 Task: Search for an Airbnb in Pouso Alegre, Brazil, from 3rd to 17th August for 4 guests, with a price range of ₹3000 to ₹10000, 2 bathrooms, and a Spanish-speaking host.
Action: Mouse moved to (533, 174)
Screenshot: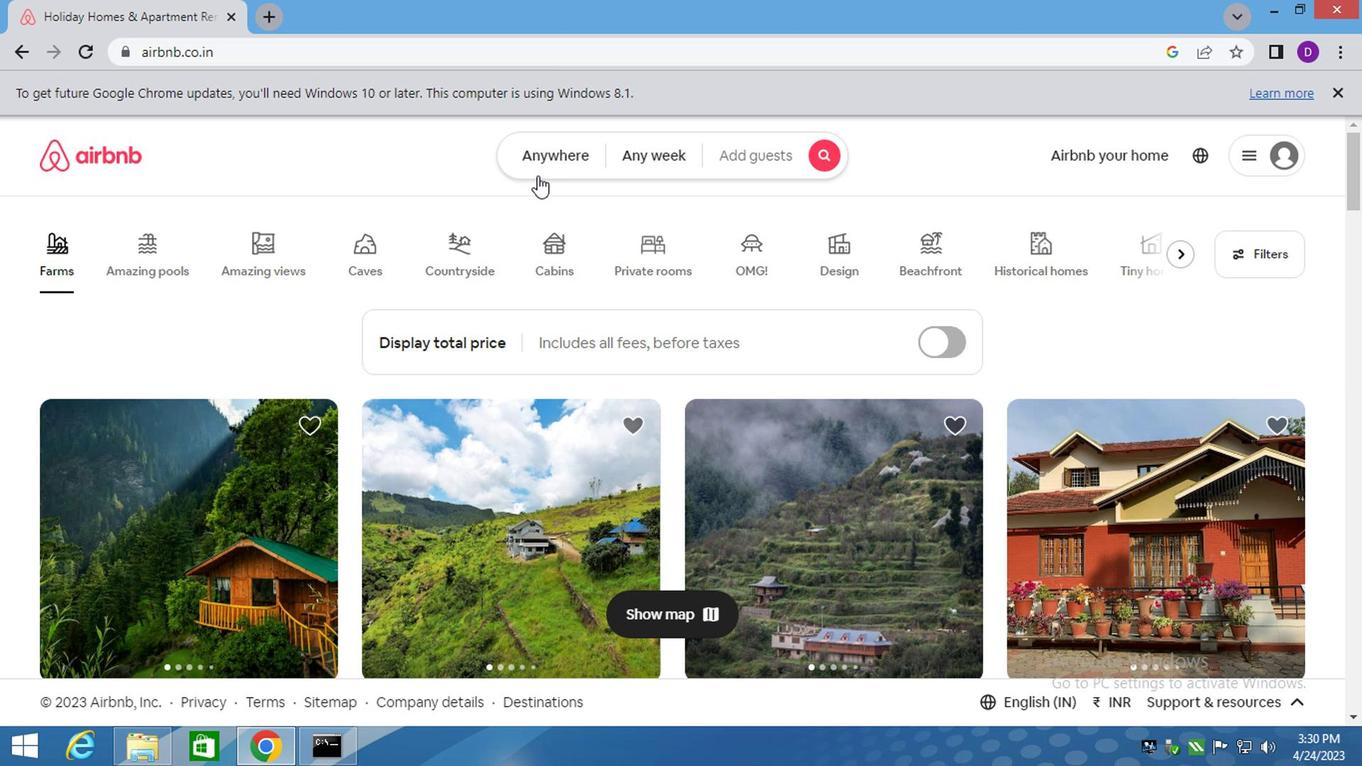 
Action: Mouse pressed left at (533, 174)
Screenshot: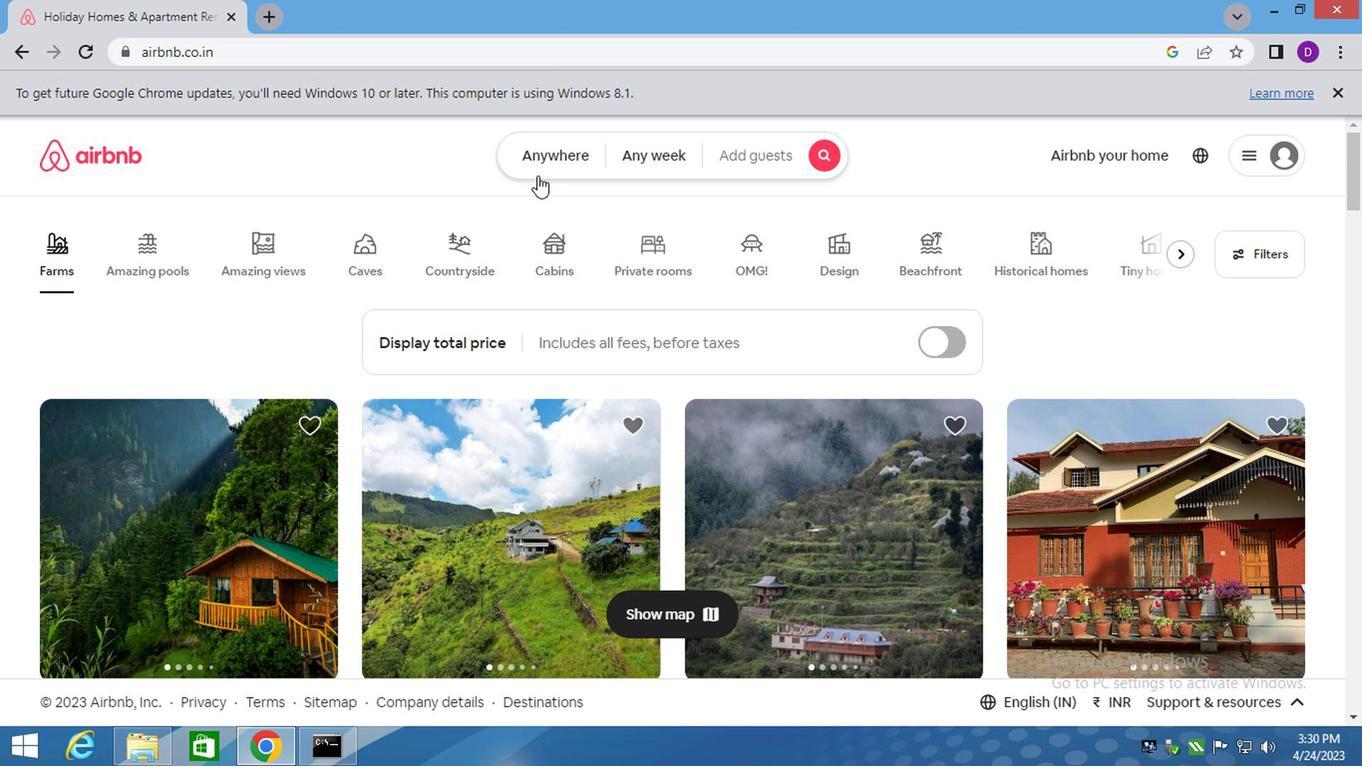 
Action: Mouse moved to (337, 233)
Screenshot: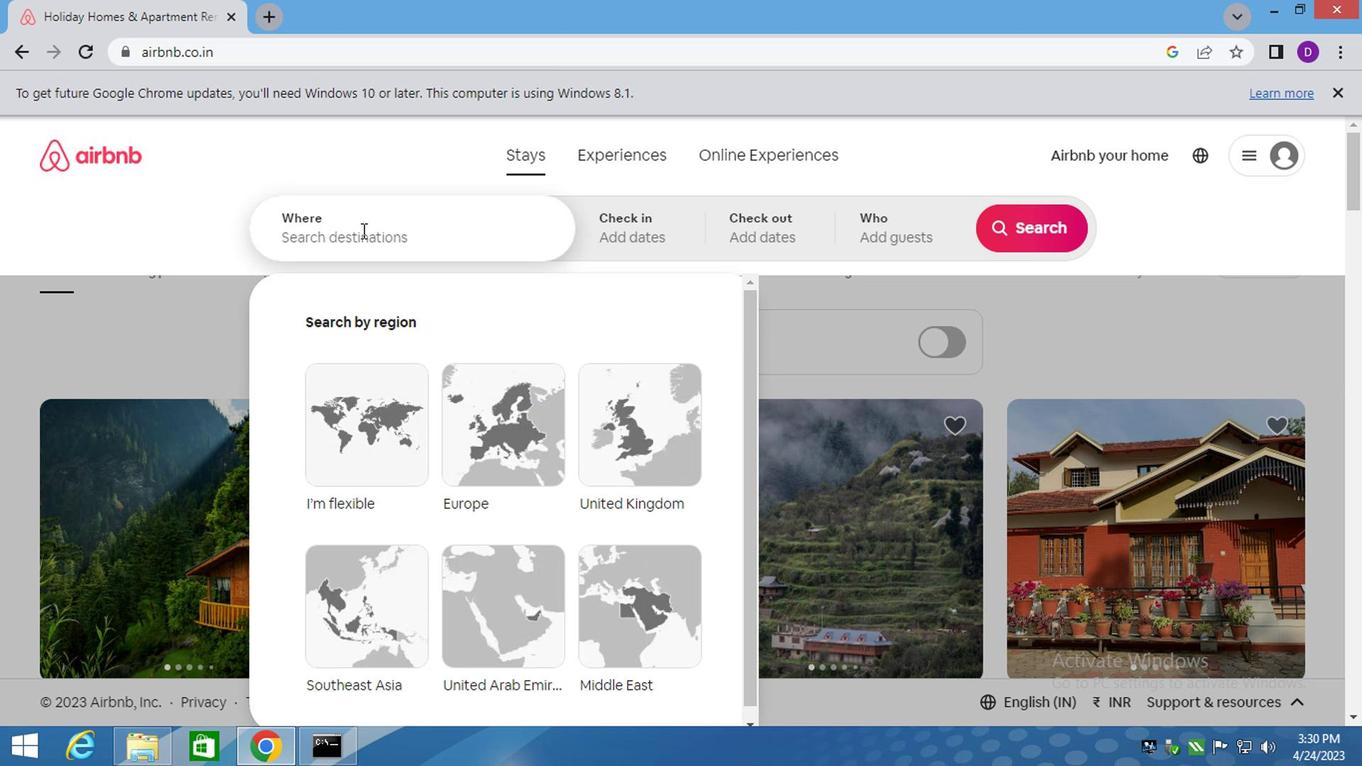 
Action: Mouse pressed left at (337, 233)
Screenshot: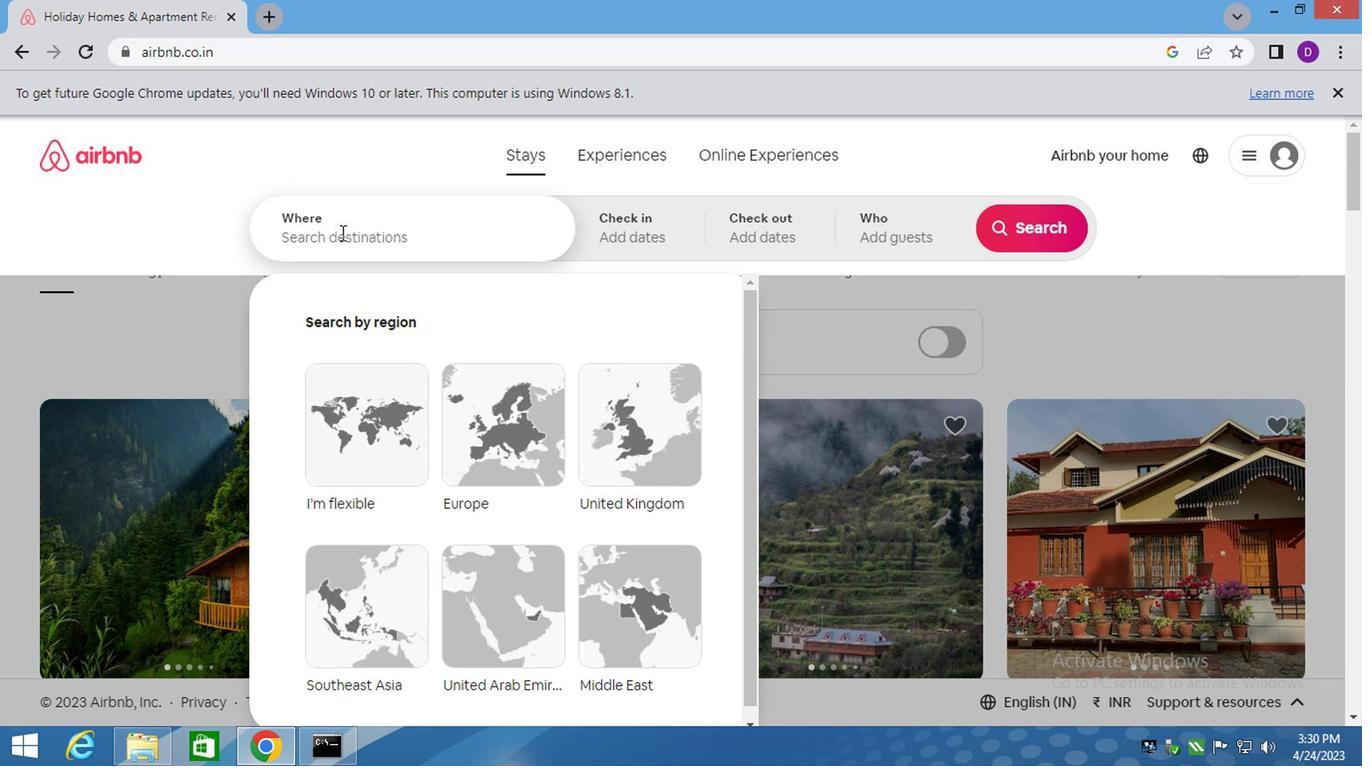 
Action: Key pressed <Key.shift>POUSO<Key.space><Key.shift>ALEGRE,<Key.space><Key.shift>BRAZIL<Key.enter>
Screenshot: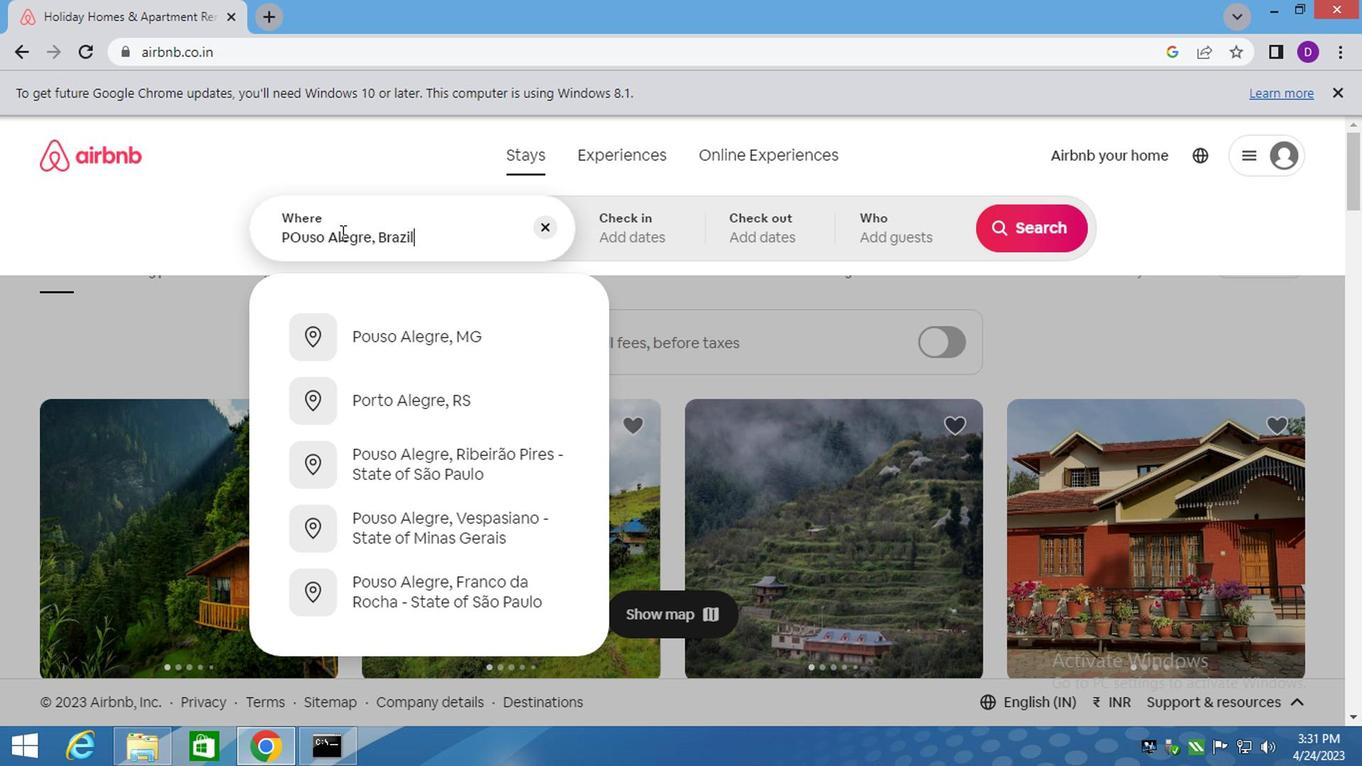
Action: Mouse moved to (1023, 390)
Screenshot: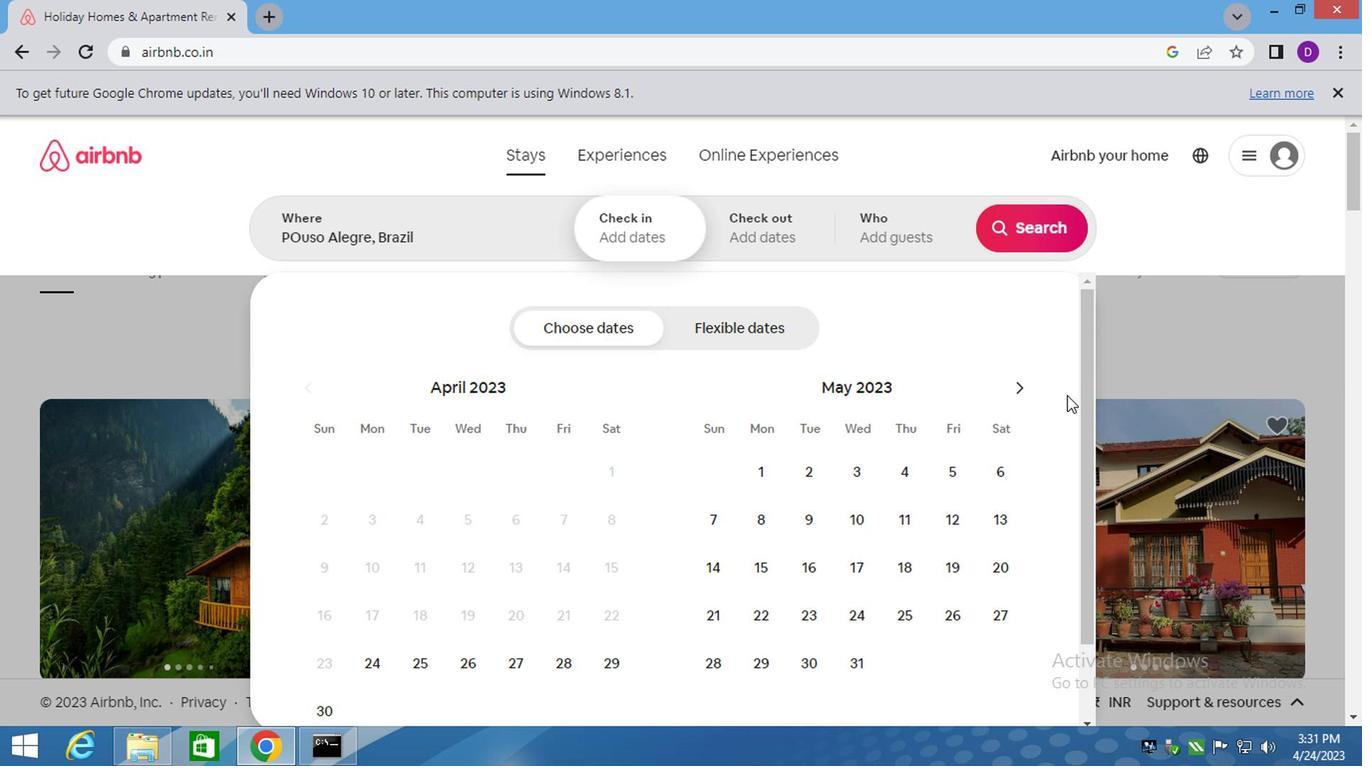 
Action: Mouse pressed left at (1023, 390)
Screenshot: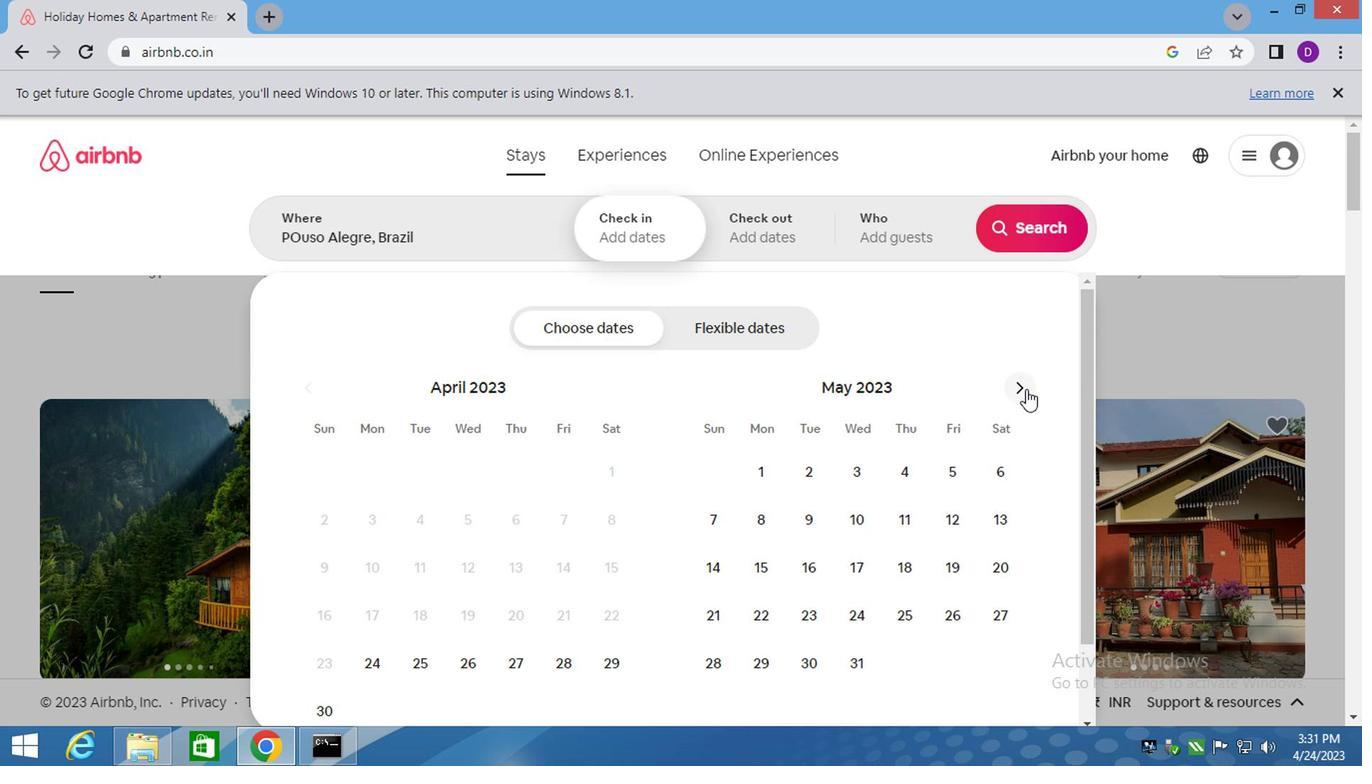 
Action: Mouse moved to (1021, 390)
Screenshot: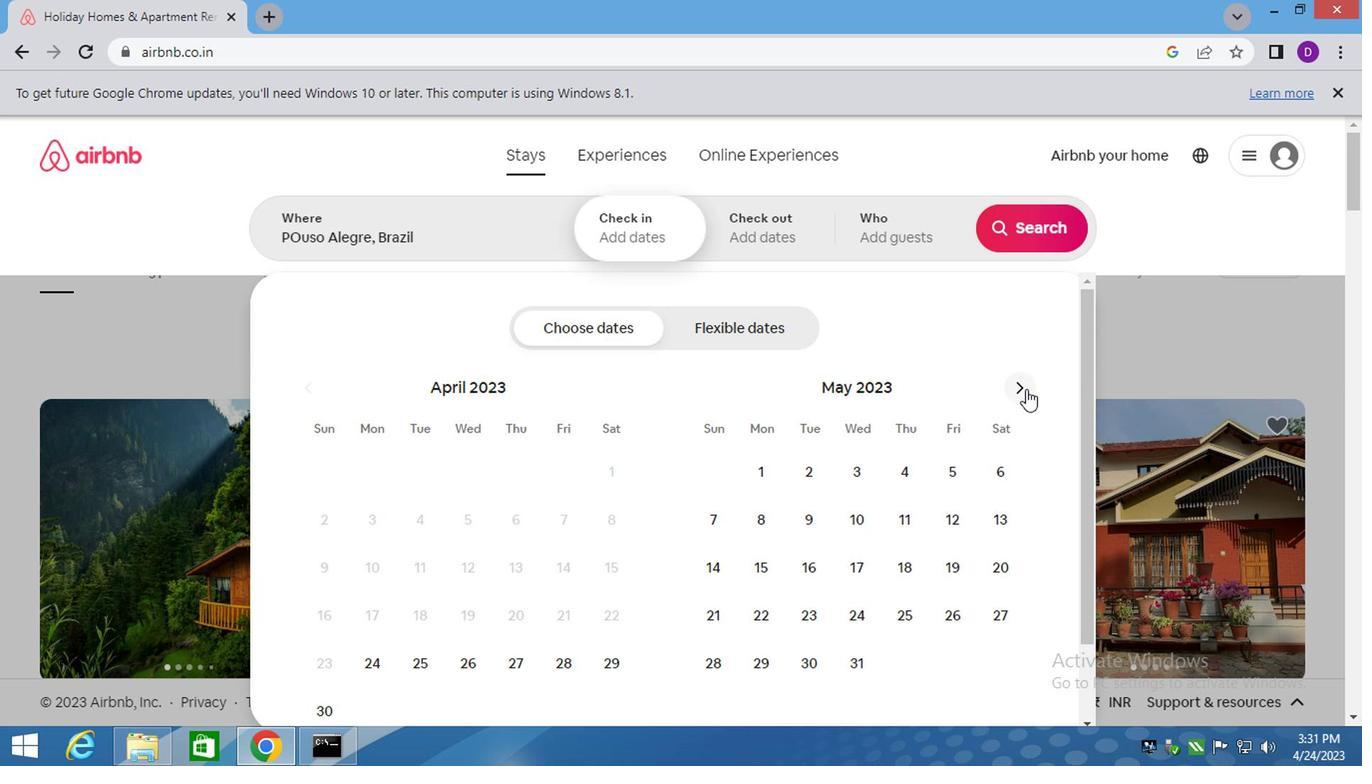 
Action: Mouse pressed left at (1021, 390)
Screenshot: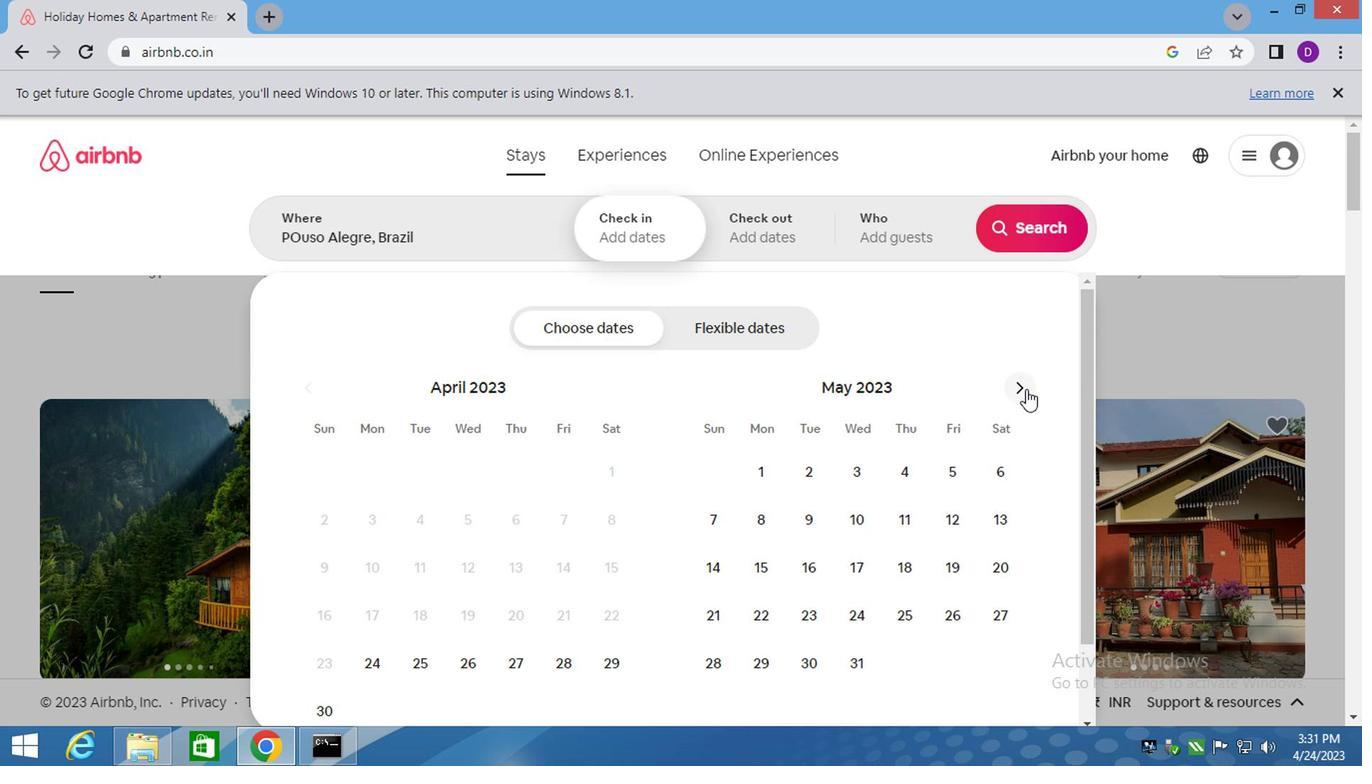 
Action: Mouse pressed left at (1021, 390)
Screenshot: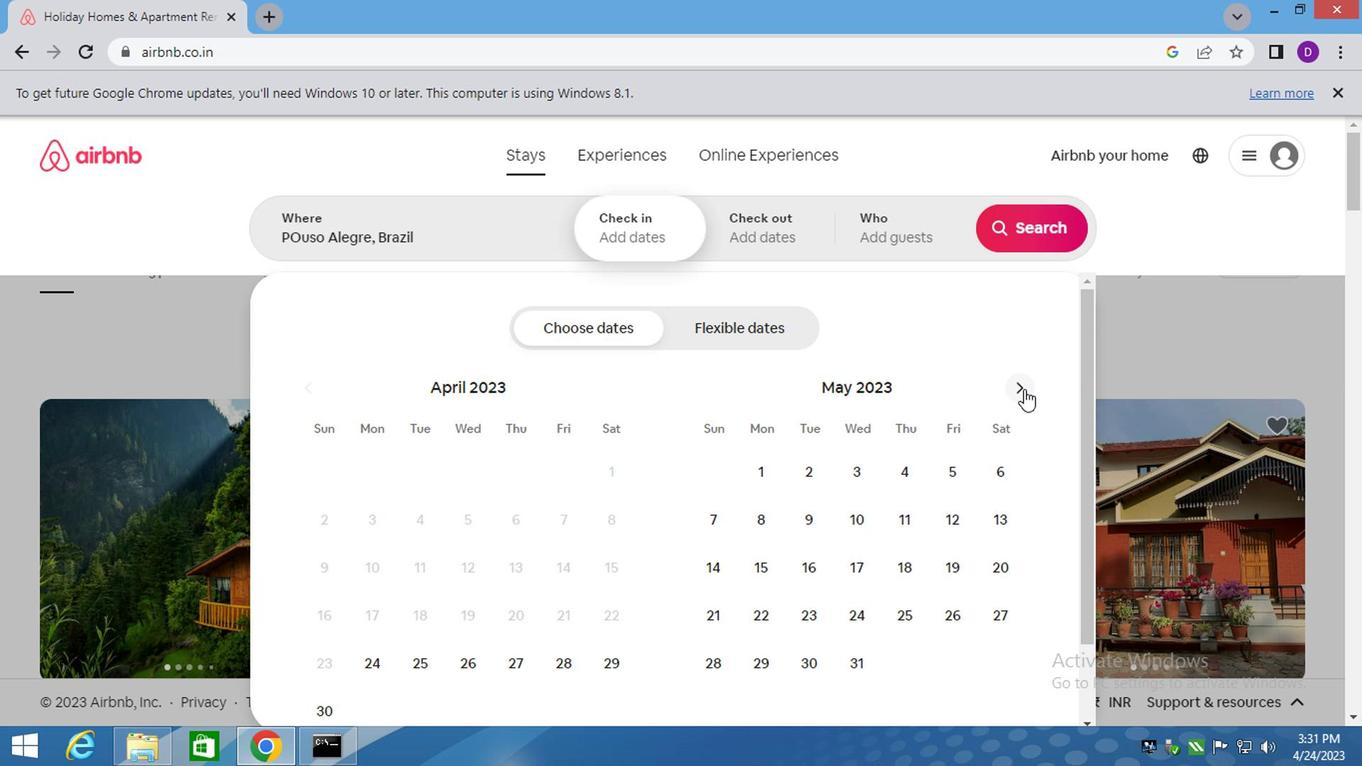 
Action: Mouse pressed left at (1021, 390)
Screenshot: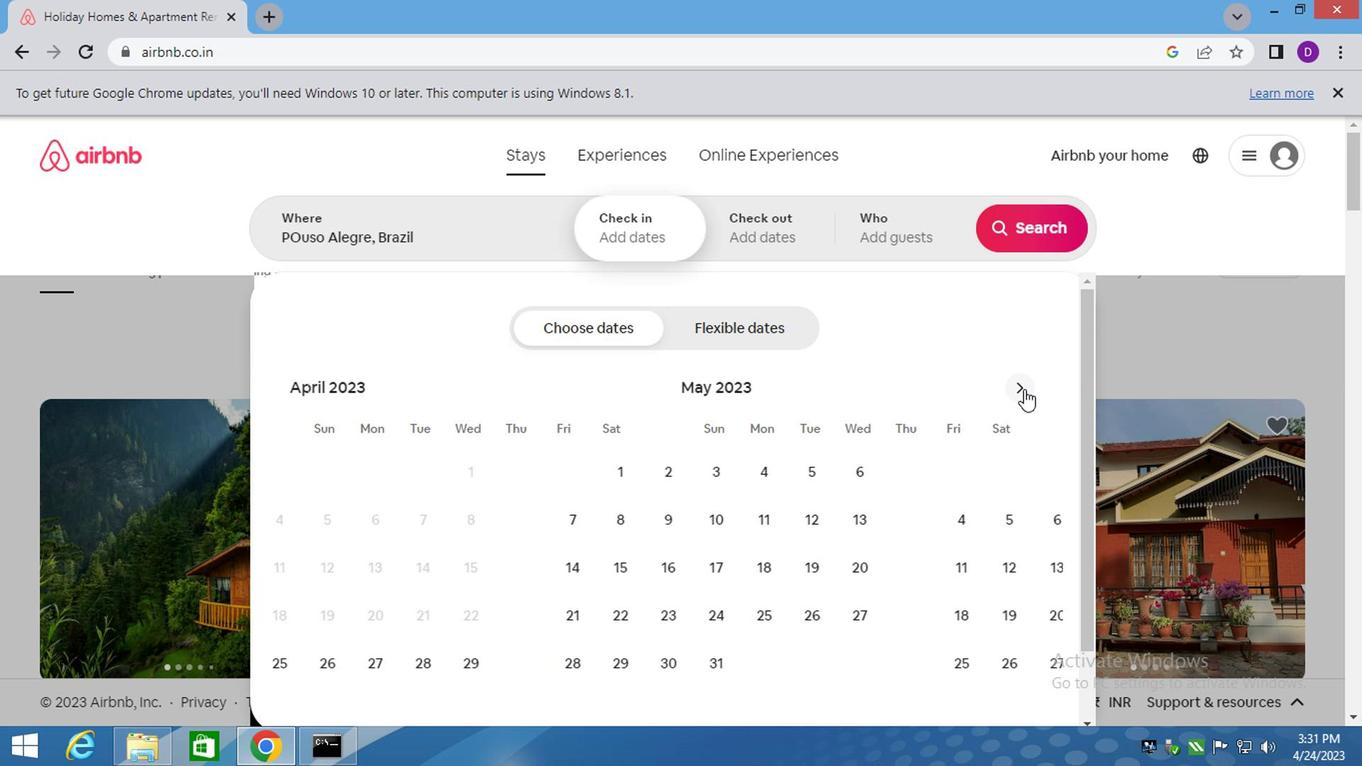 
Action: Mouse pressed left at (1021, 390)
Screenshot: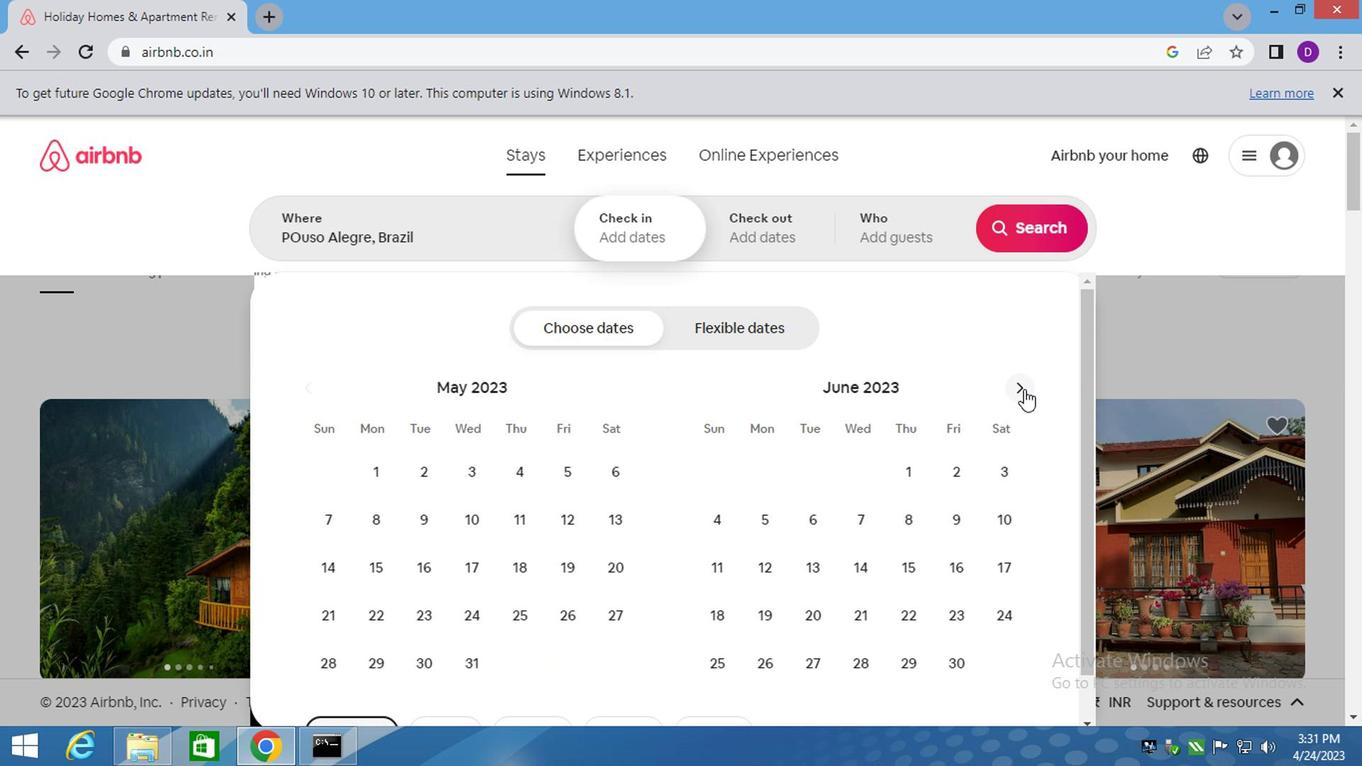 
Action: Mouse pressed left at (1021, 390)
Screenshot: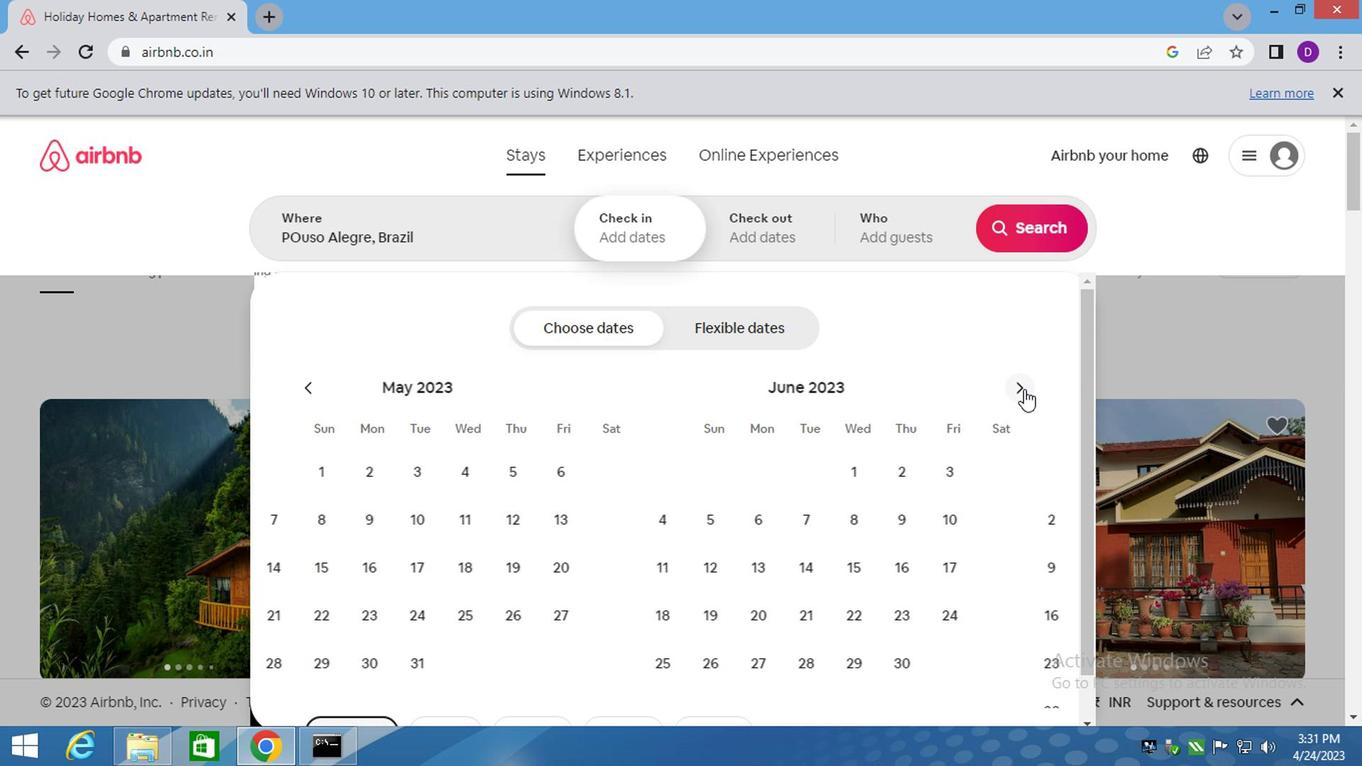 
Action: Mouse moved to (904, 474)
Screenshot: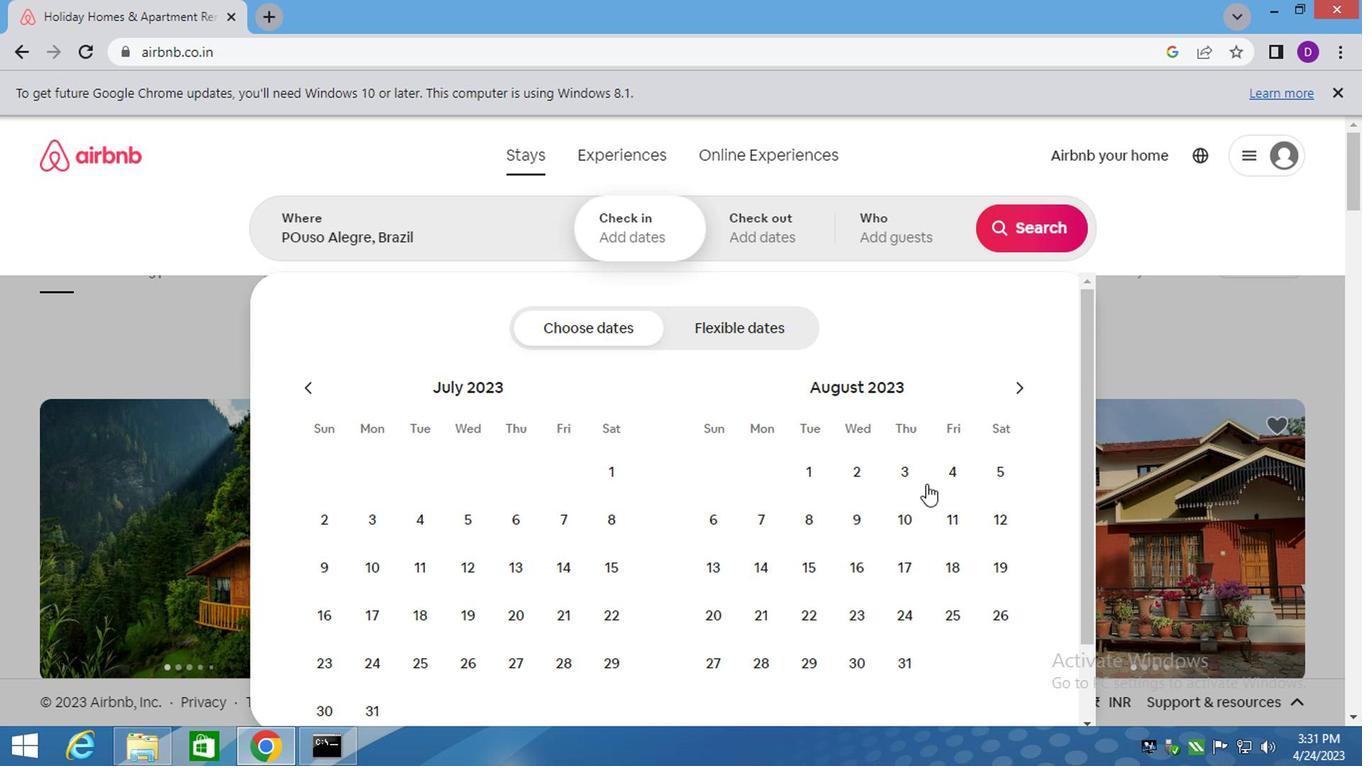 
Action: Mouse pressed left at (904, 474)
Screenshot: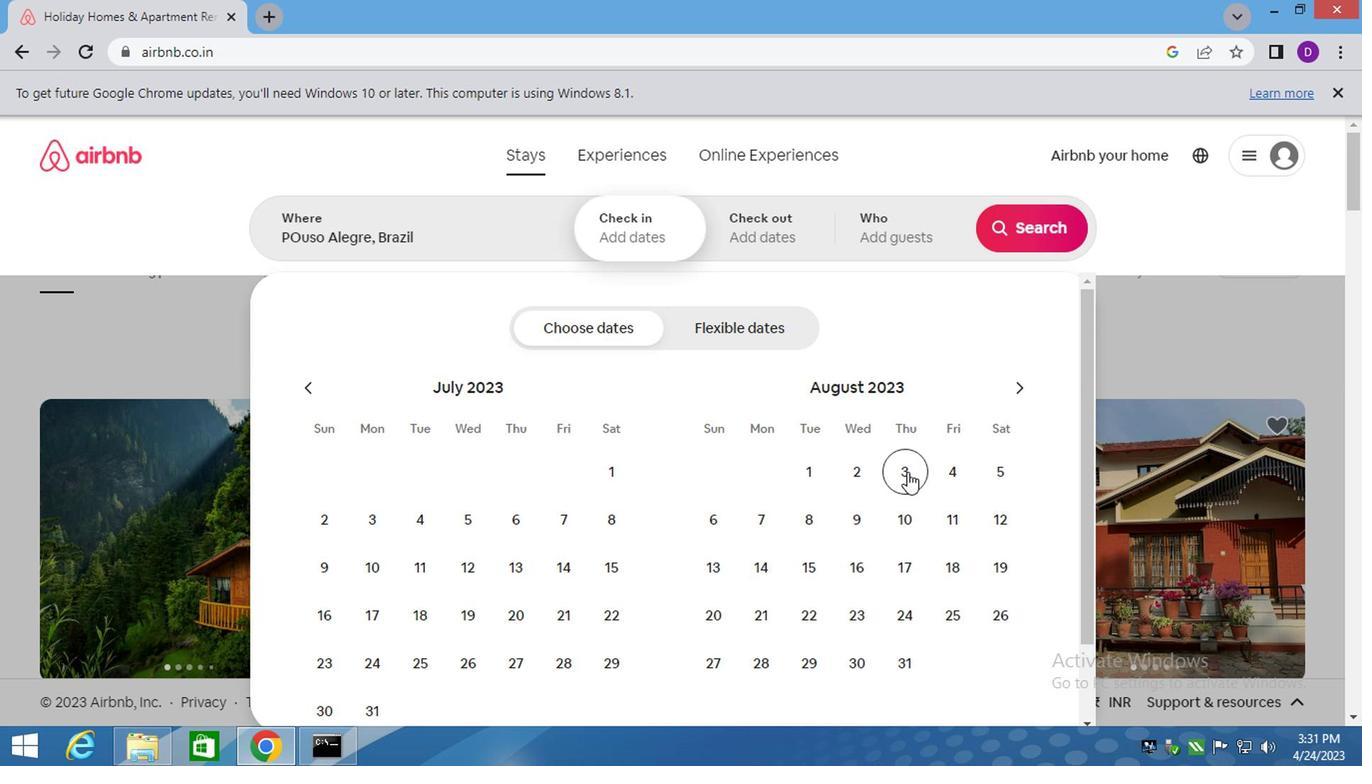 
Action: Mouse moved to (889, 567)
Screenshot: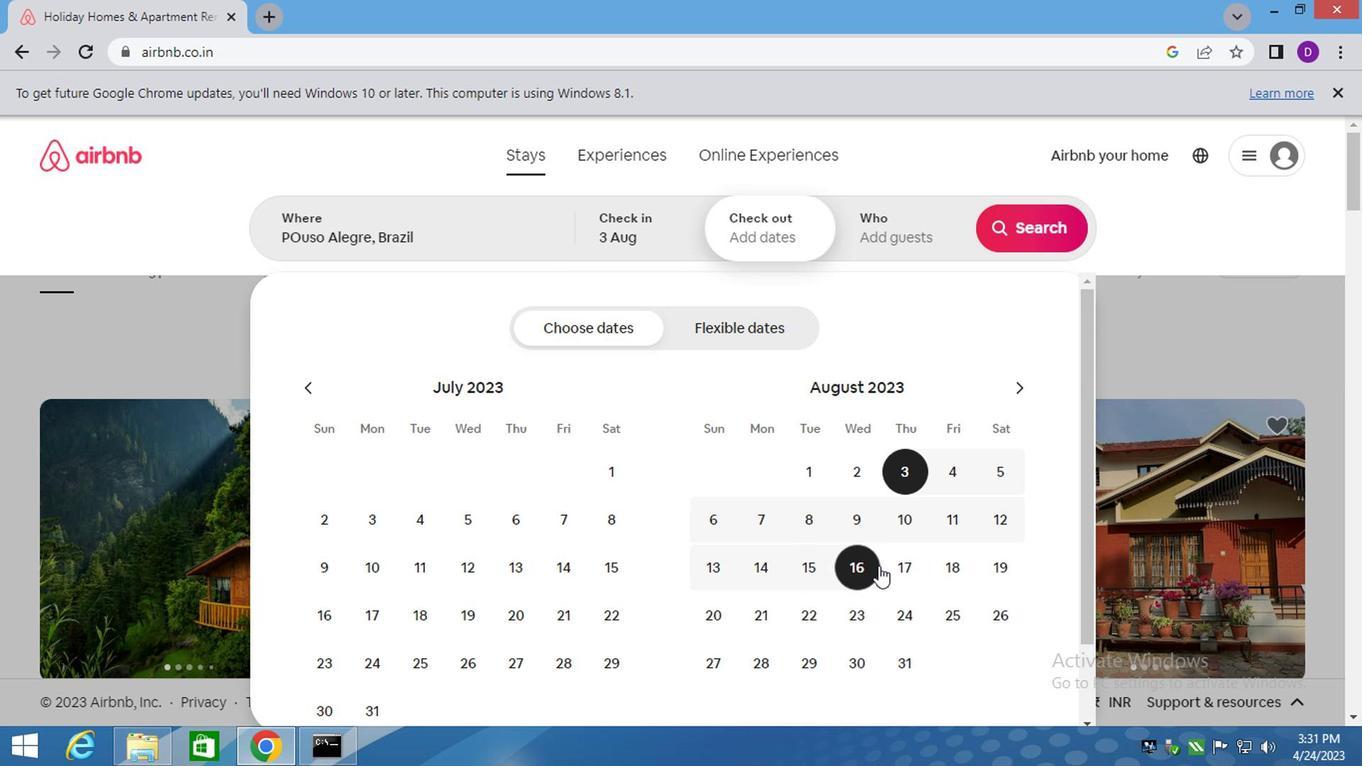 
Action: Mouse pressed left at (889, 567)
Screenshot: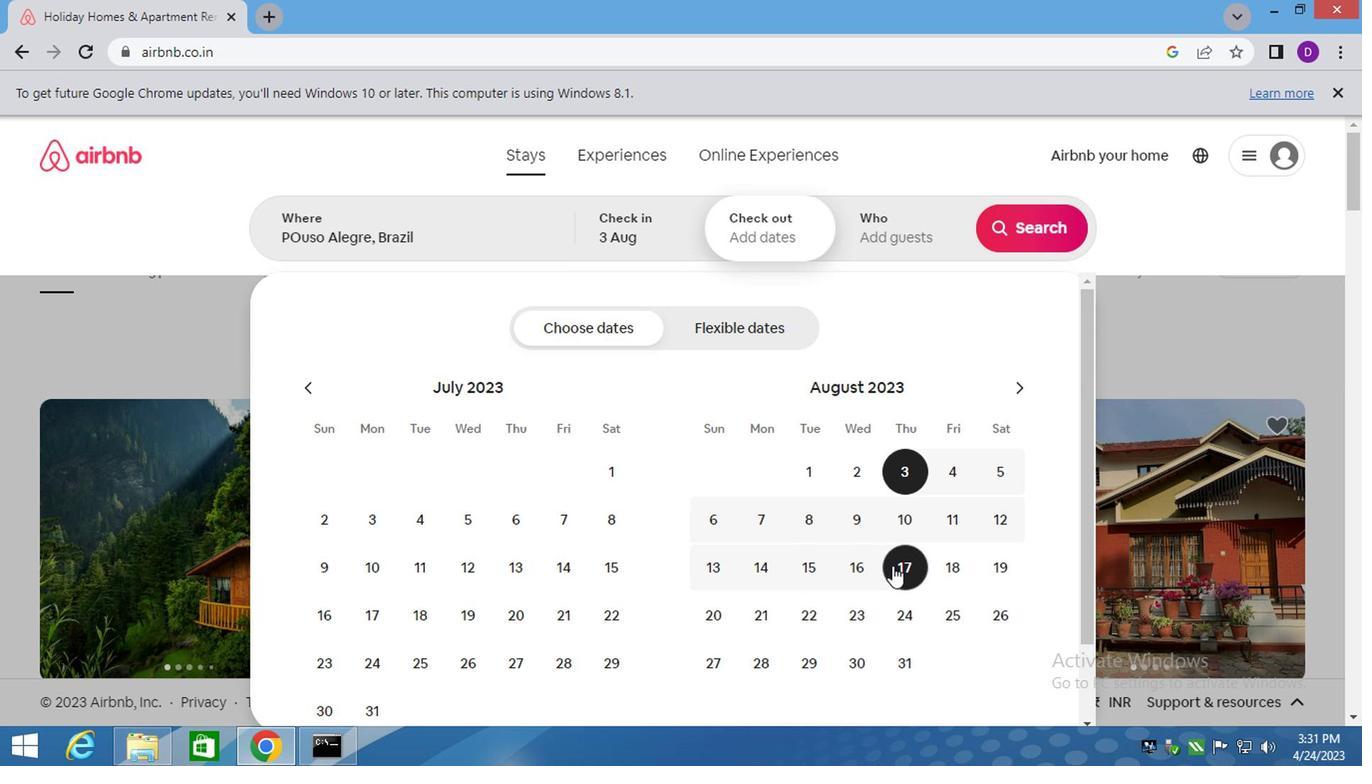 
Action: Mouse moved to (897, 239)
Screenshot: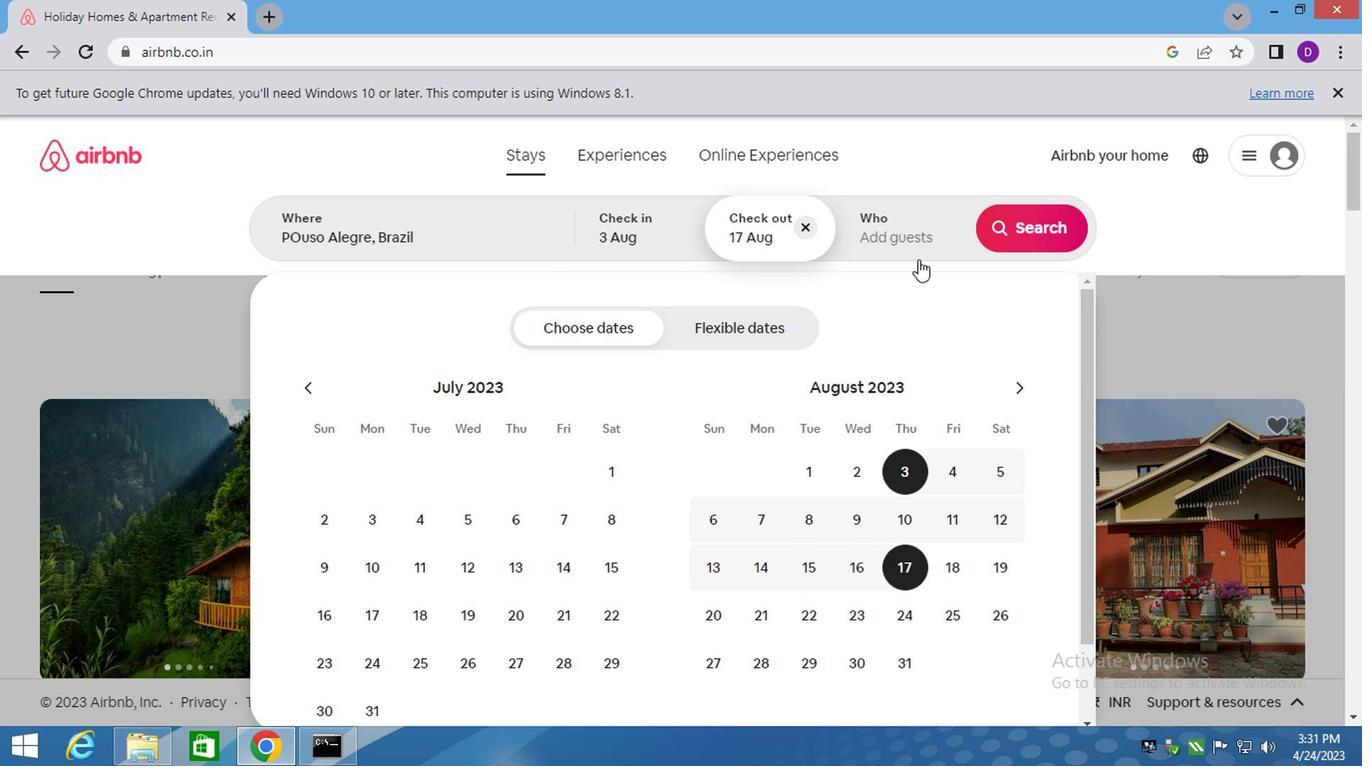 
Action: Mouse pressed left at (897, 239)
Screenshot: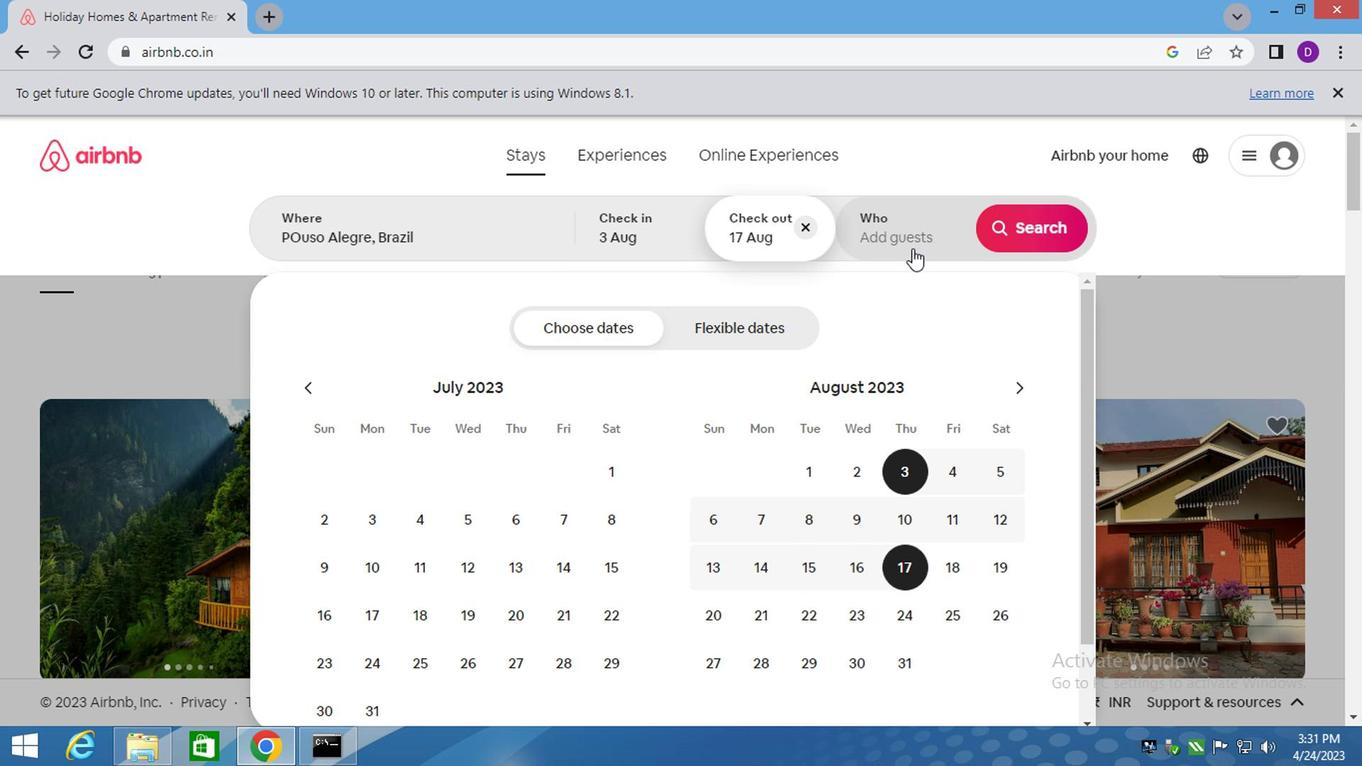 
Action: Mouse moved to (1038, 344)
Screenshot: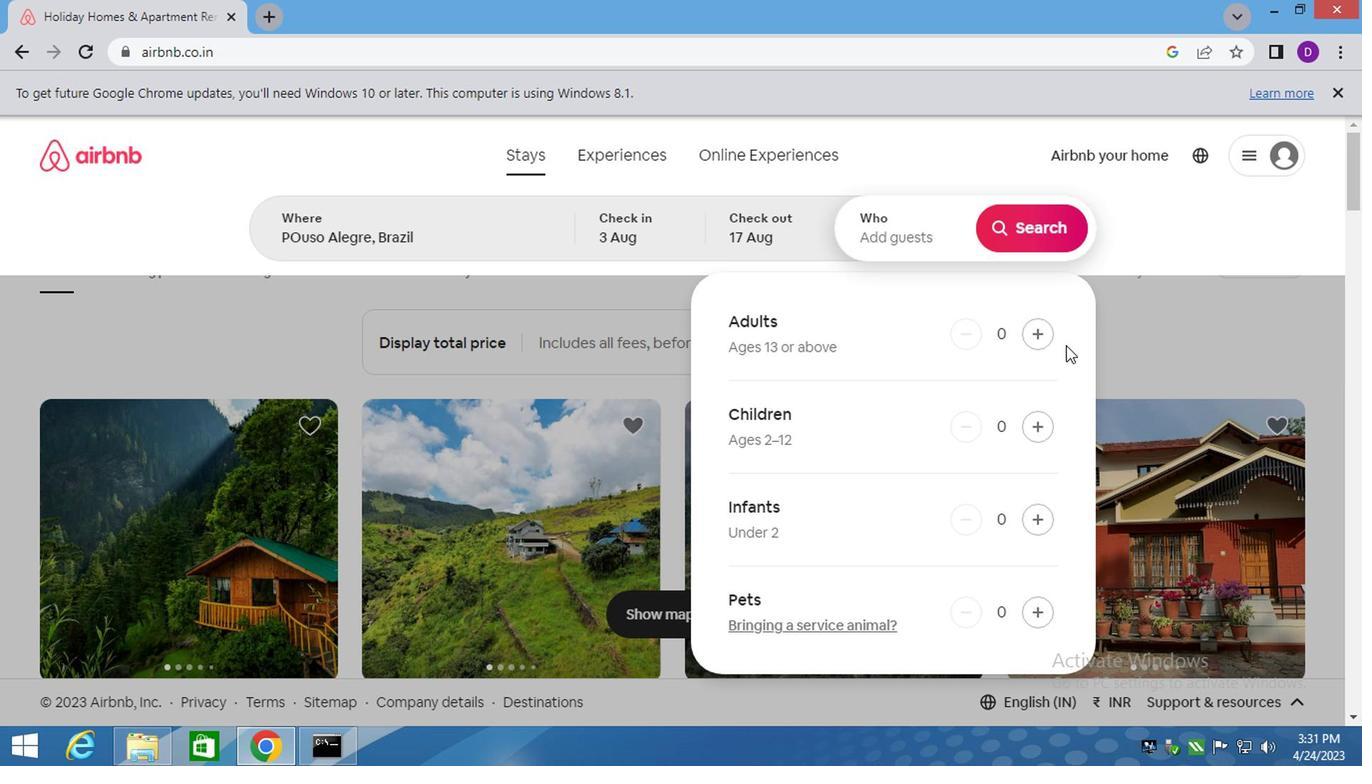 
Action: Mouse pressed left at (1038, 344)
Screenshot: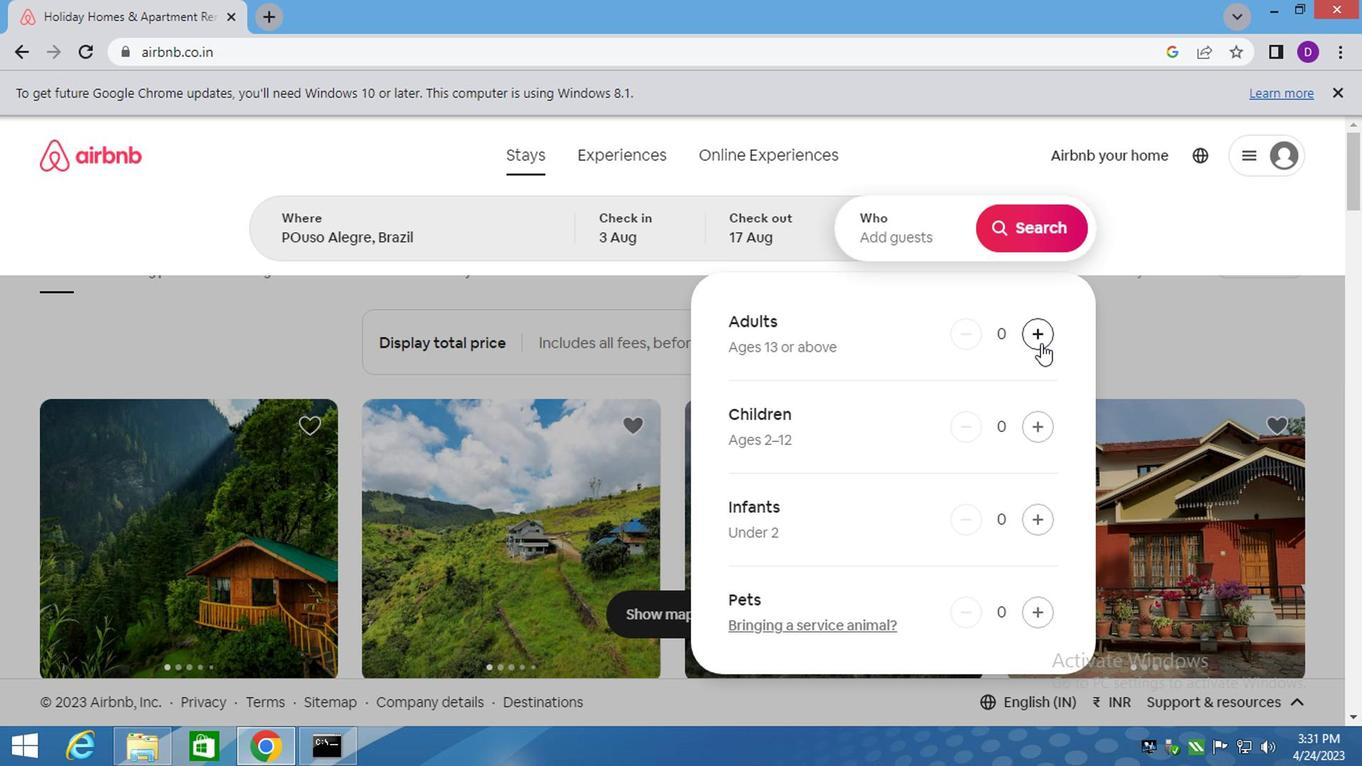 
Action: Mouse pressed left at (1038, 344)
Screenshot: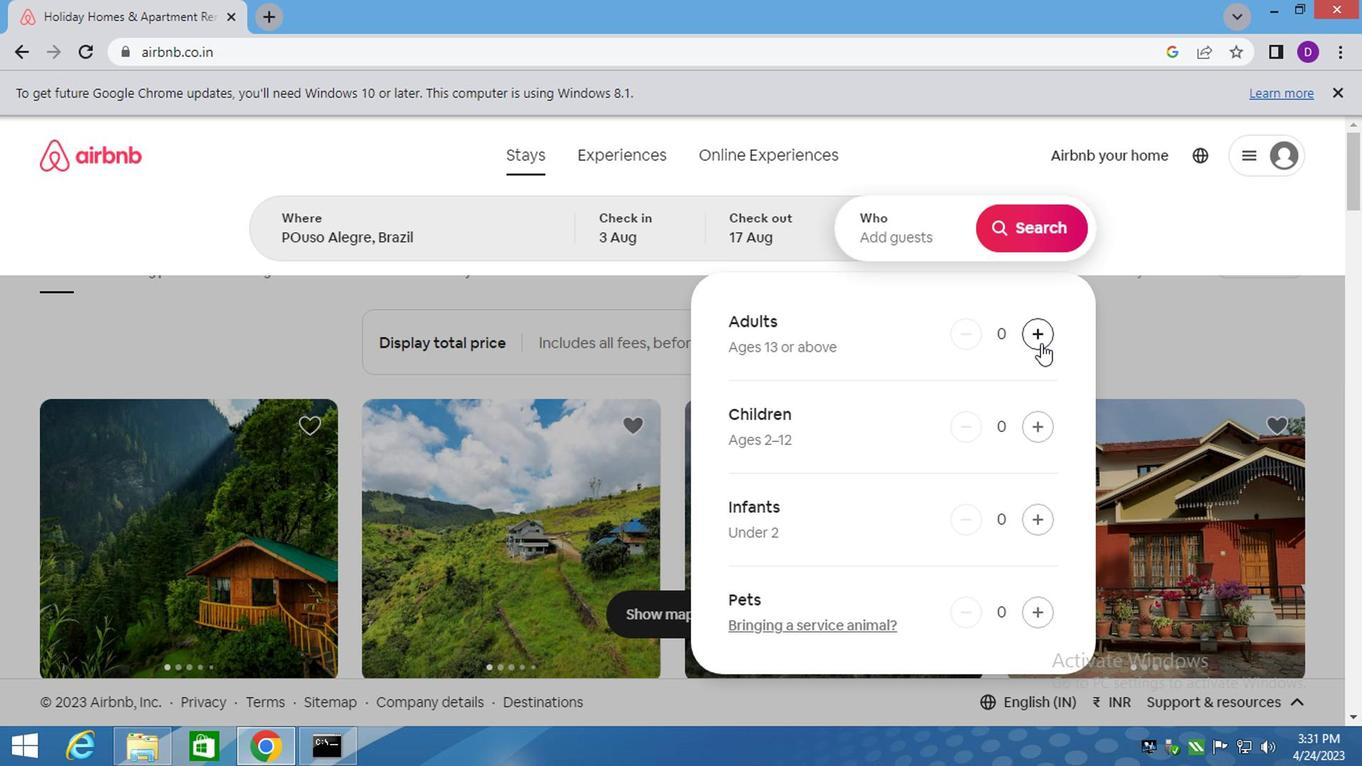 
Action: Mouse pressed left at (1038, 344)
Screenshot: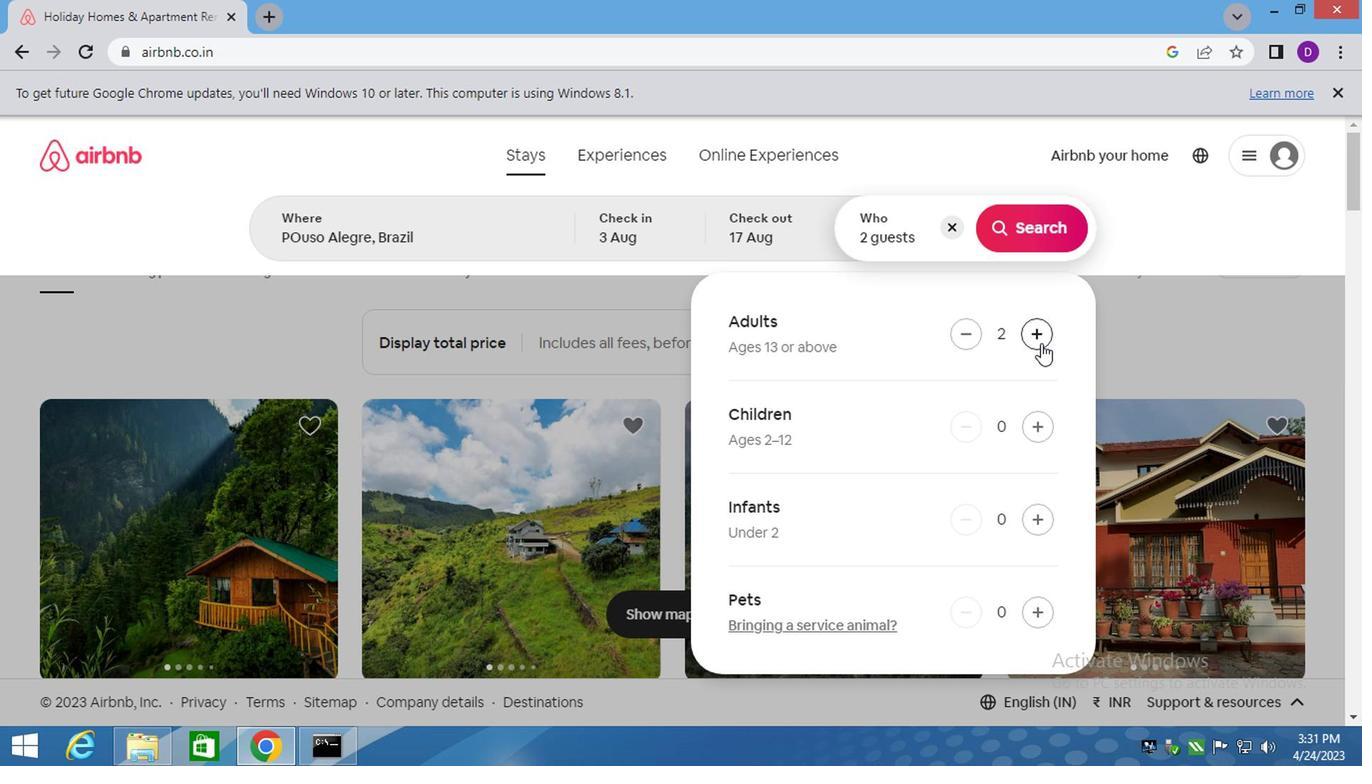 
Action: Mouse moved to (1033, 433)
Screenshot: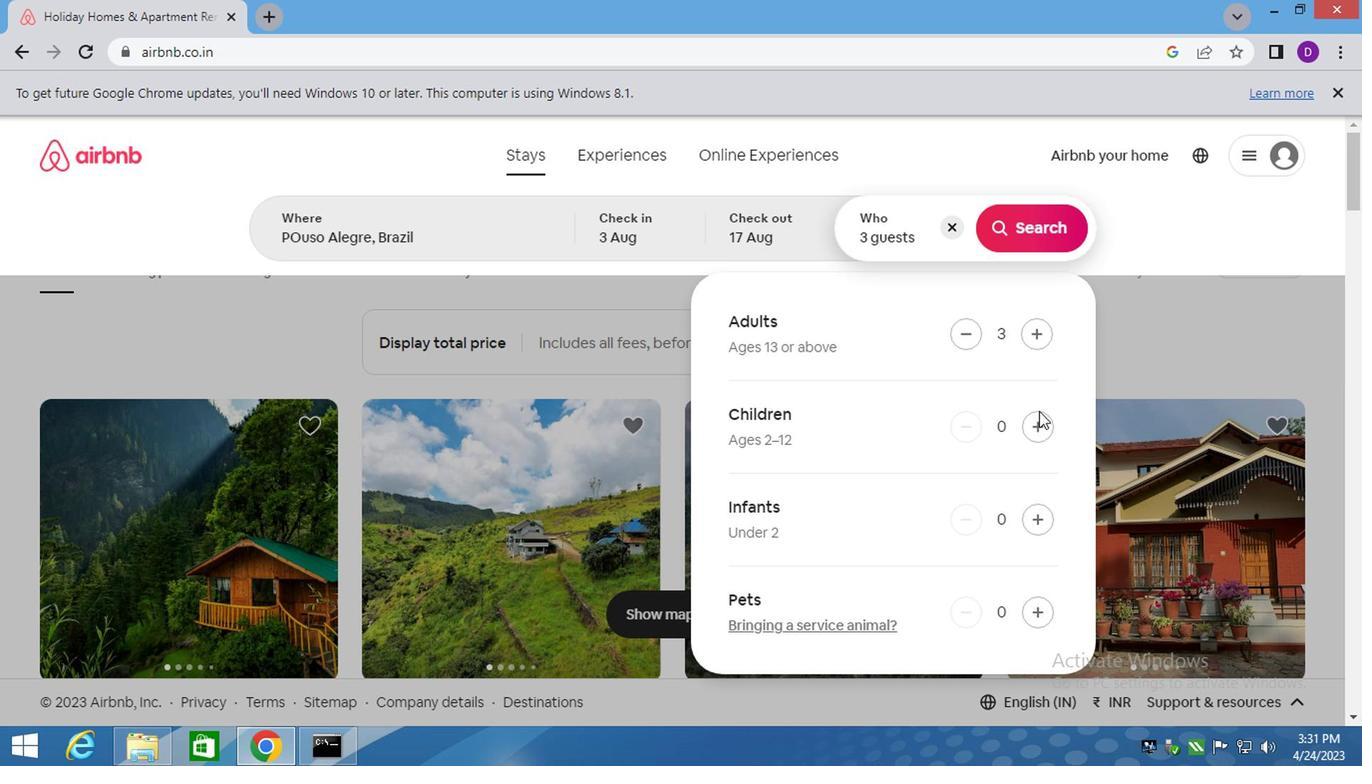 
Action: Mouse pressed left at (1033, 433)
Screenshot: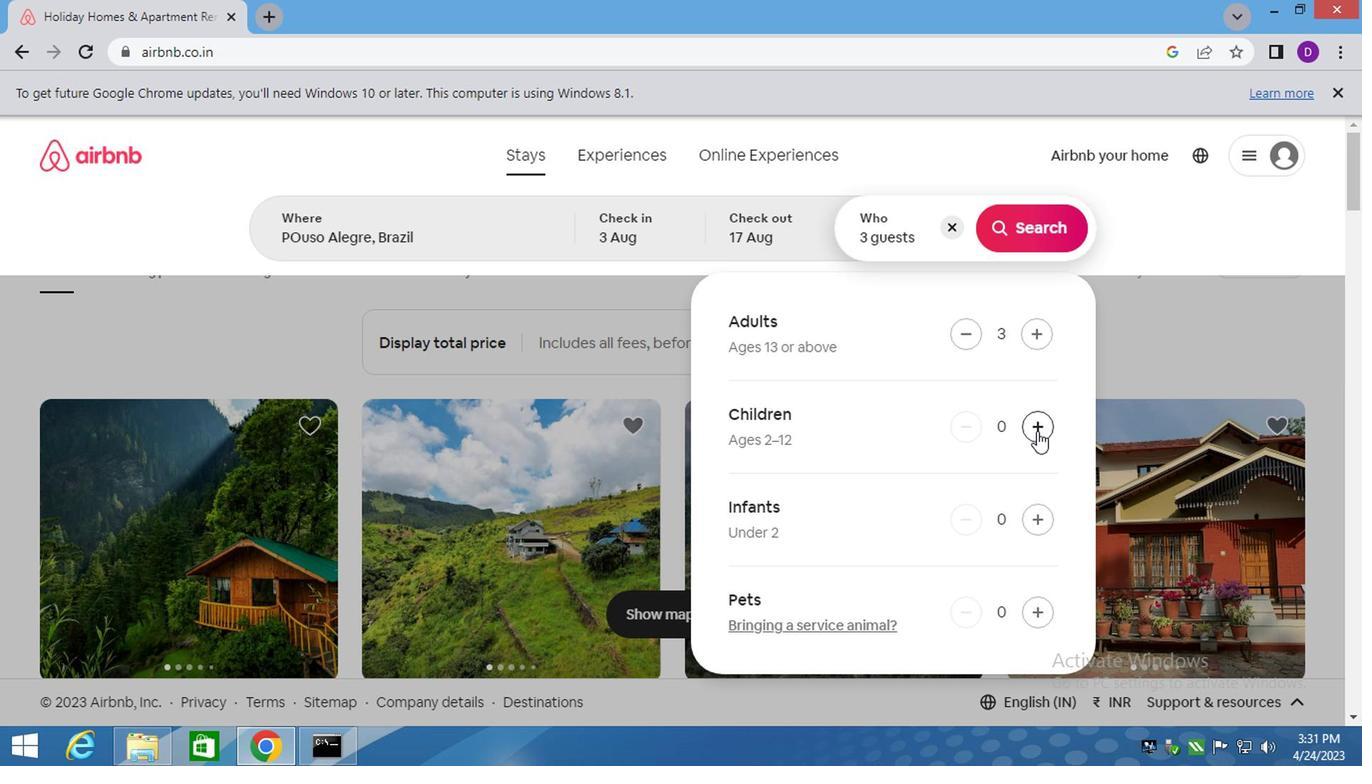 
Action: Mouse moved to (1011, 231)
Screenshot: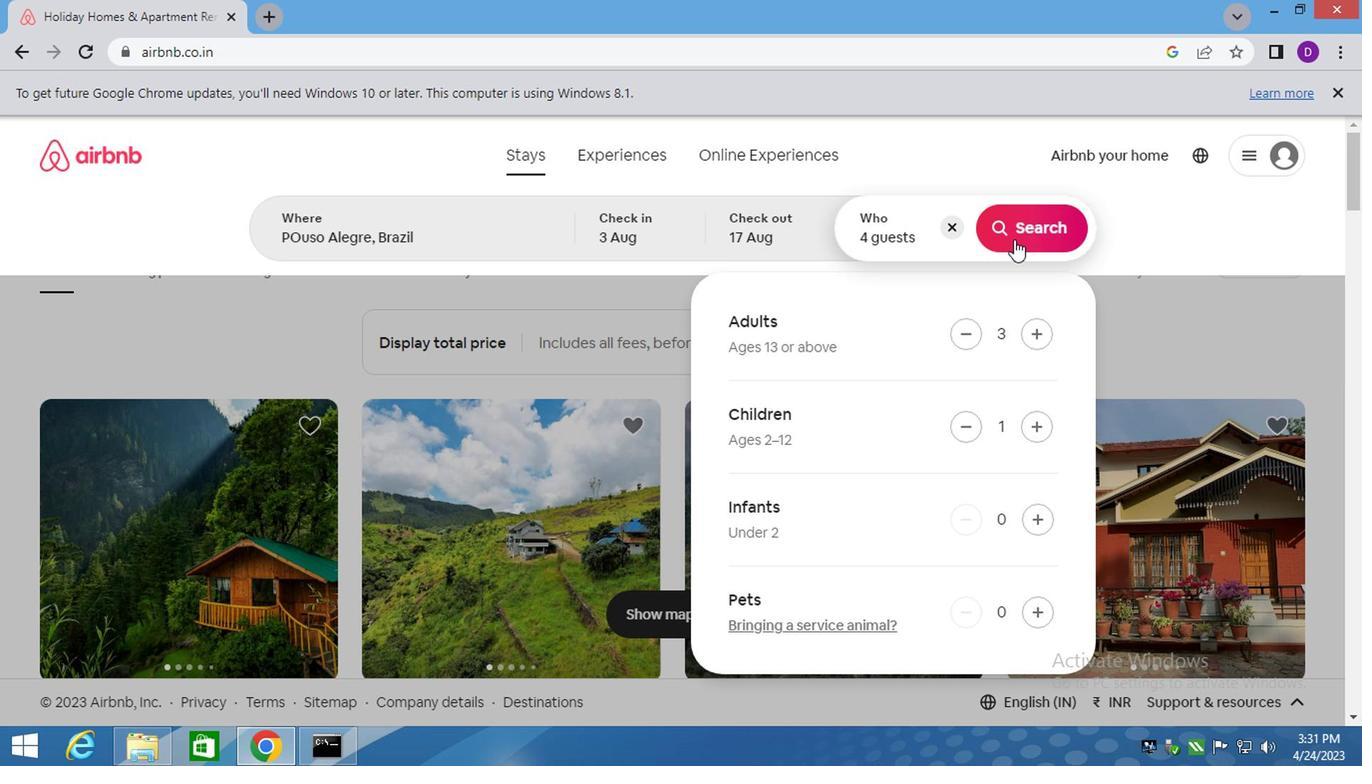 
Action: Mouse pressed left at (1011, 231)
Screenshot: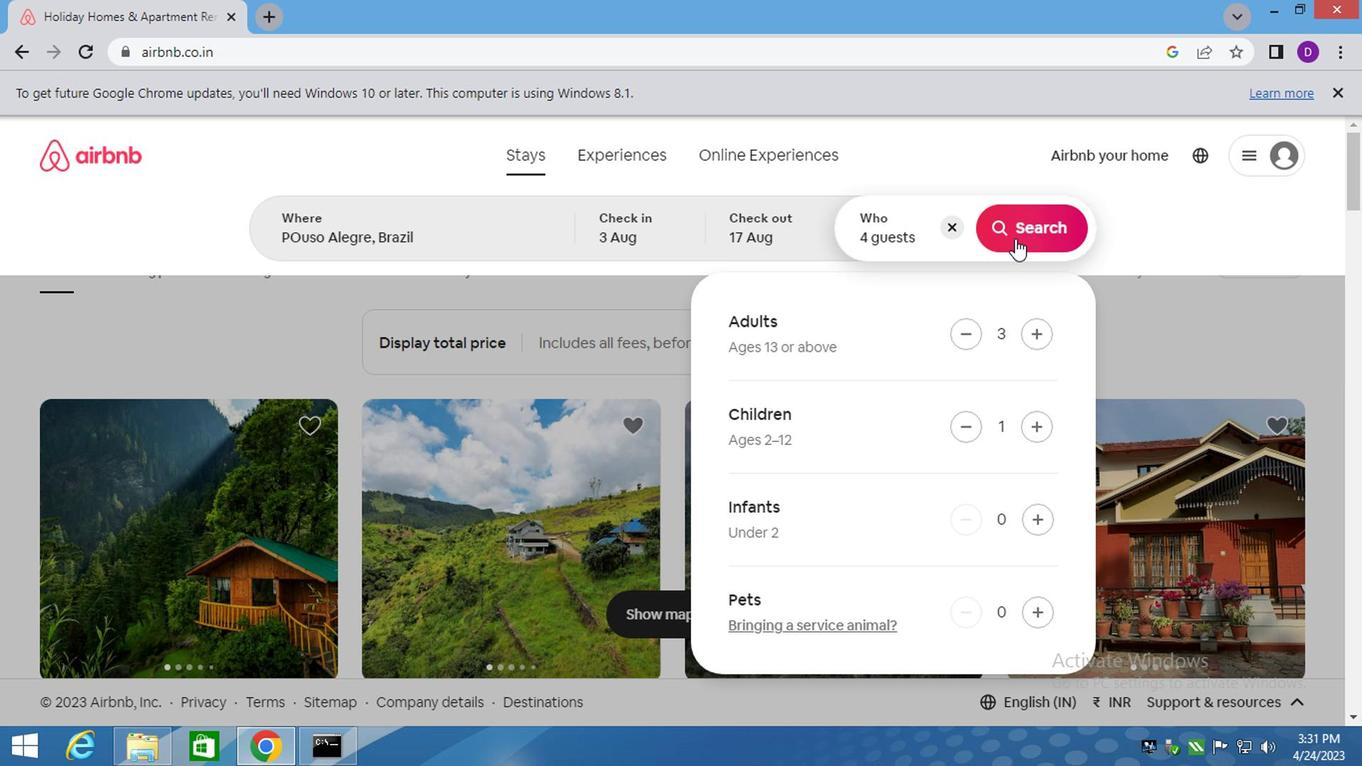 
Action: Mouse moved to (1261, 239)
Screenshot: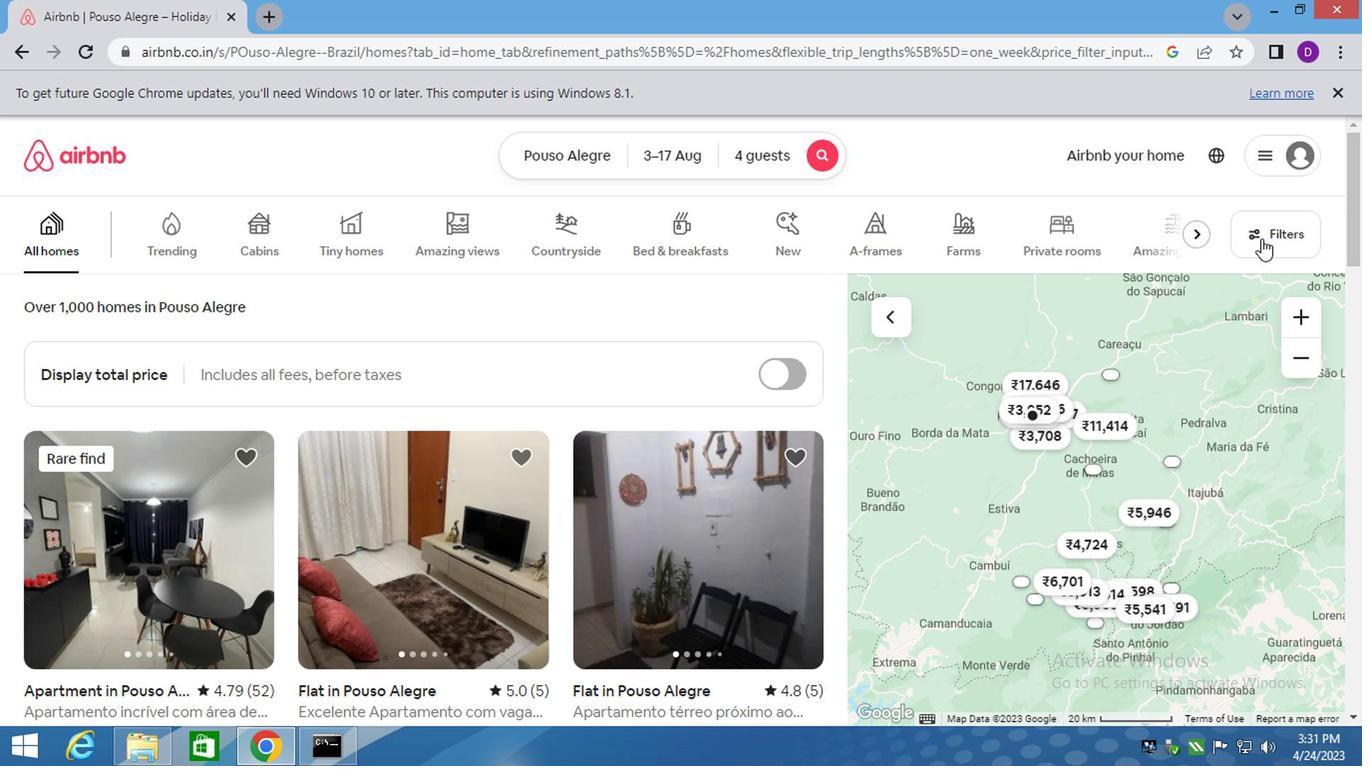 
Action: Mouse pressed left at (1261, 239)
Screenshot: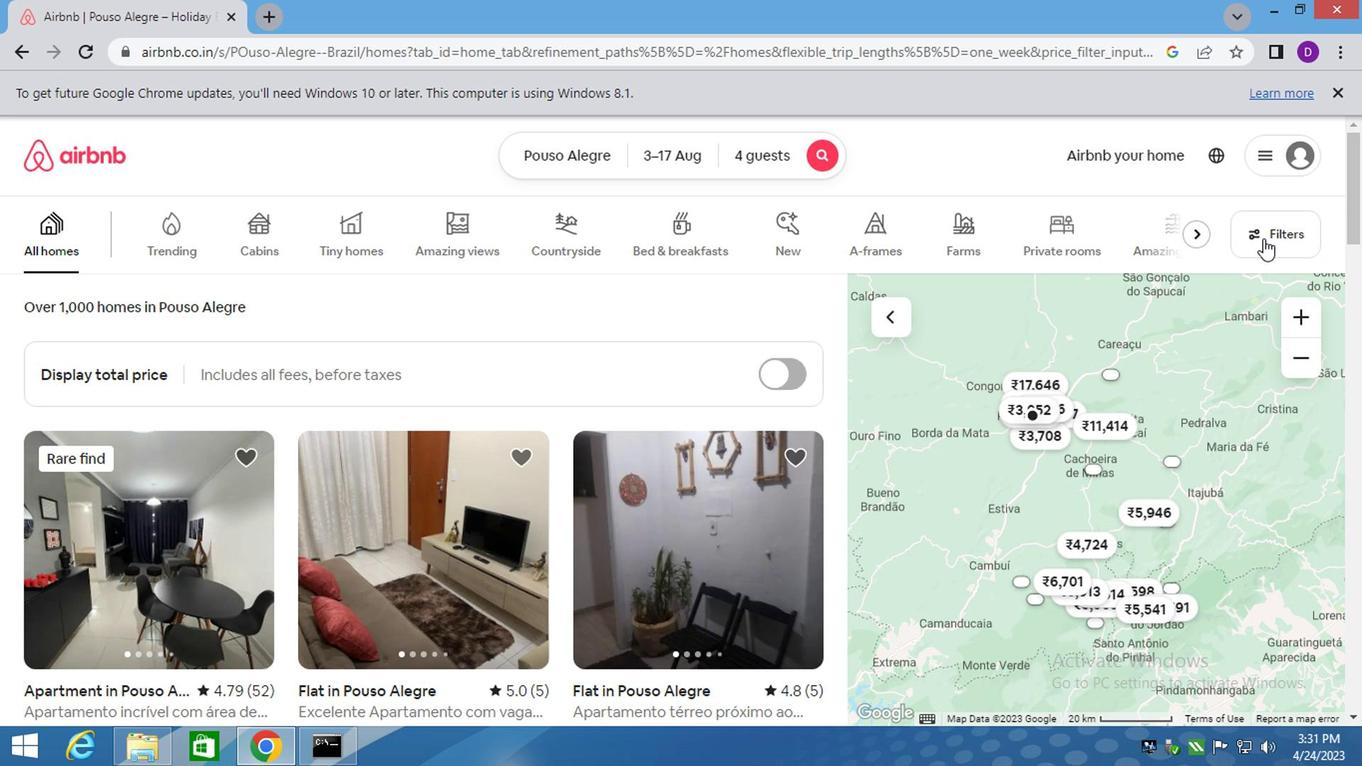 
Action: Mouse moved to (476, 487)
Screenshot: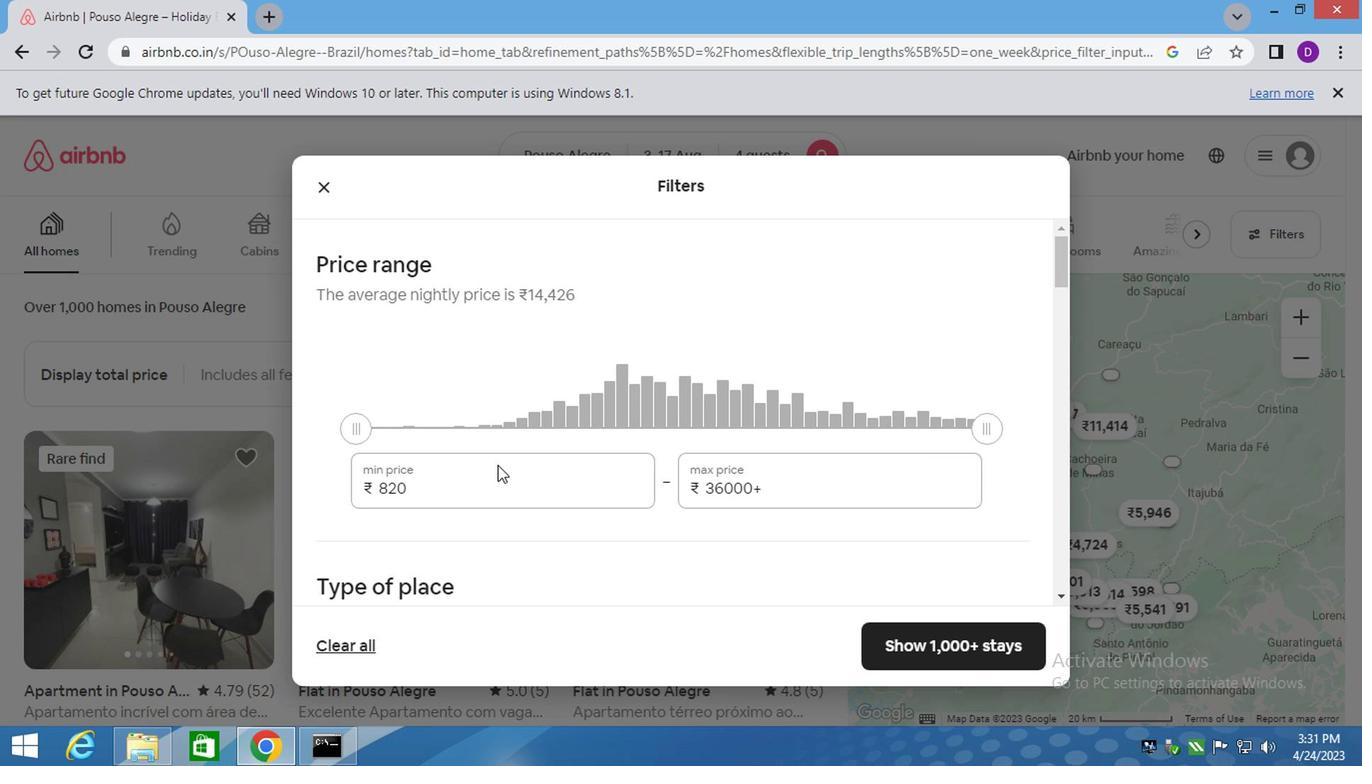 
Action: Mouse pressed left at (476, 487)
Screenshot: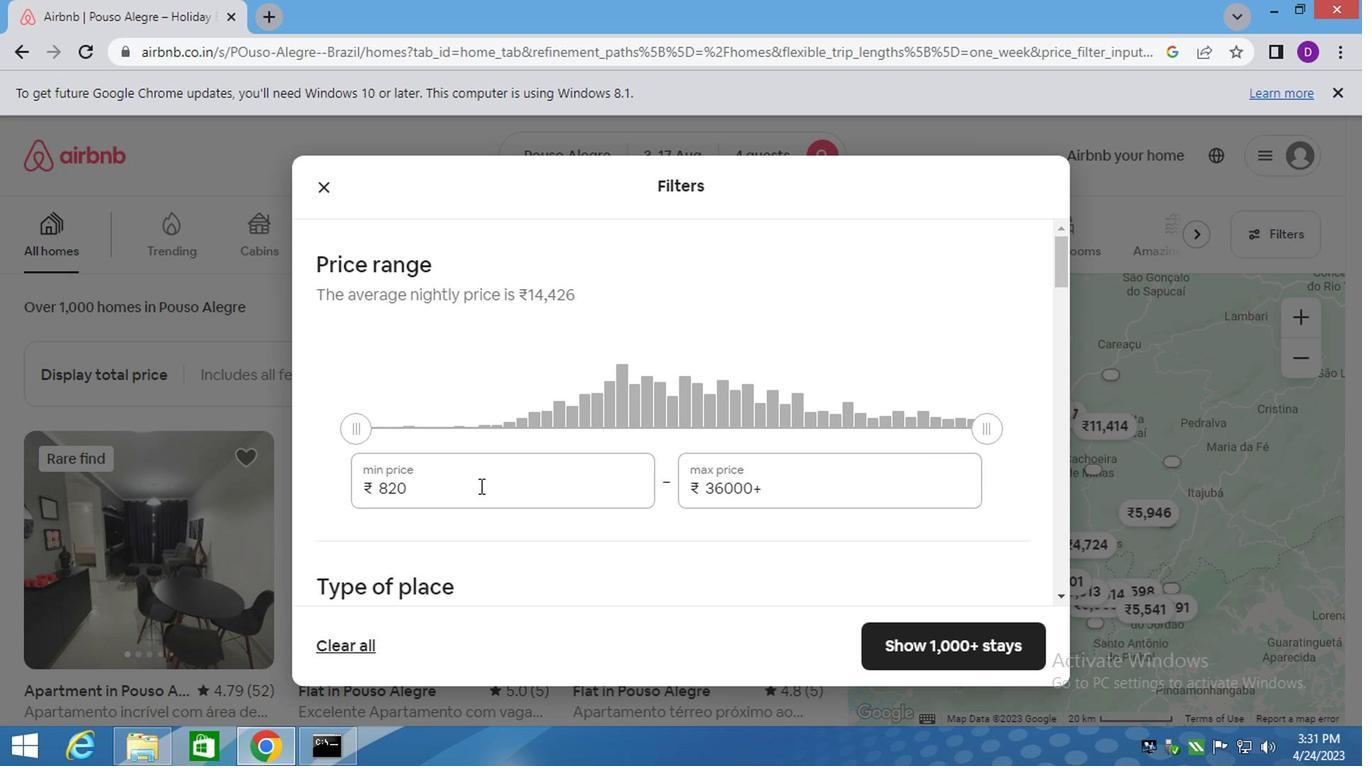 
Action: Mouse pressed left at (476, 487)
Screenshot: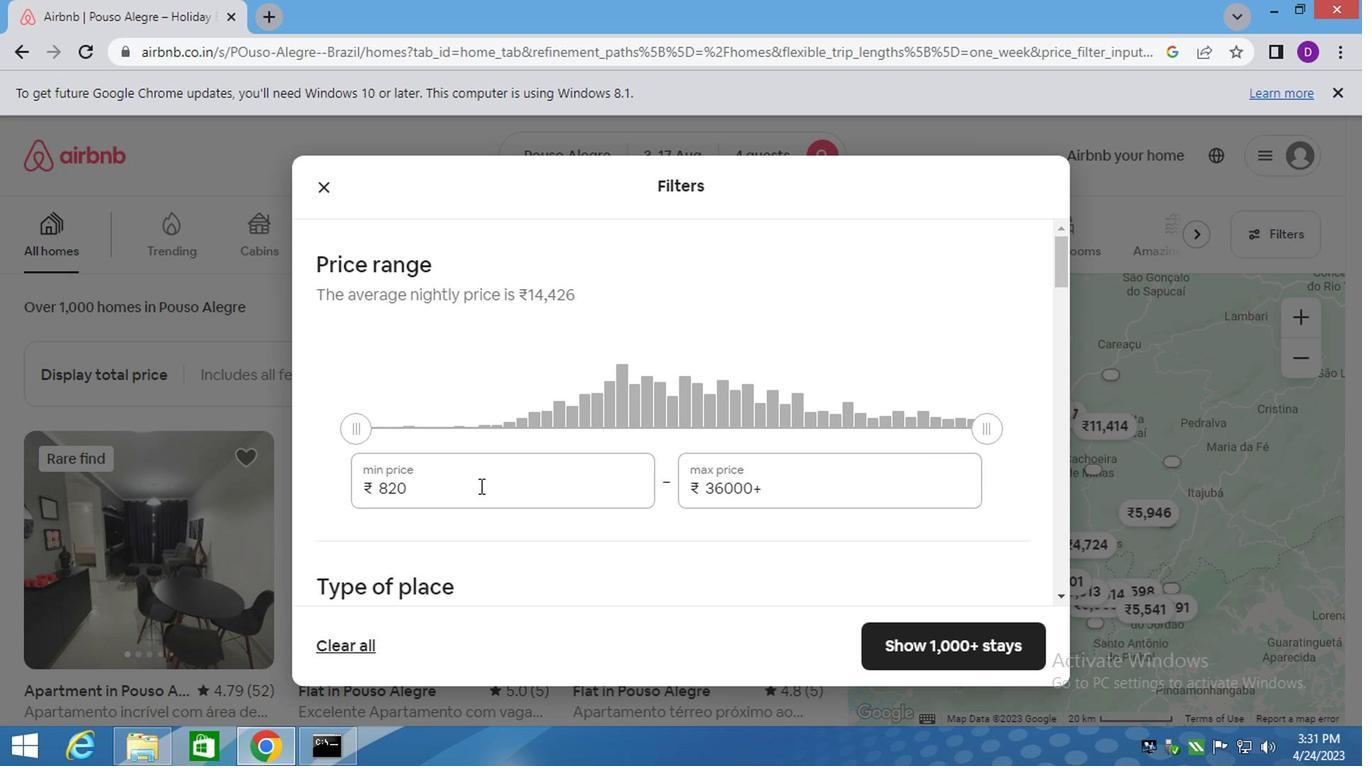 
Action: Mouse pressed left at (476, 487)
Screenshot: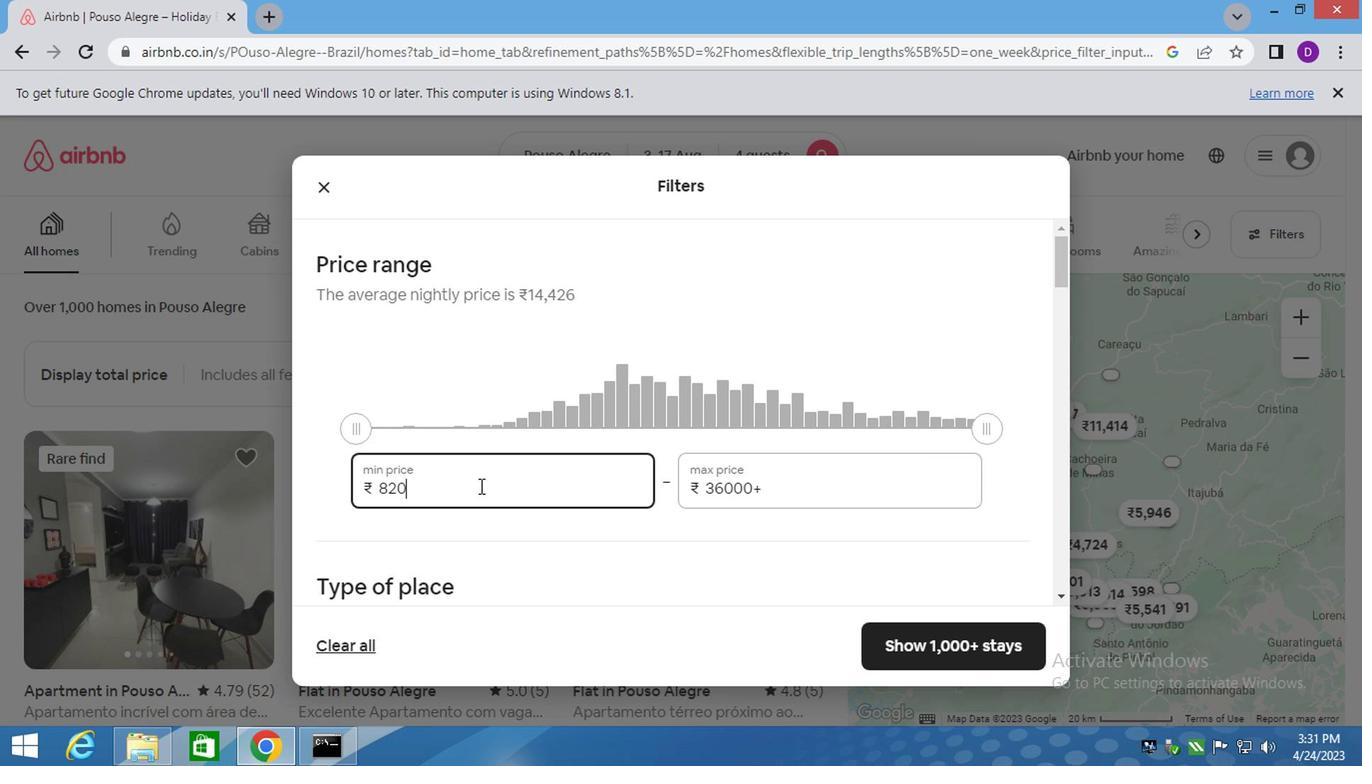 
Action: Key pressed 30
Screenshot: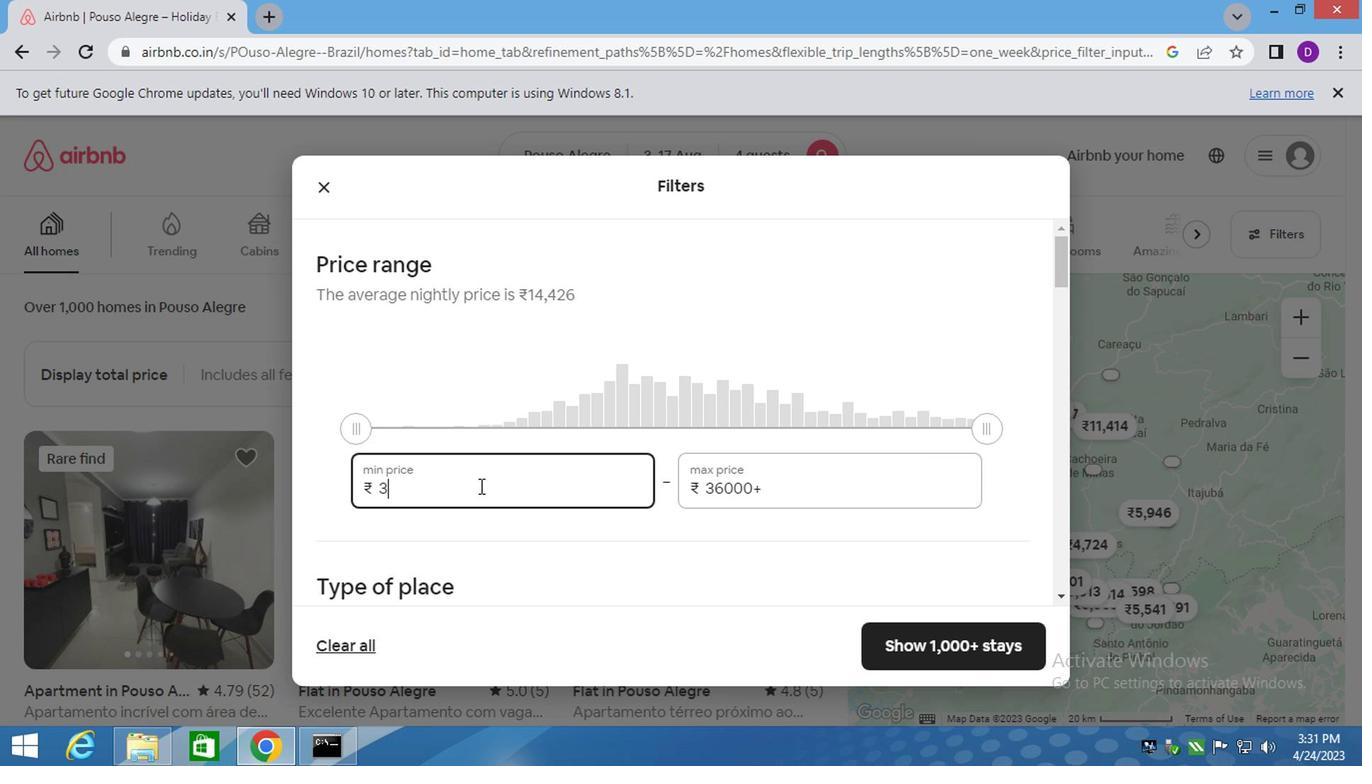 
Action: Mouse moved to (523, 484)
Screenshot: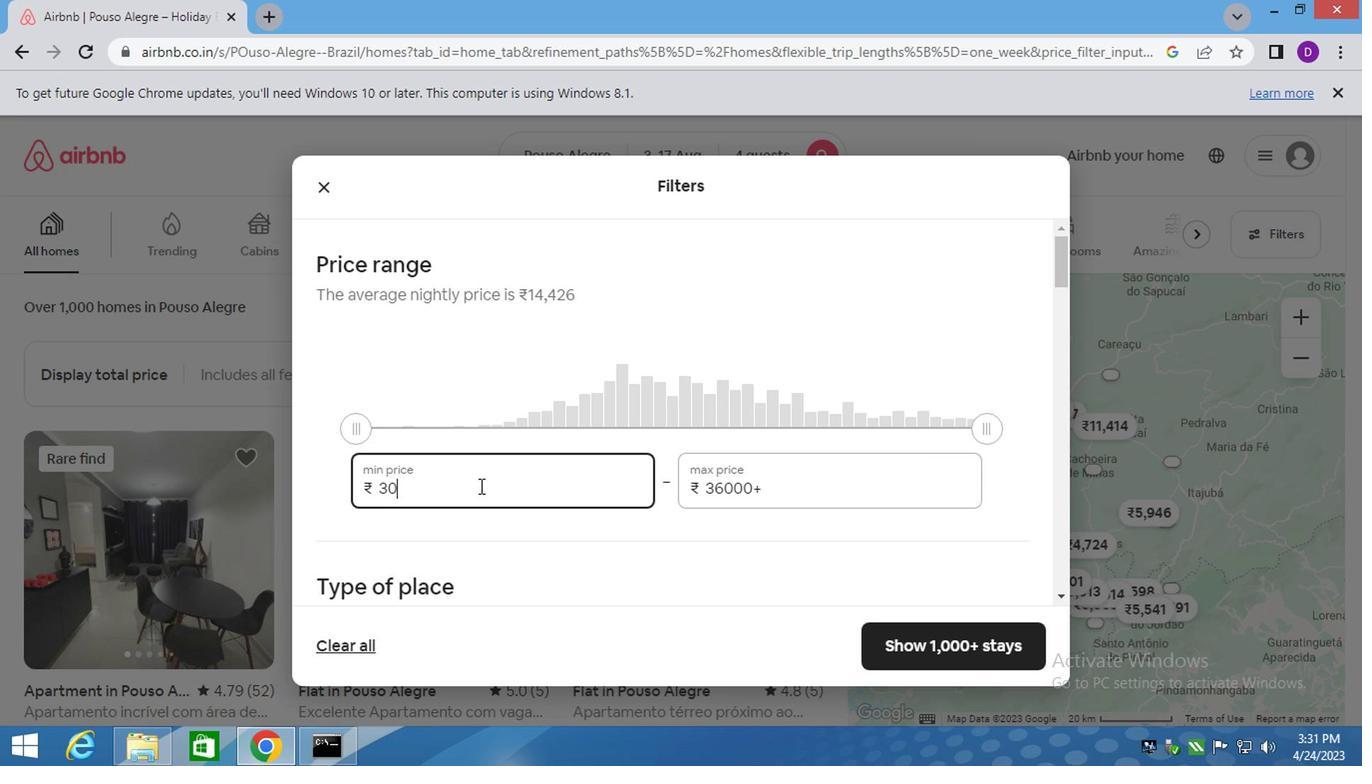 
Action: Key pressed 0
Screenshot: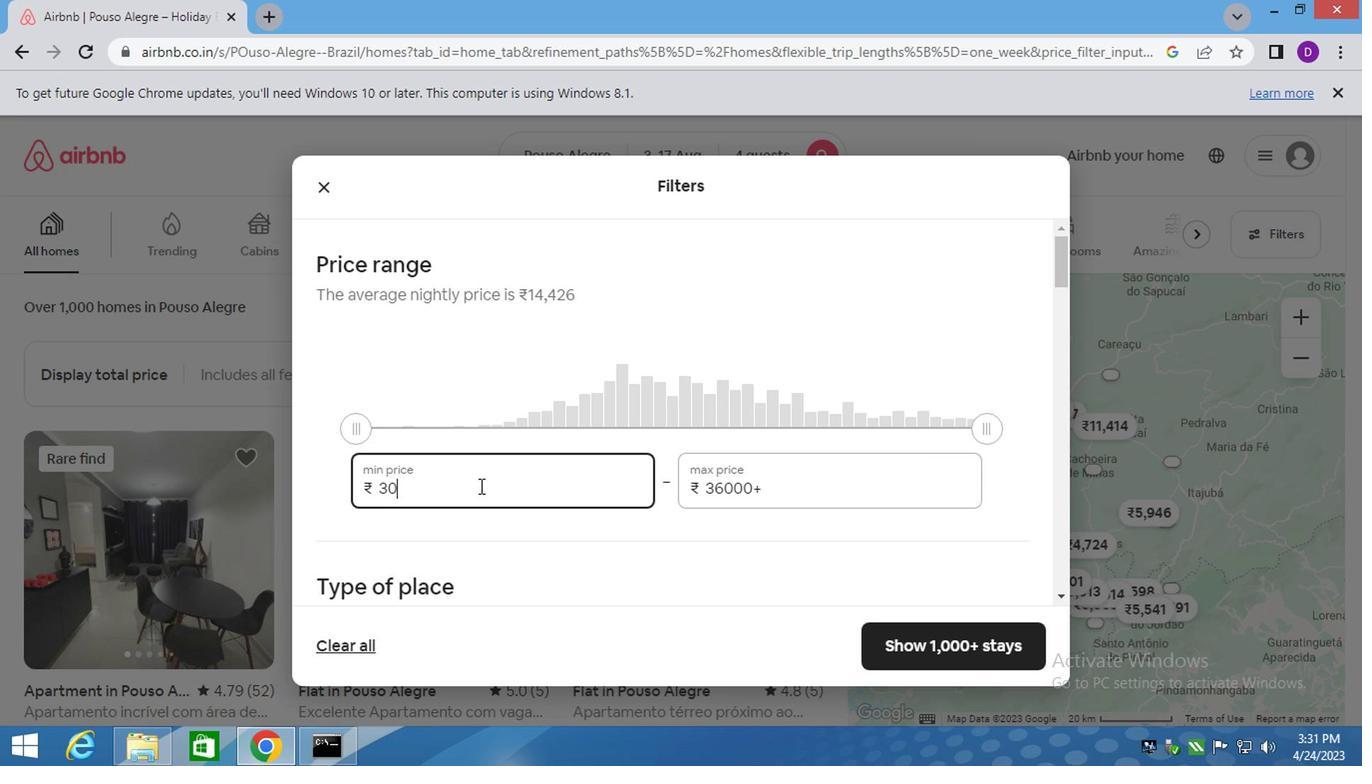 
Action: Mouse moved to (635, 504)
Screenshot: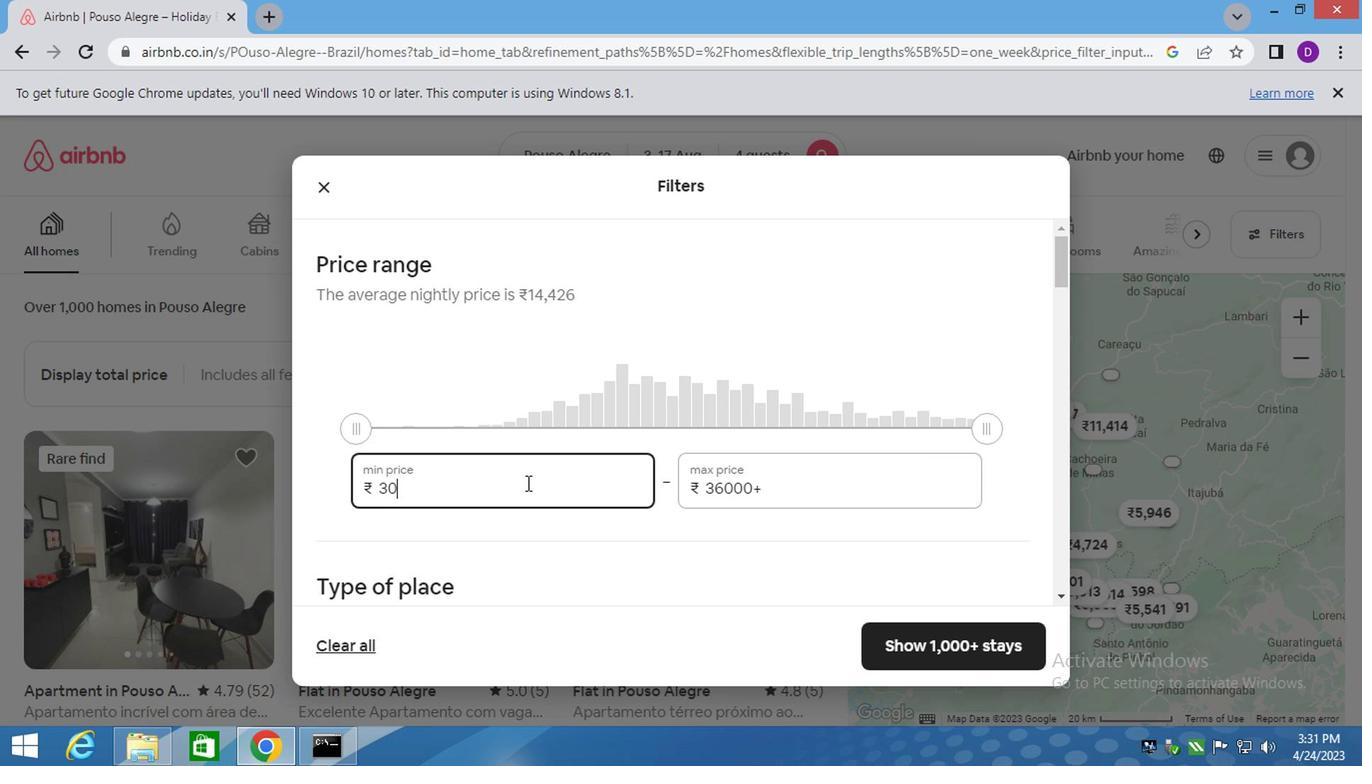 
Action: Key pressed 0
Screenshot: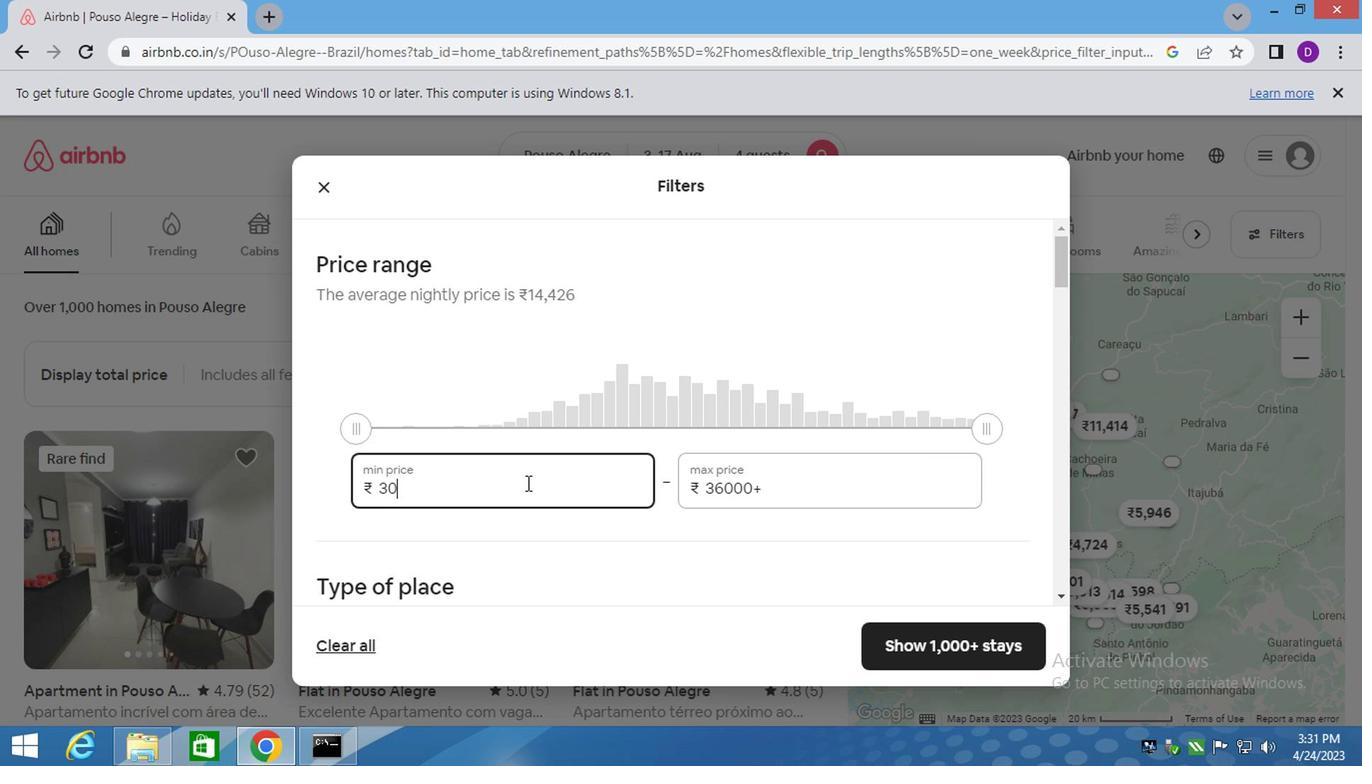 
Action: Mouse moved to (744, 493)
Screenshot: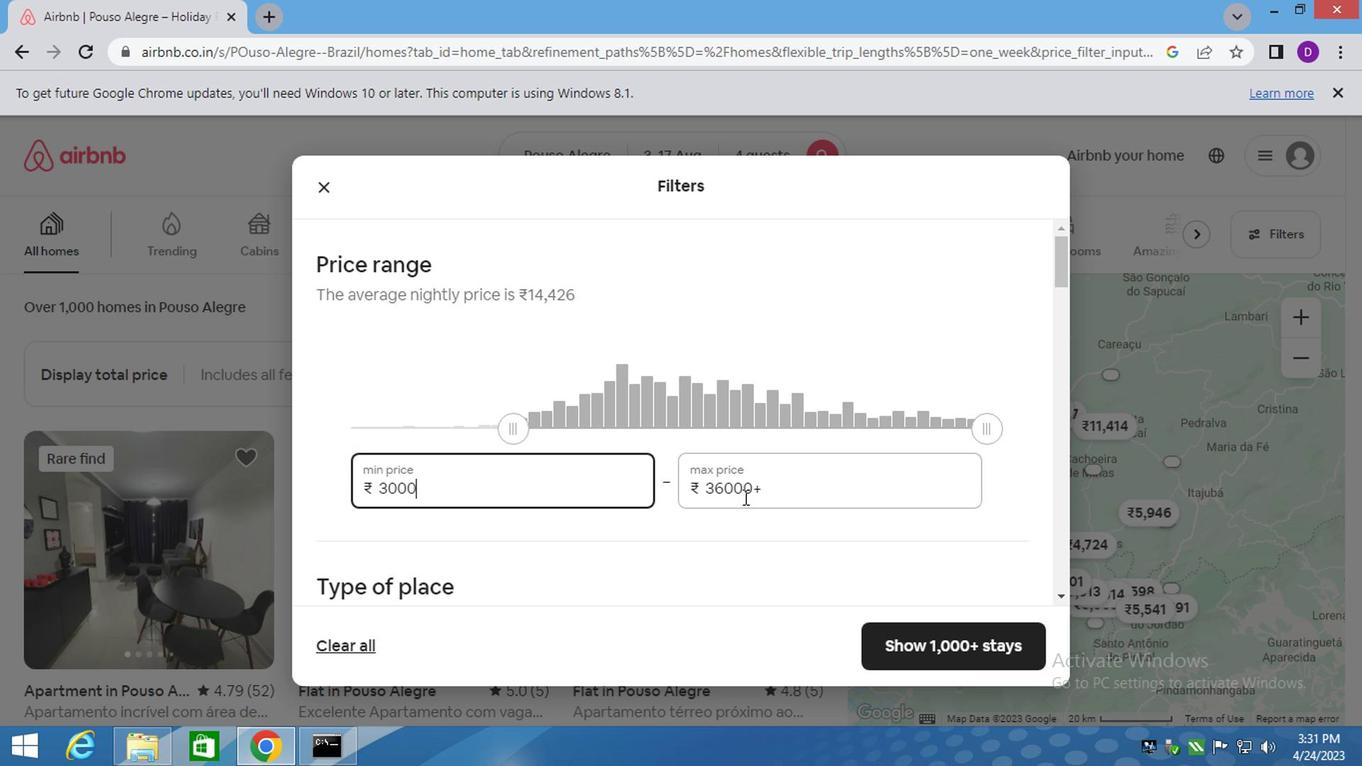 
Action: Mouse pressed left at (744, 493)
Screenshot: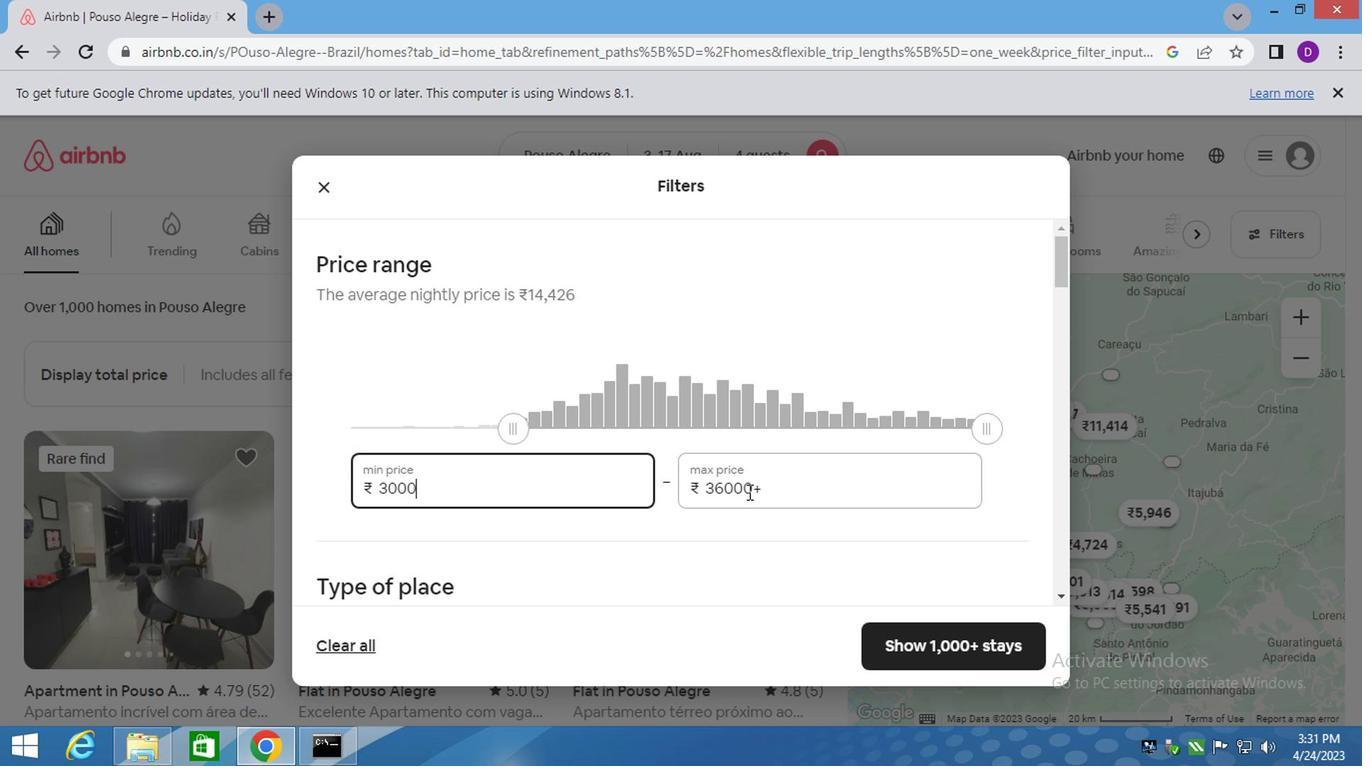 
Action: Mouse pressed left at (744, 493)
Screenshot: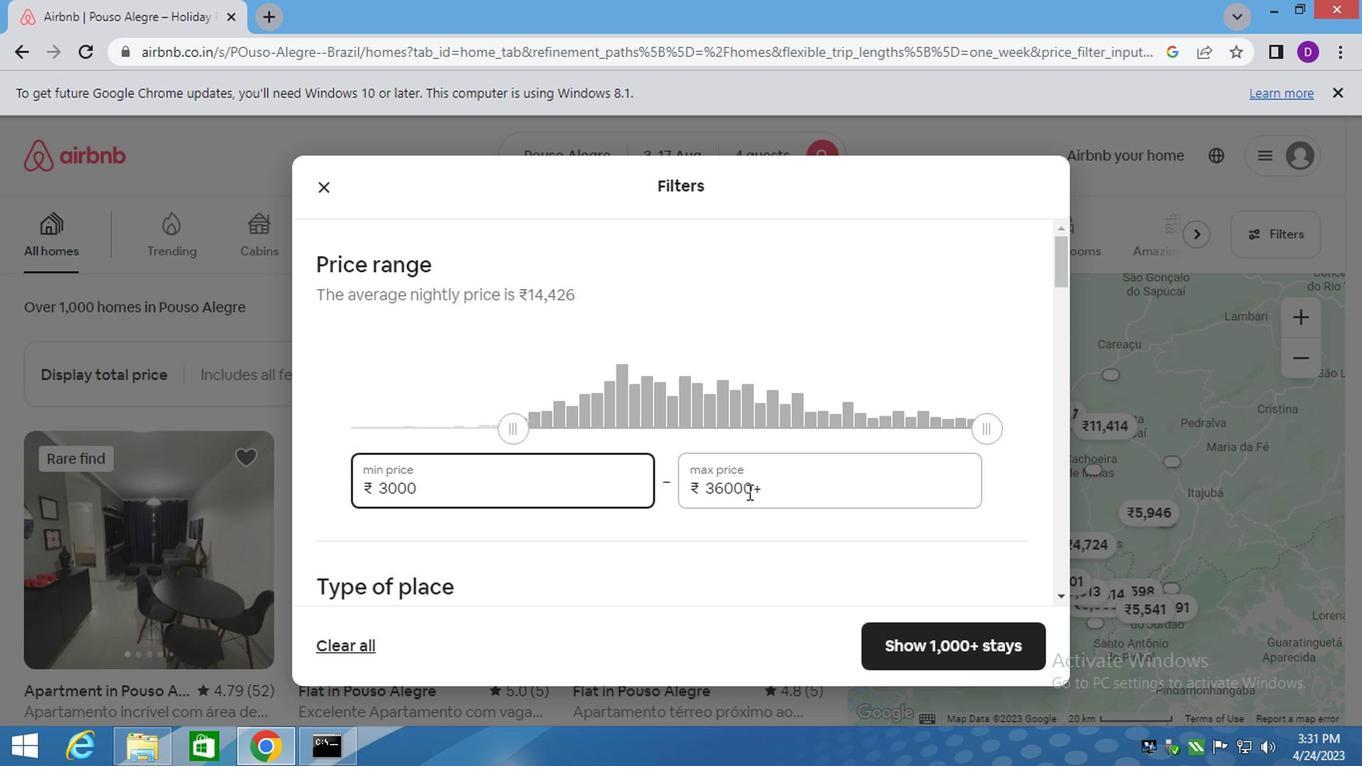 
Action: Mouse pressed left at (744, 493)
Screenshot: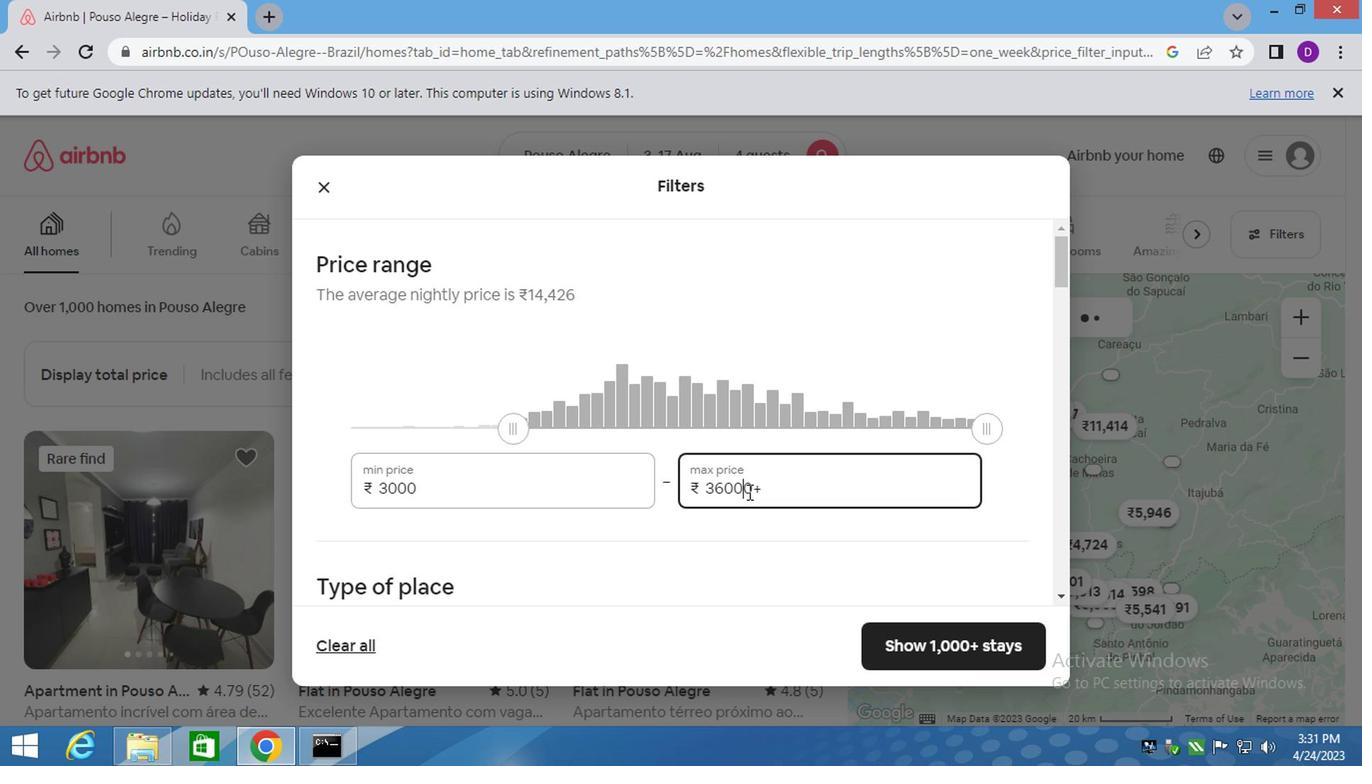 
Action: Key pressed 15000
Screenshot: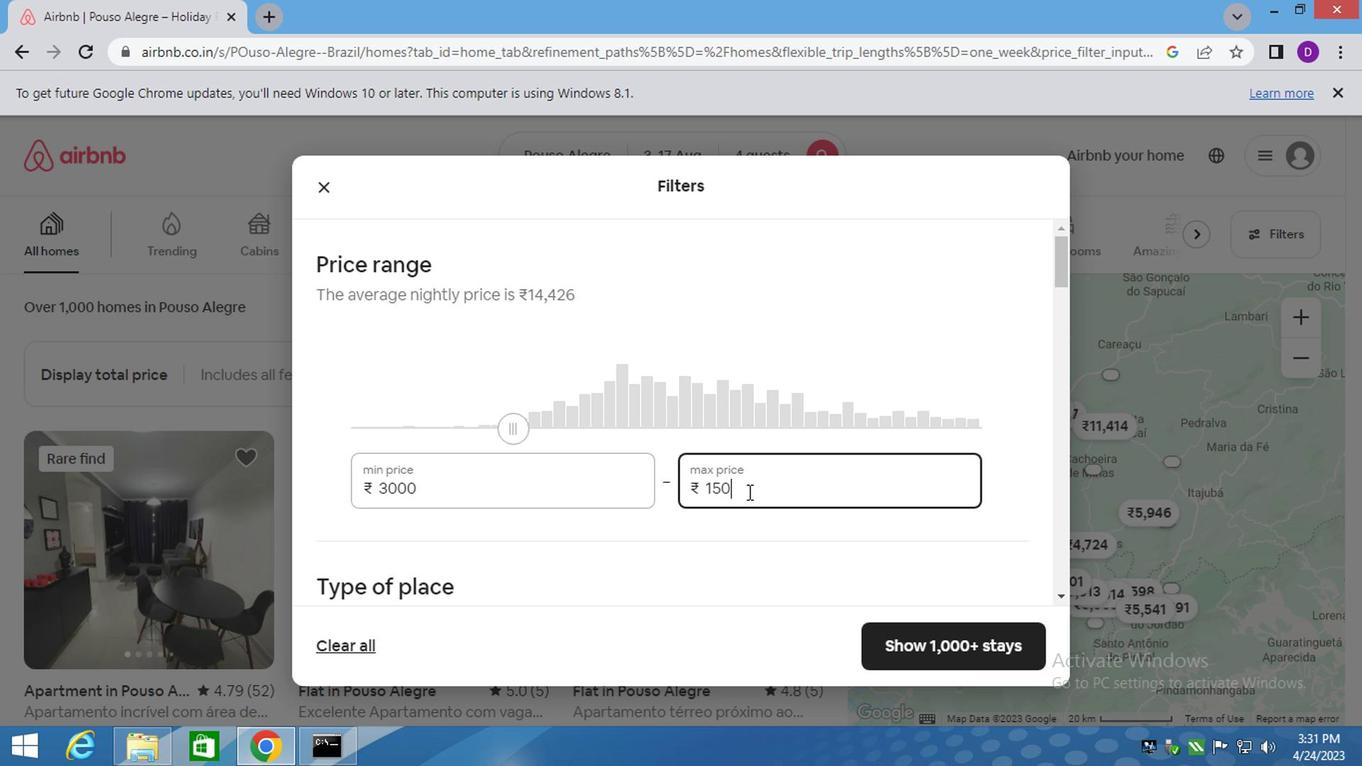 
Action: Mouse moved to (744, 491)
Screenshot: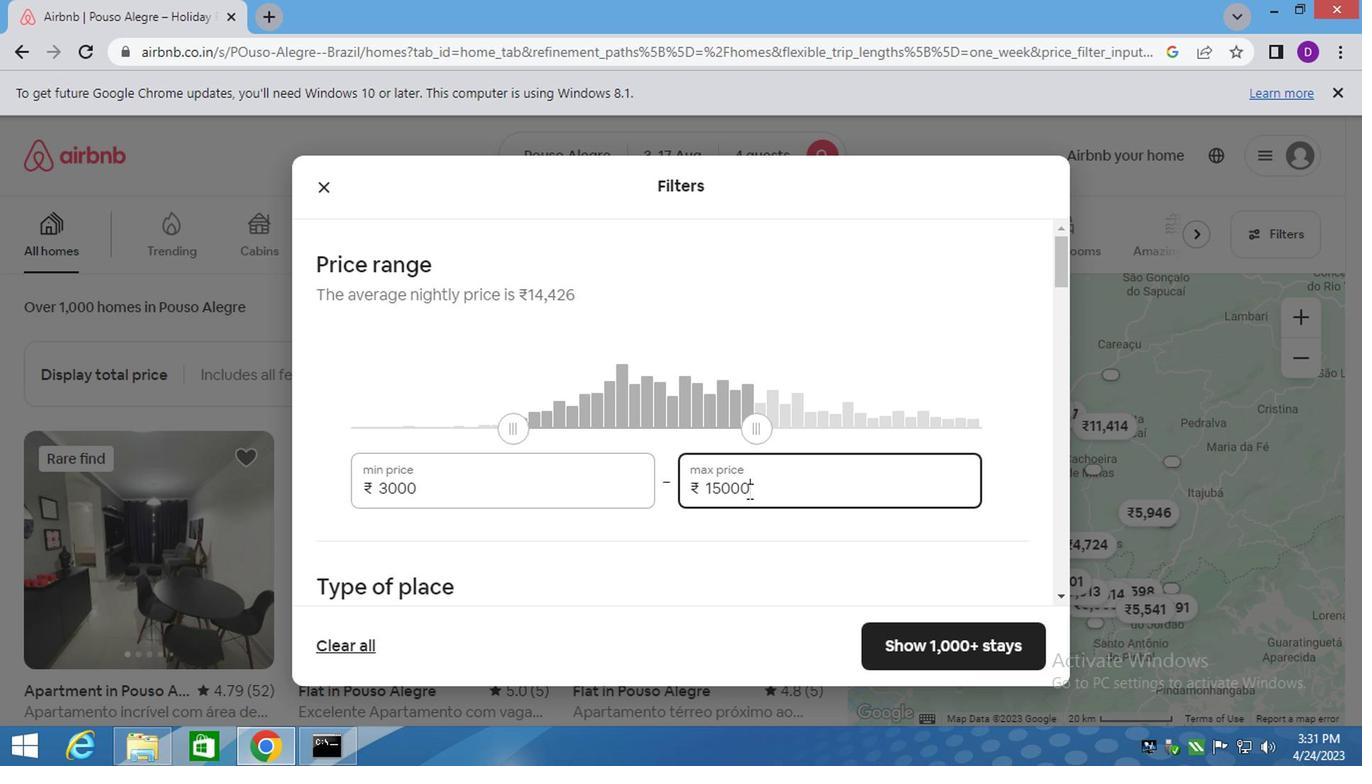
Action: Mouse scrolled (744, 489) with delta (0, -1)
Screenshot: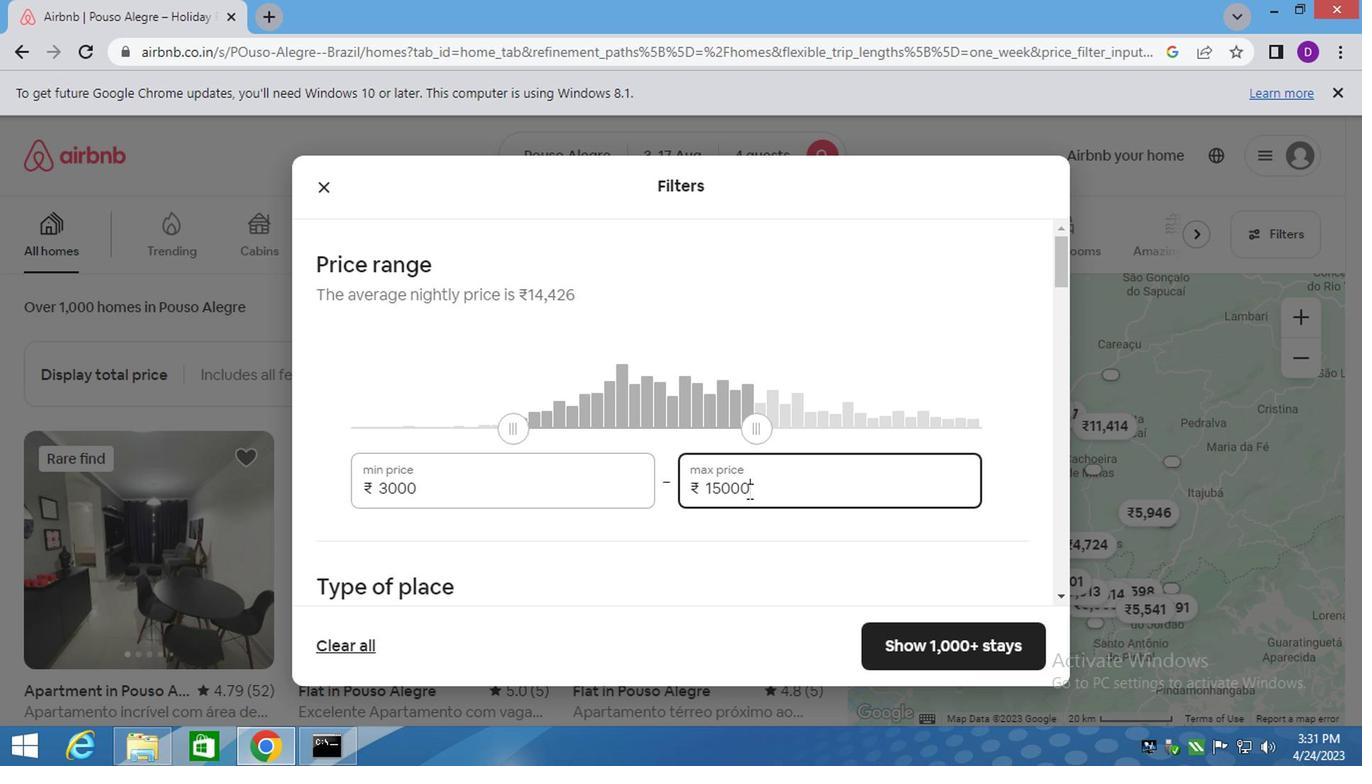 
Action: Mouse moved to (734, 491)
Screenshot: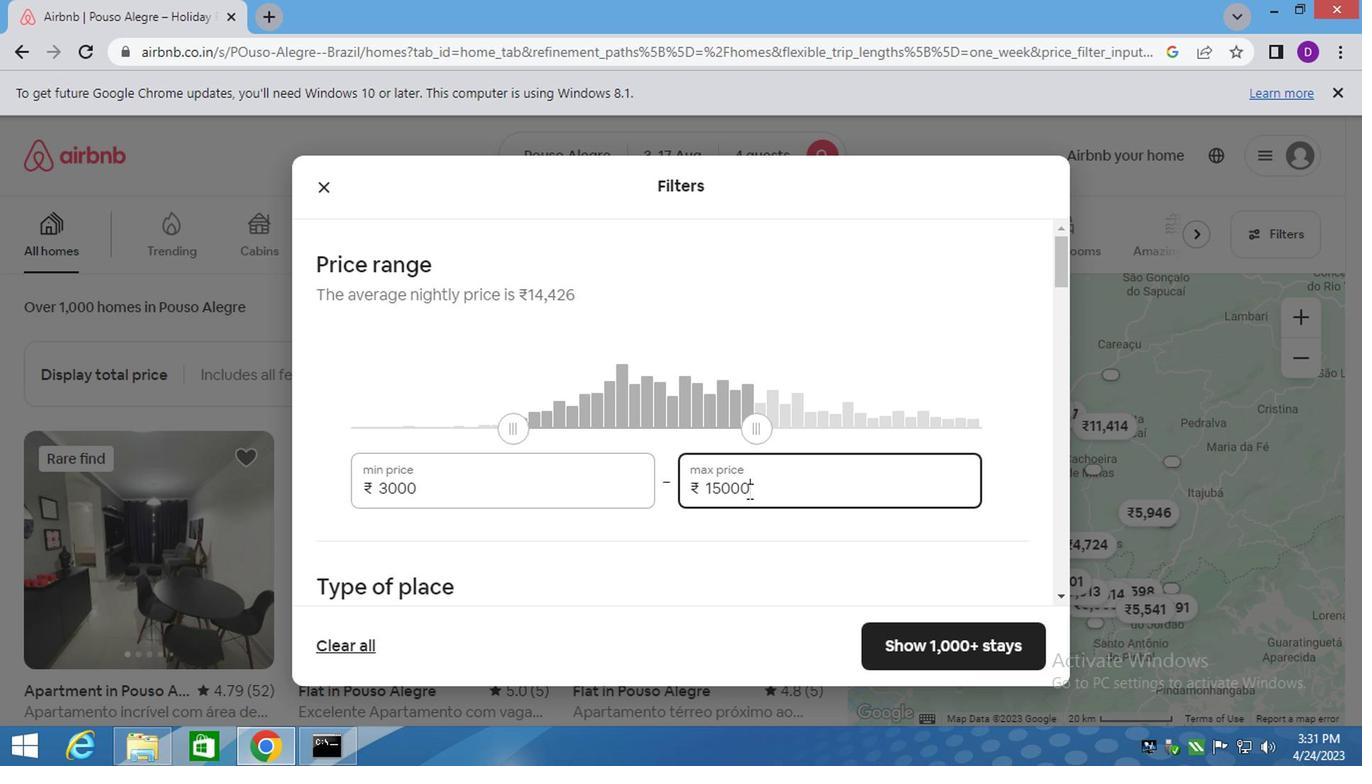 
Action: Mouse scrolled (734, 489) with delta (0, -1)
Screenshot: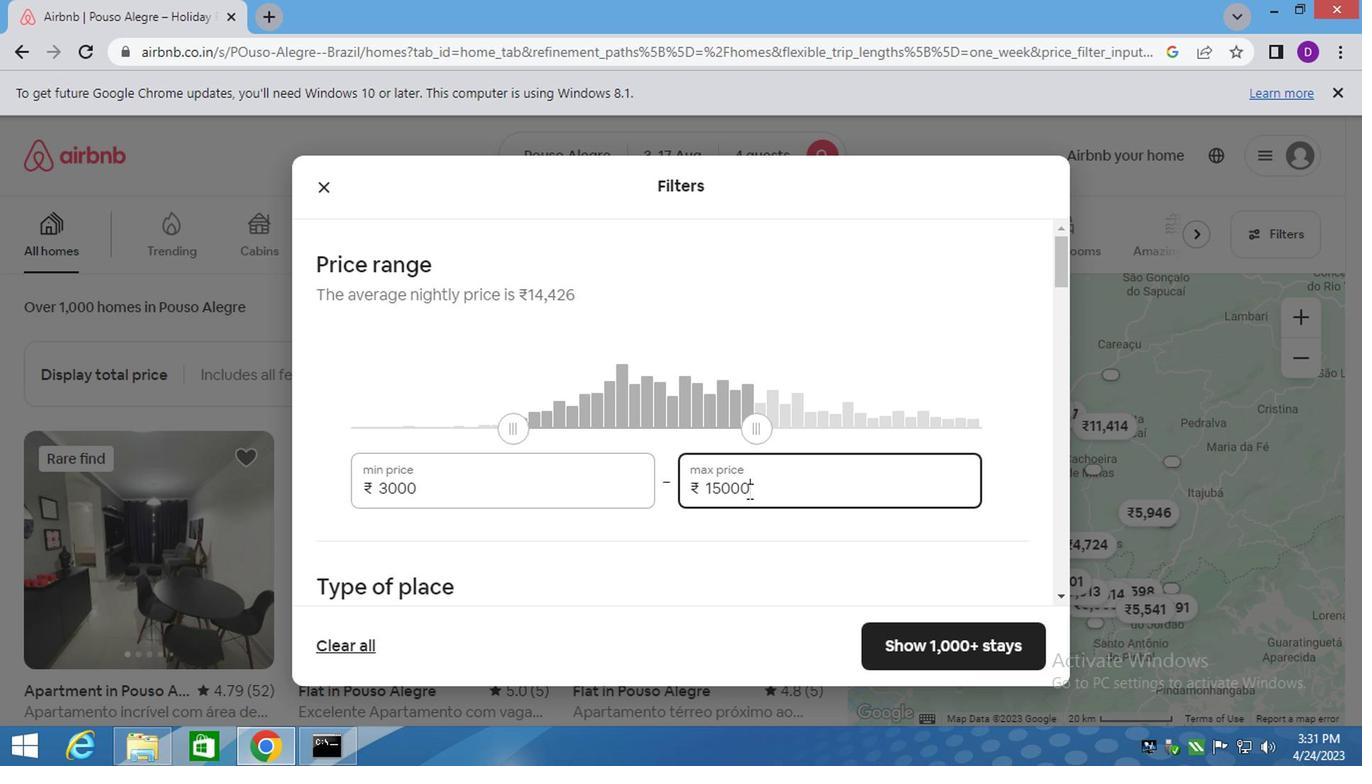 
Action: Mouse moved to (725, 491)
Screenshot: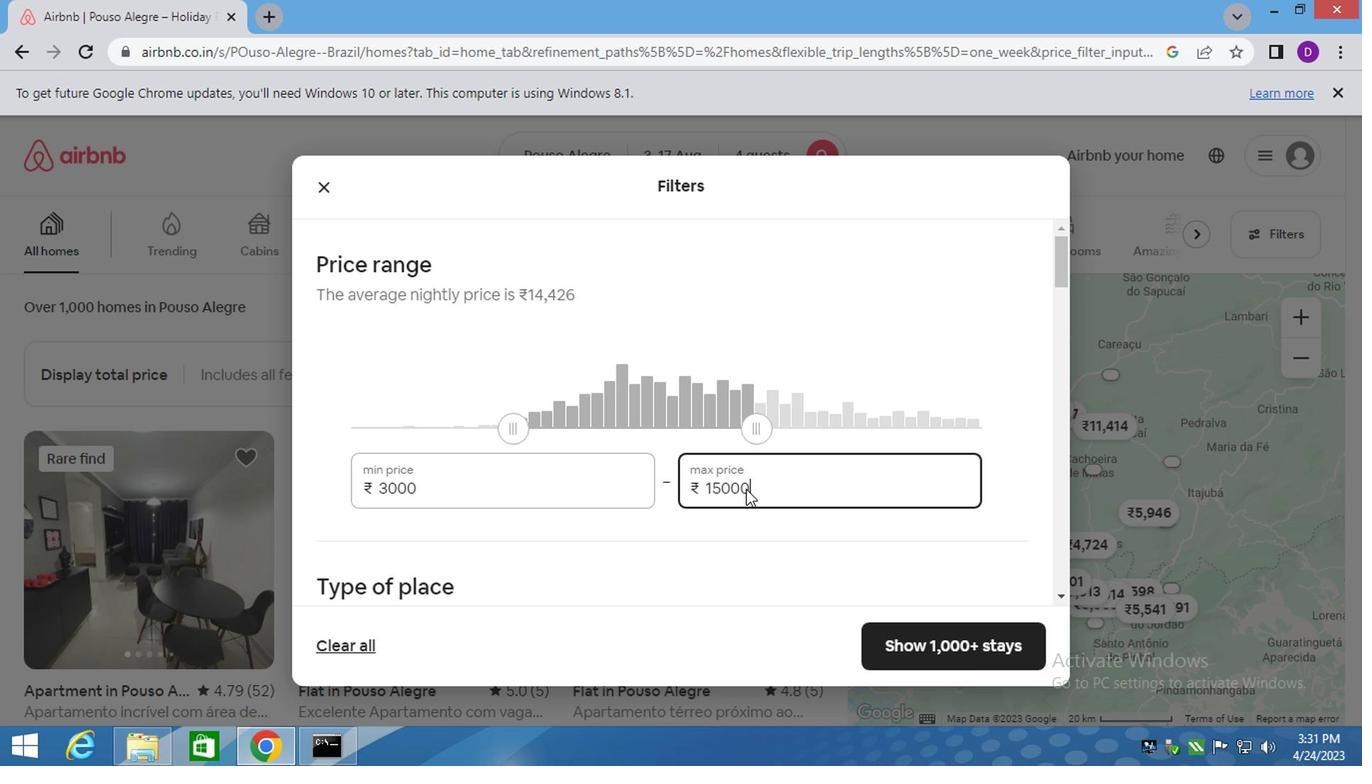 
Action: Mouse scrolled (728, 489) with delta (0, -1)
Screenshot: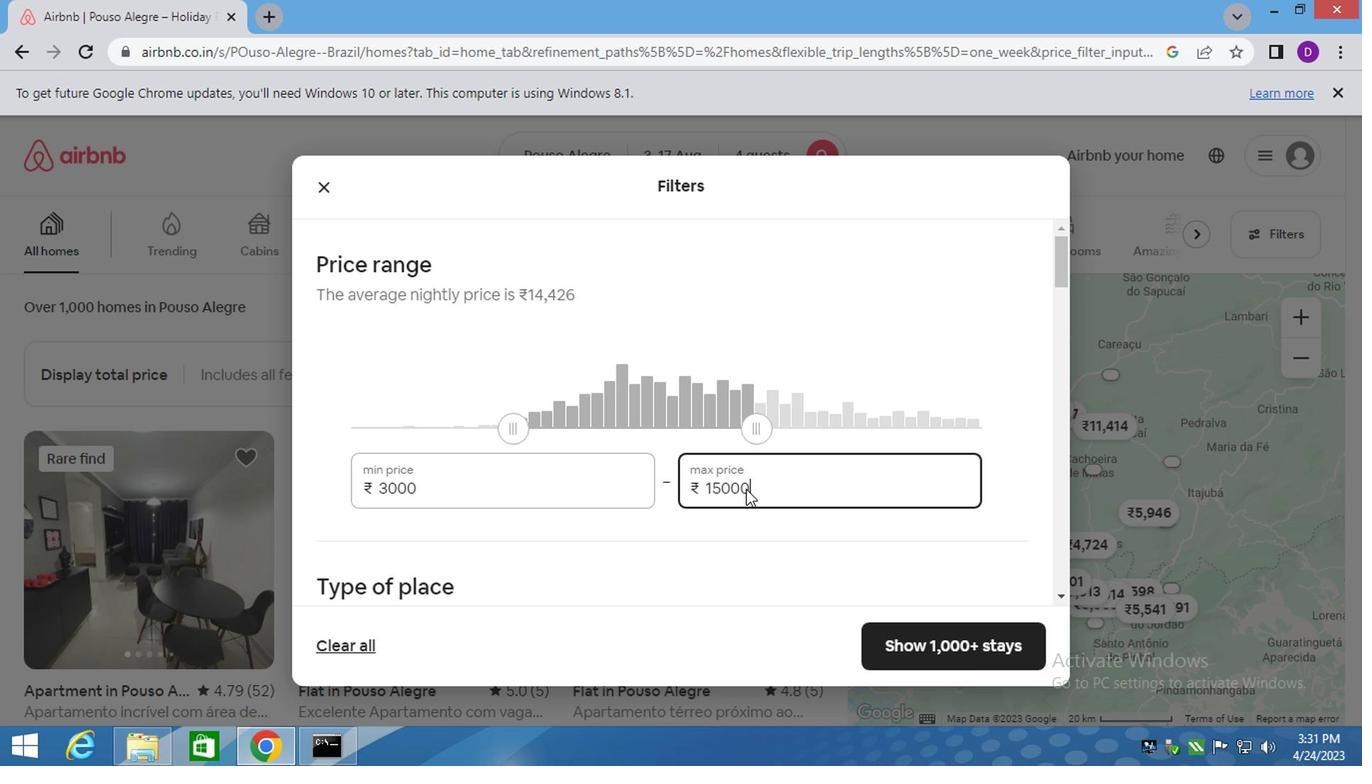 
Action: Mouse moved to (400, 362)
Screenshot: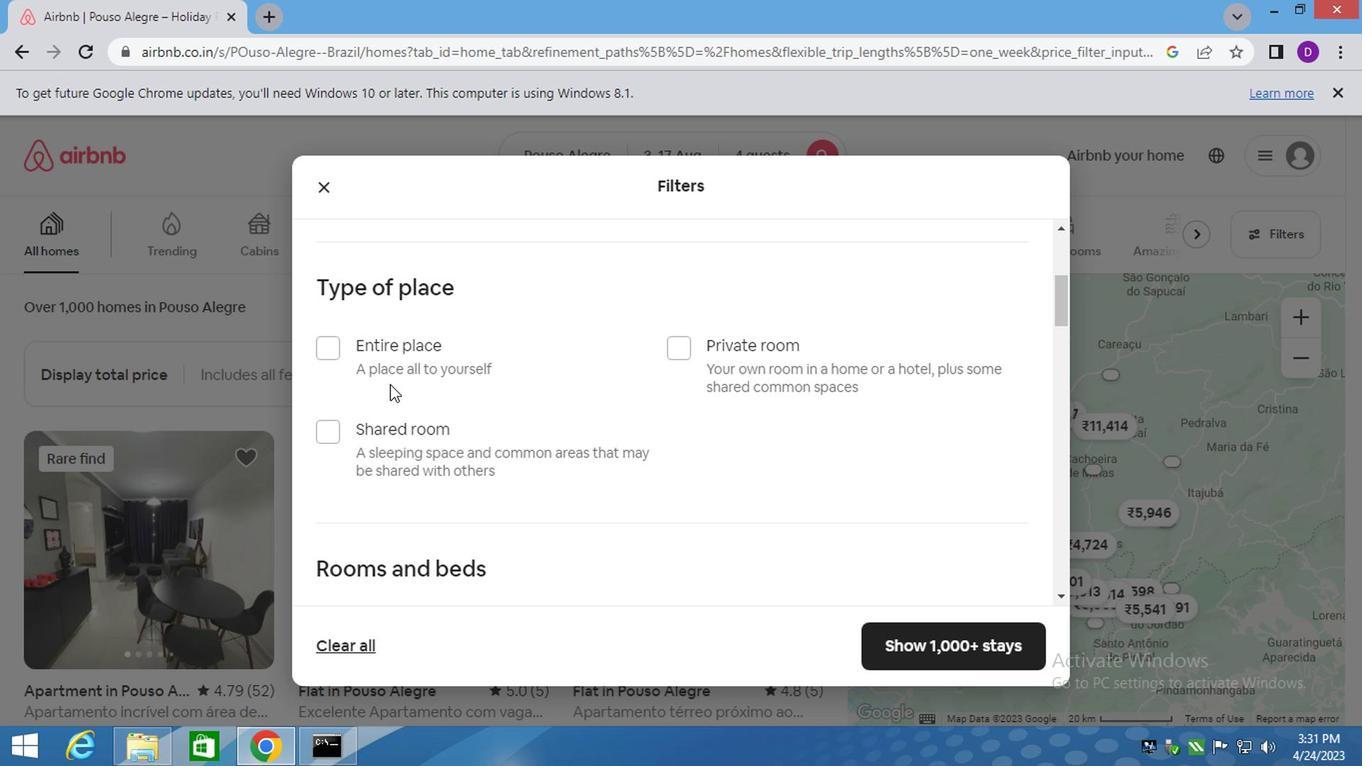 
Action: Mouse pressed left at (400, 362)
Screenshot: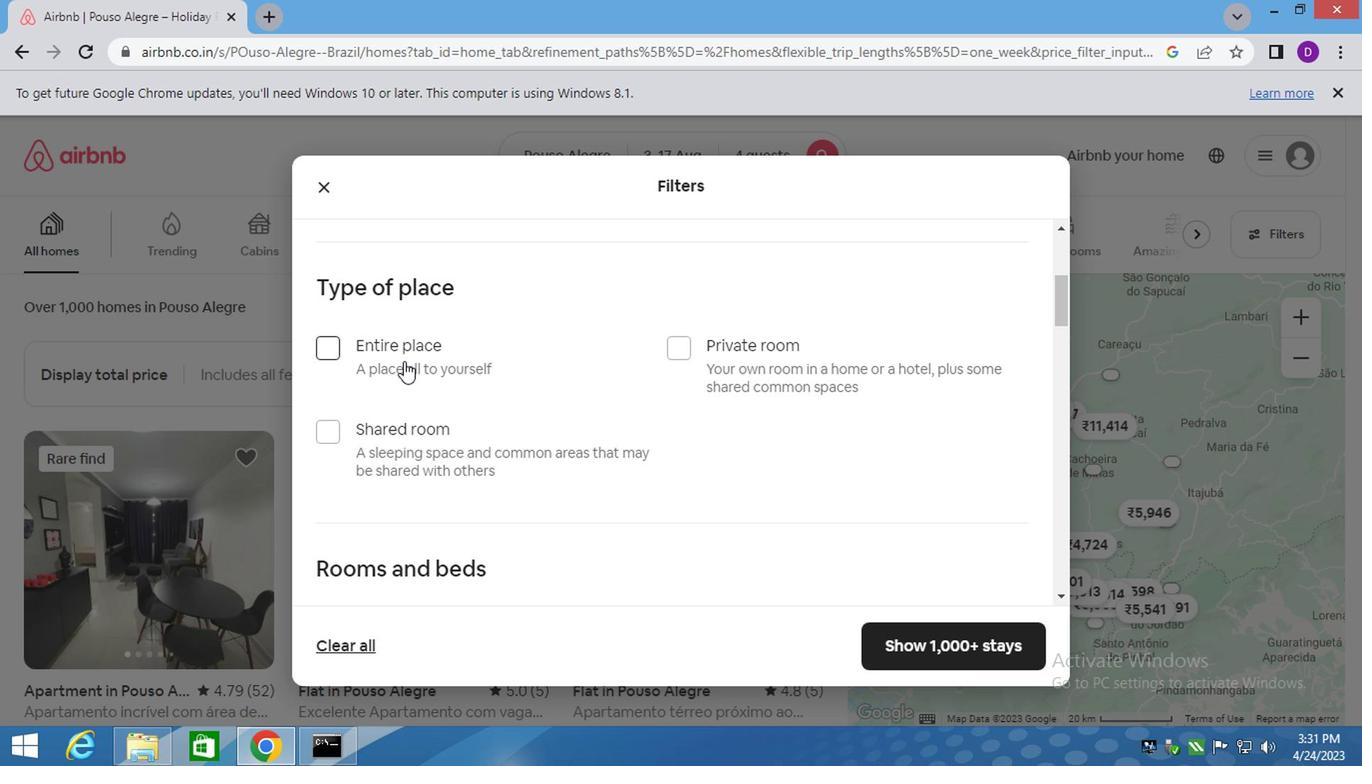 
Action: Mouse moved to (452, 432)
Screenshot: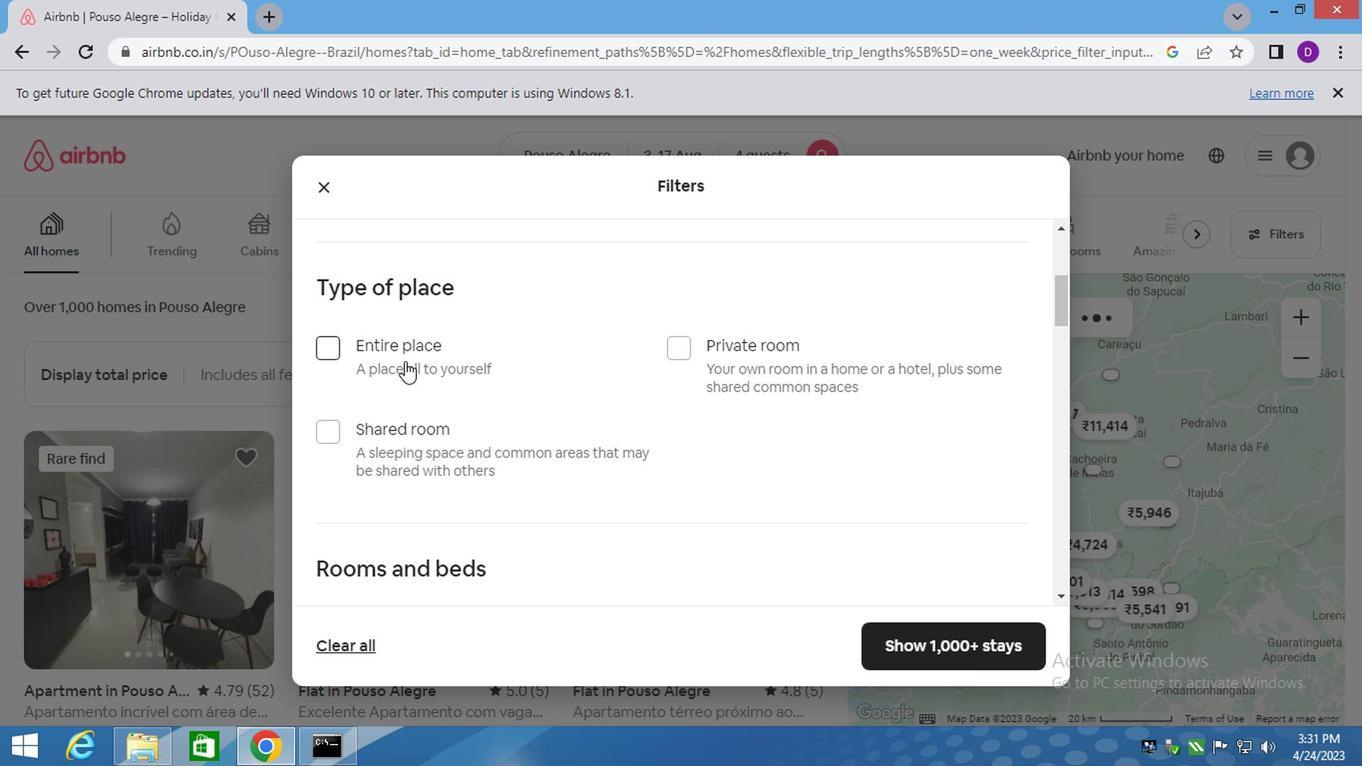 
Action: Mouse scrolled (452, 431) with delta (0, -1)
Screenshot: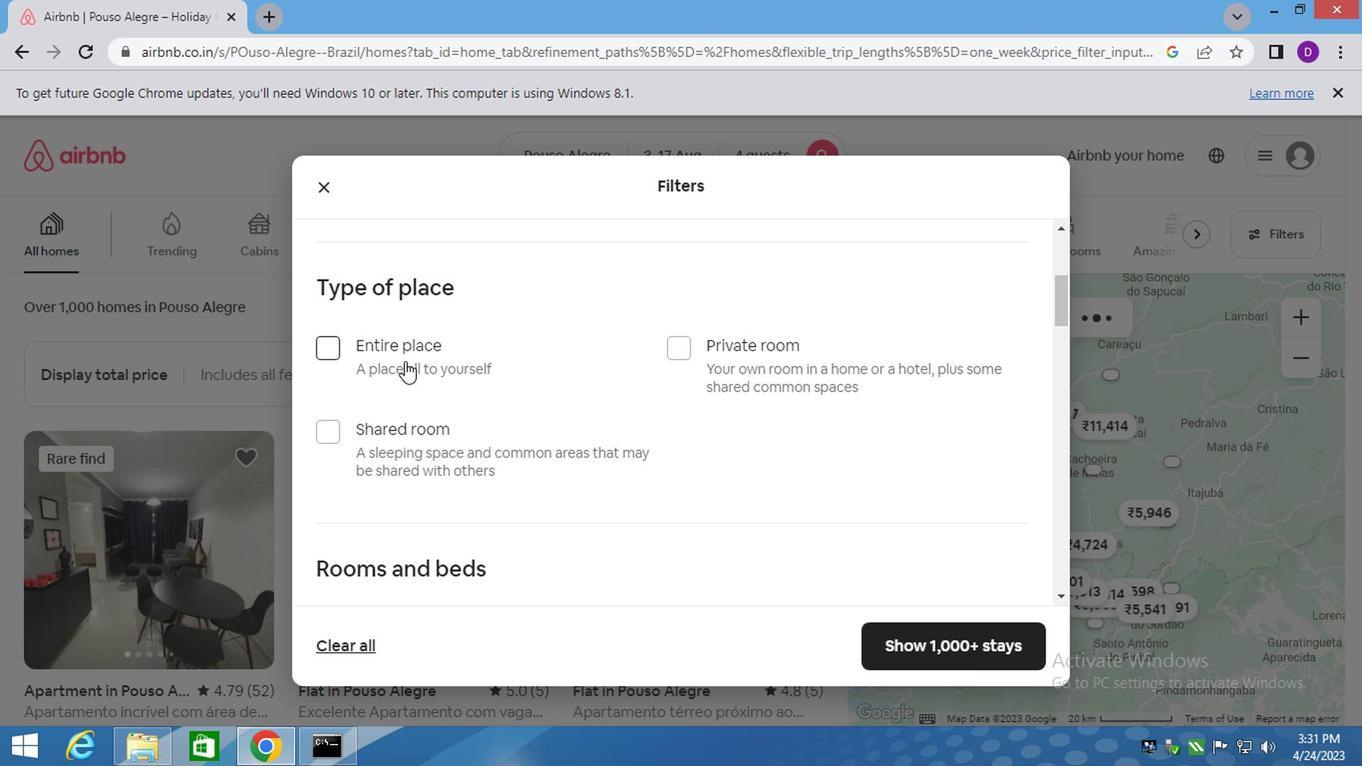 
Action: Mouse moved to (457, 442)
Screenshot: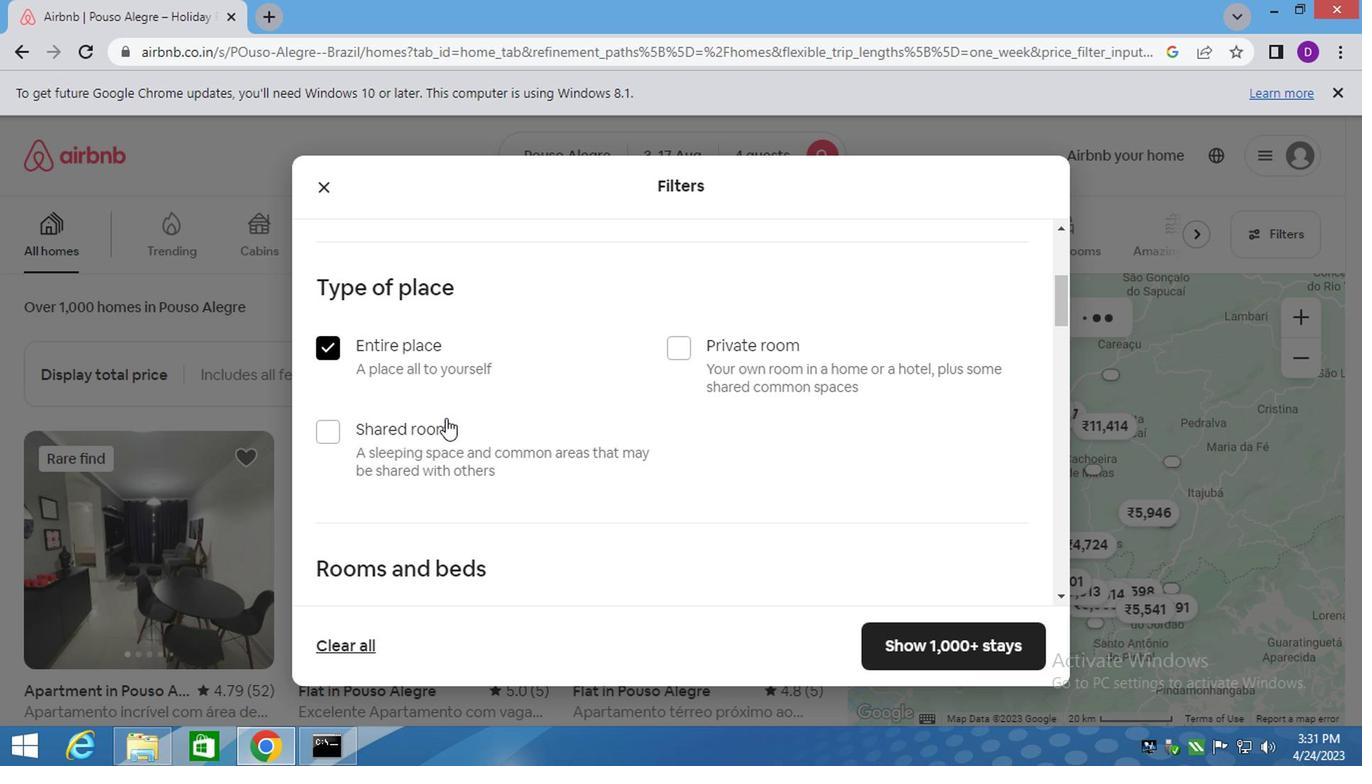 
Action: Mouse scrolled (457, 441) with delta (0, -1)
Screenshot: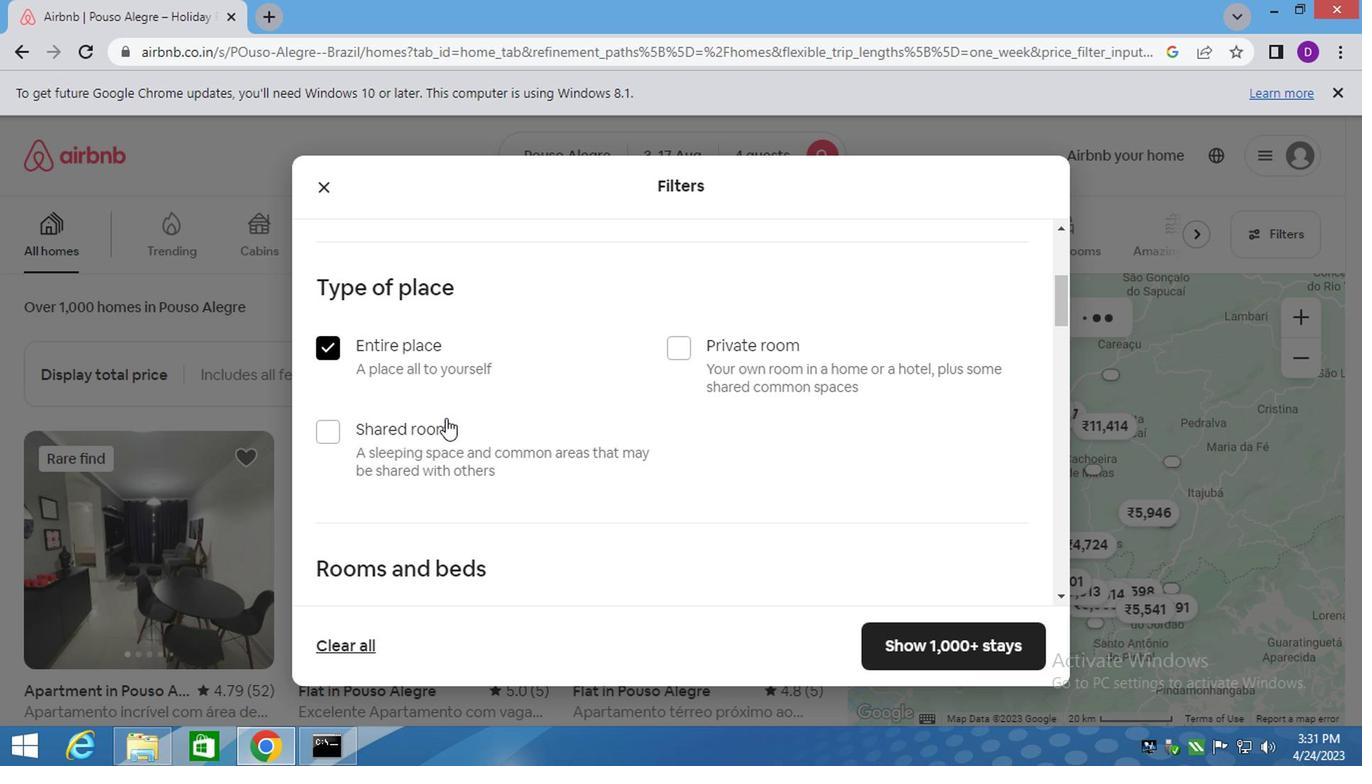 
Action: Mouse moved to (457, 444)
Screenshot: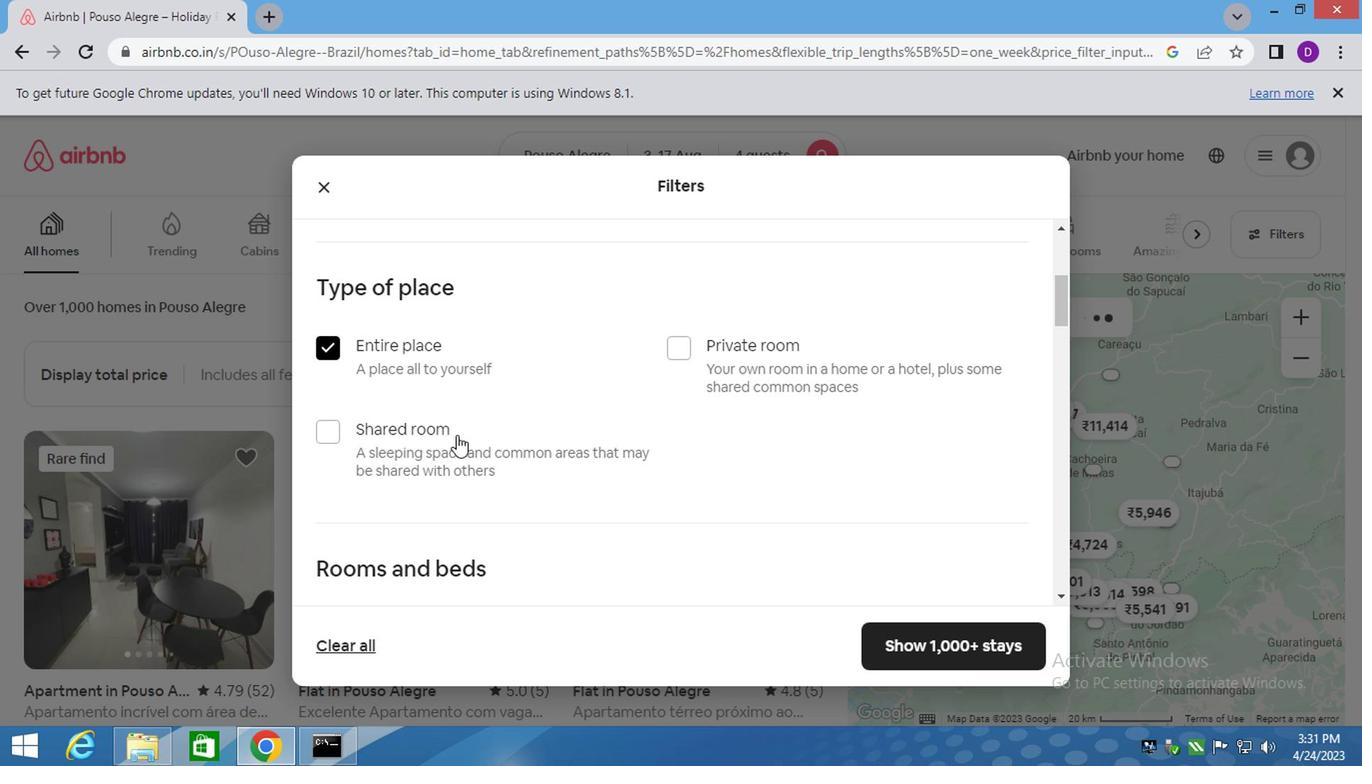 
Action: Mouse scrolled (457, 443) with delta (0, -1)
Screenshot: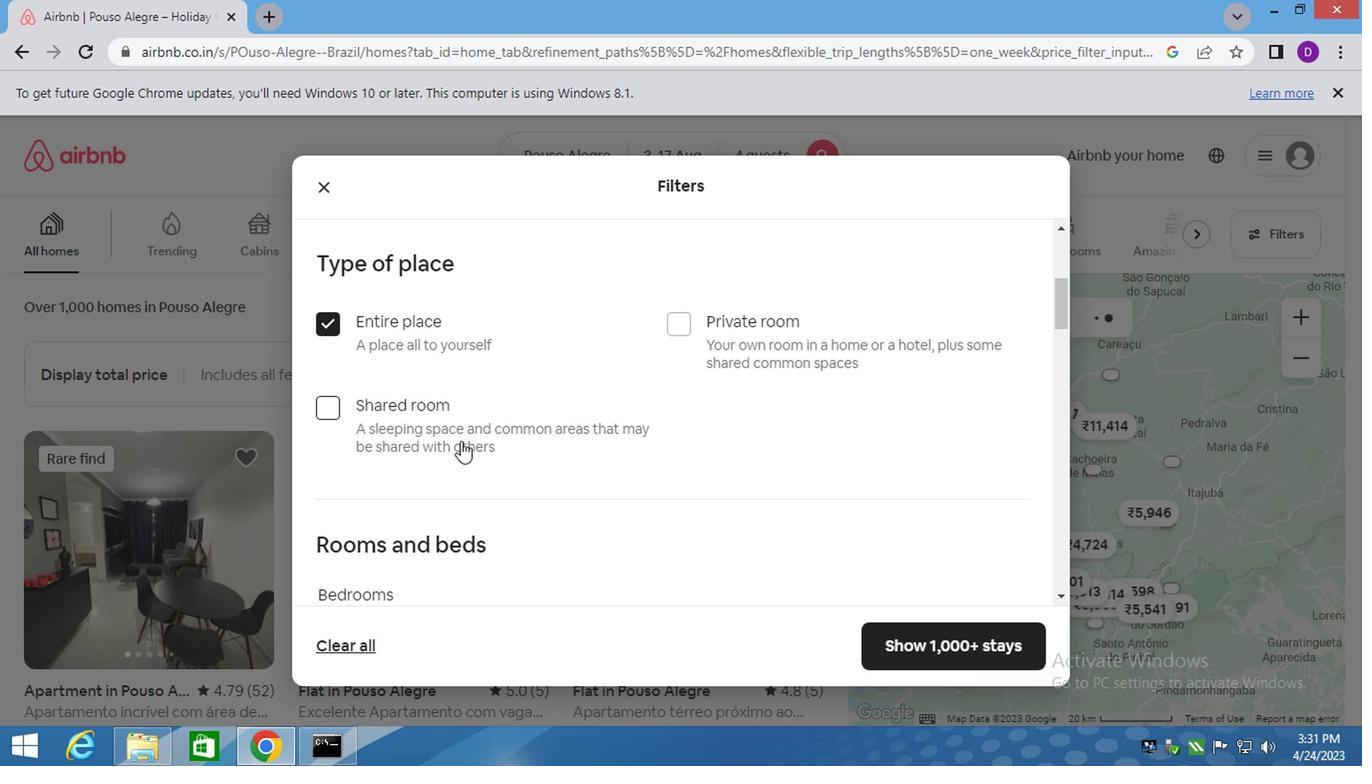 
Action: Mouse moved to (564, 378)
Screenshot: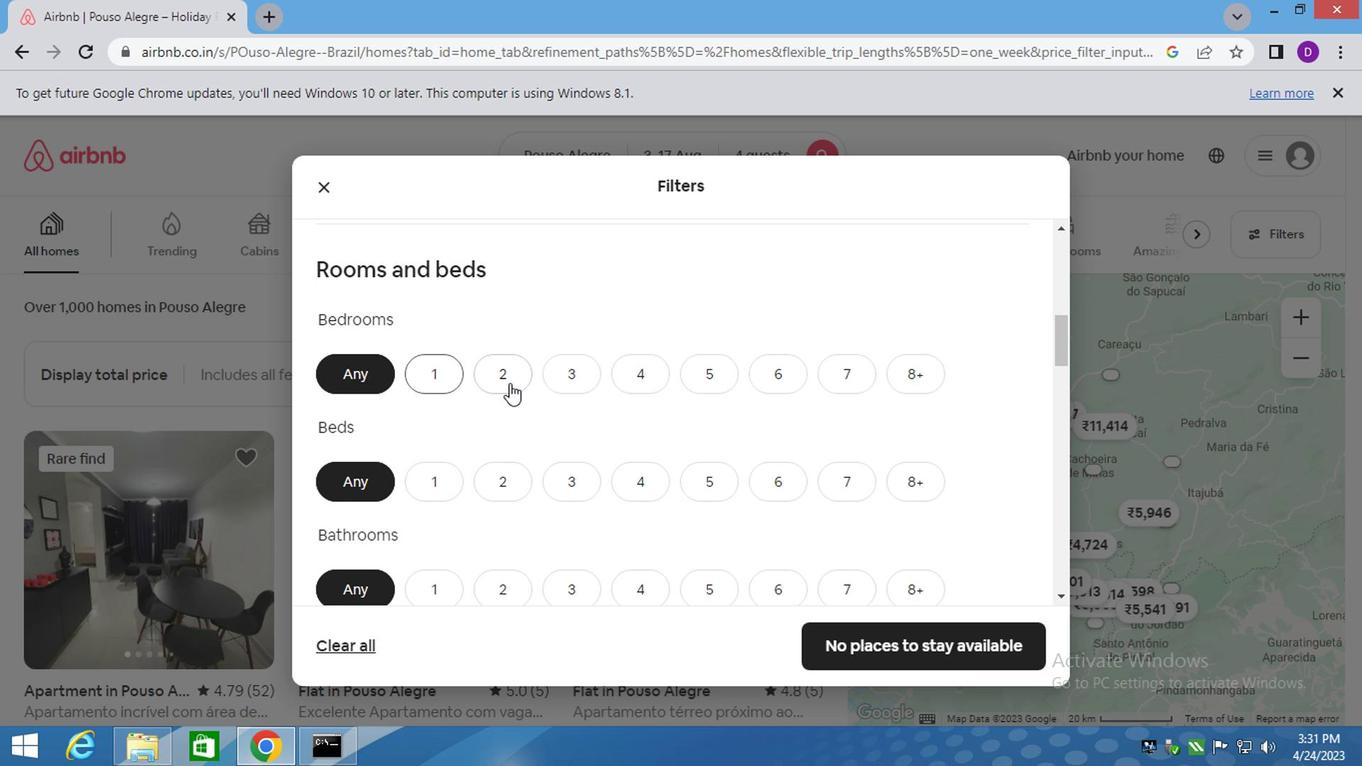 
Action: Mouse pressed left at (564, 378)
Screenshot: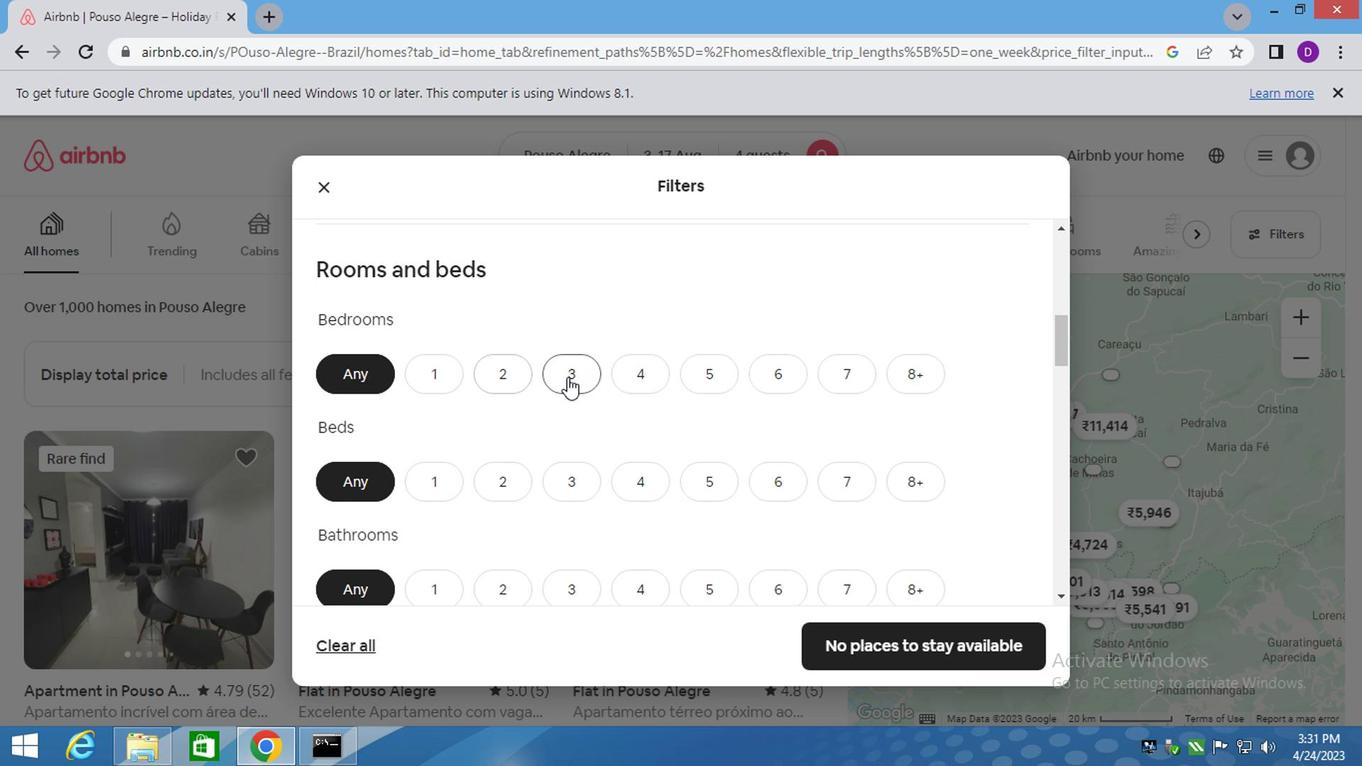 
Action: Mouse moved to (621, 480)
Screenshot: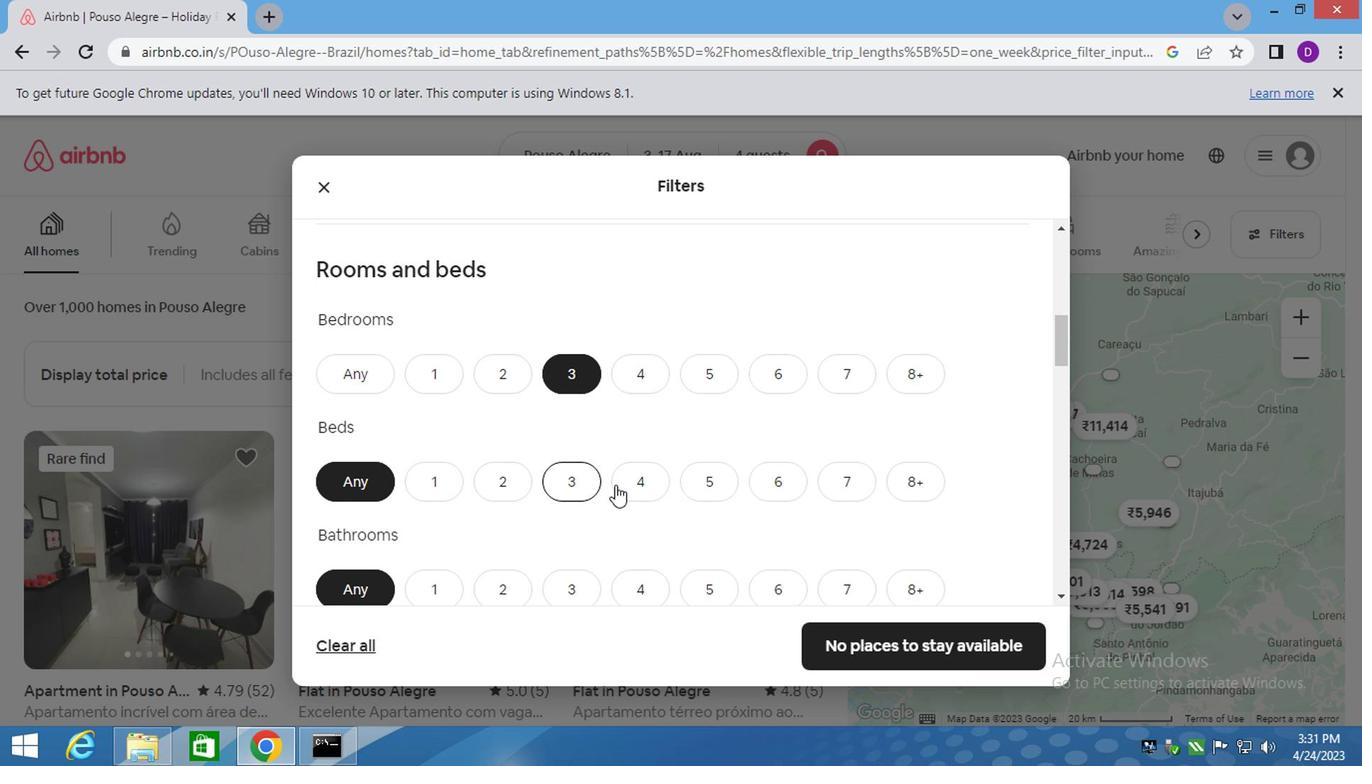 
Action: Mouse pressed left at (621, 480)
Screenshot: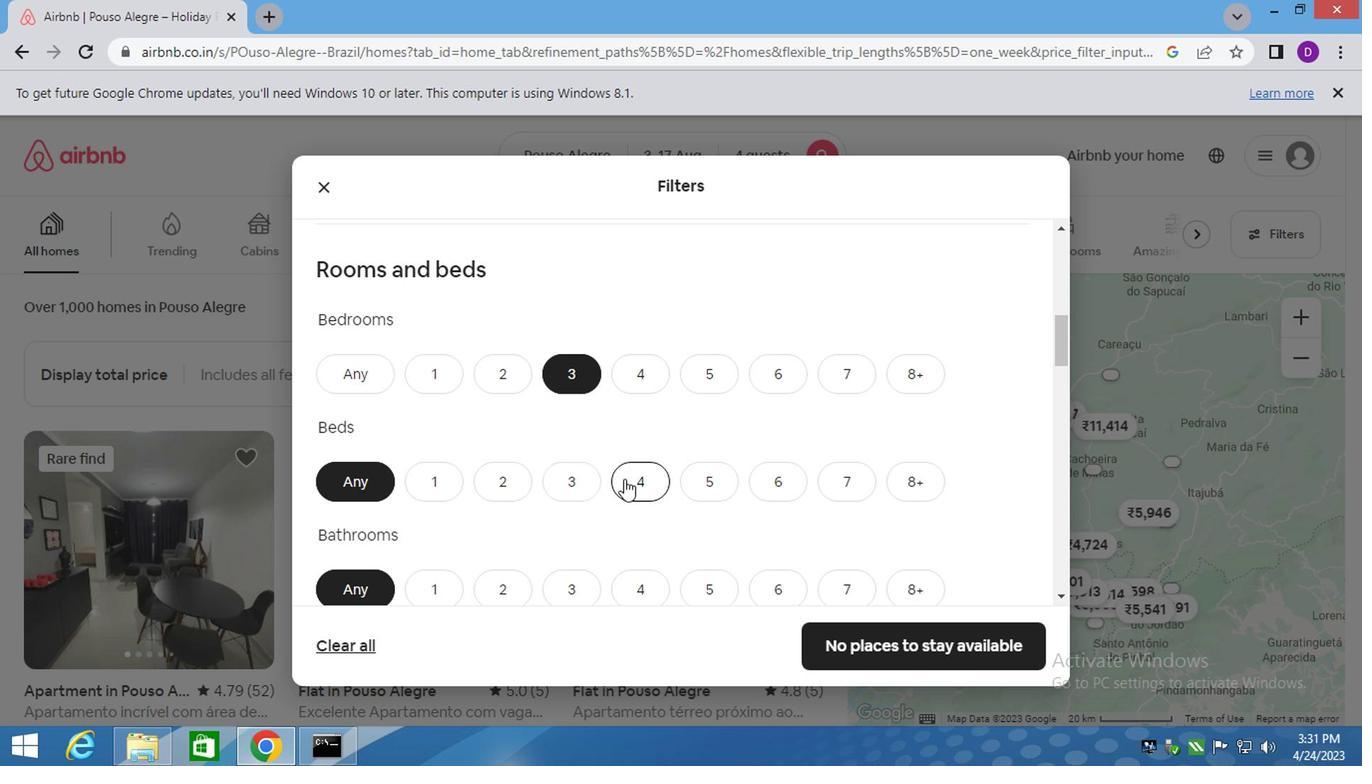 
Action: Mouse moved to (611, 459)
Screenshot: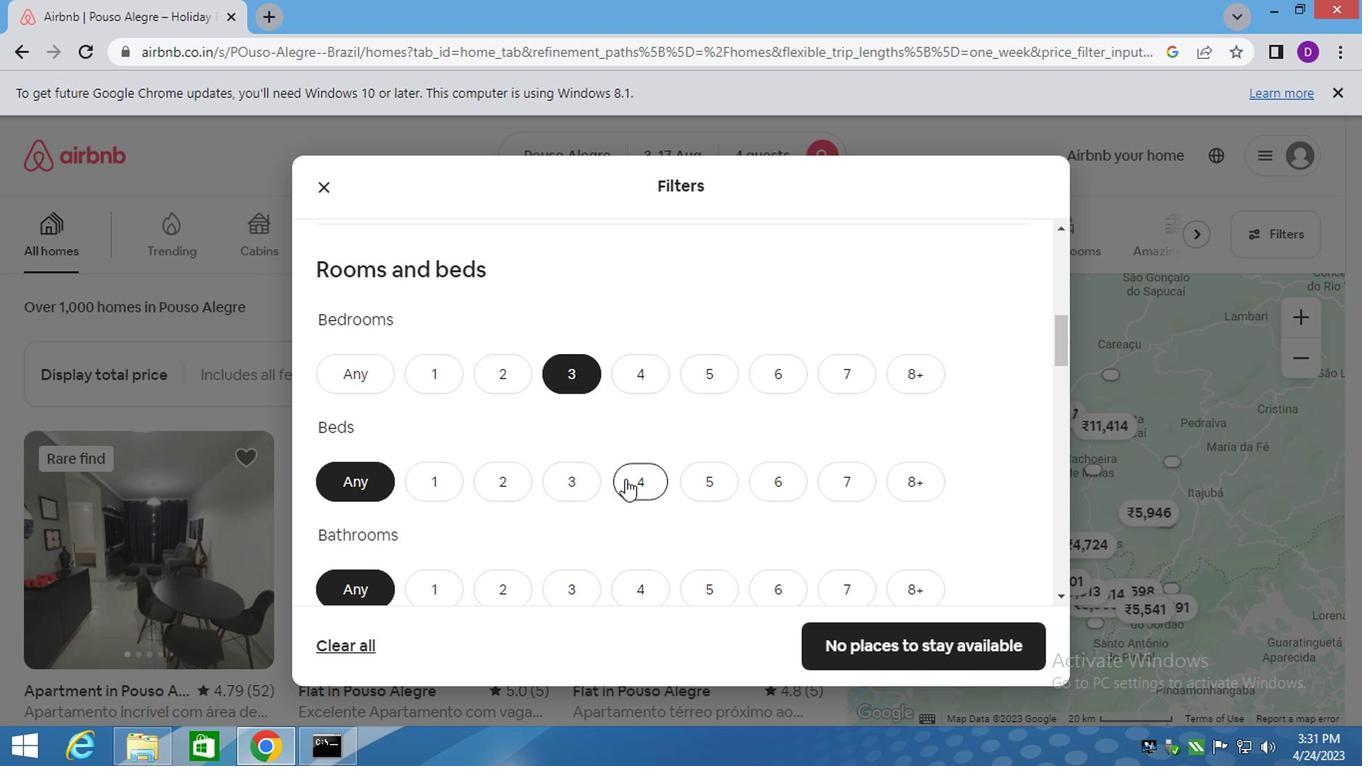
Action: Mouse scrolled (611, 458) with delta (0, -1)
Screenshot: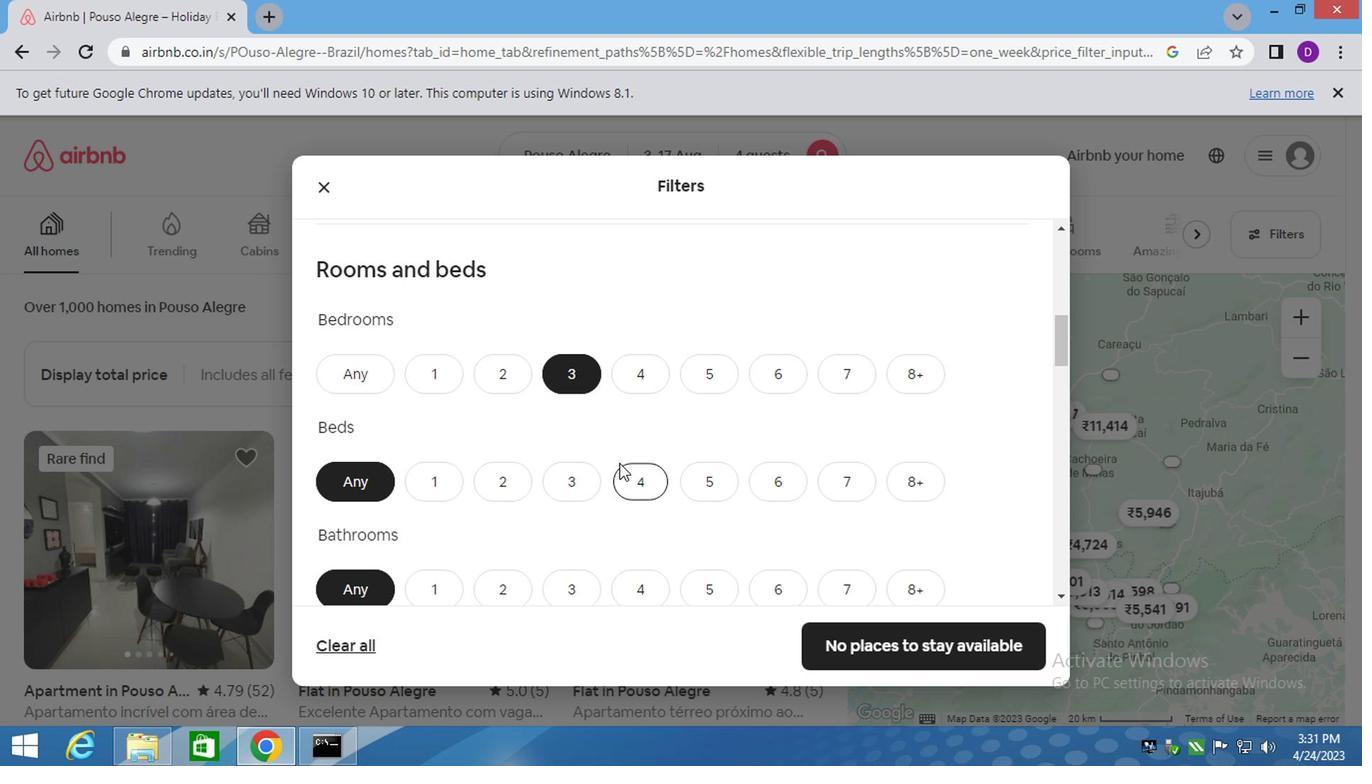 
Action: Mouse scrolled (611, 458) with delta (0, -1)
Screenshot: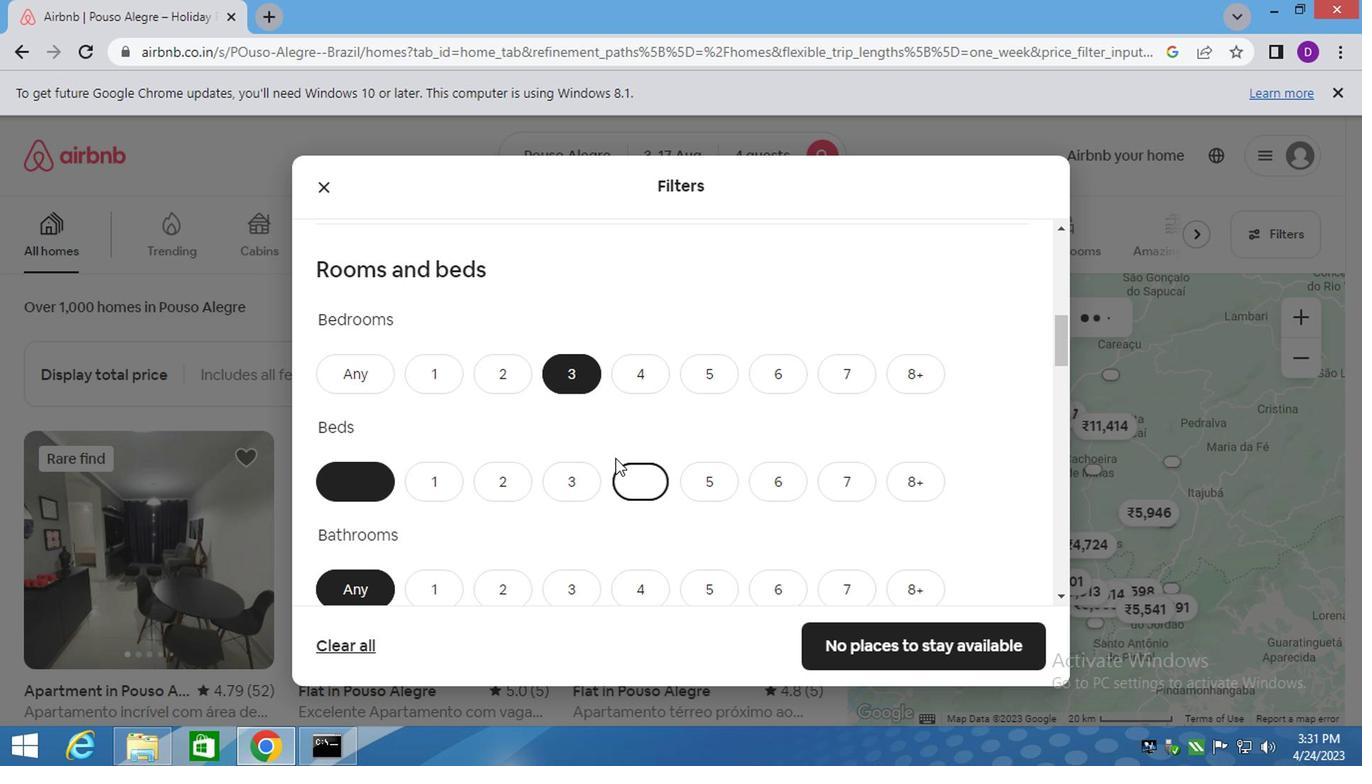 
Action: Mouse moved to (503, 405)
Screenshot: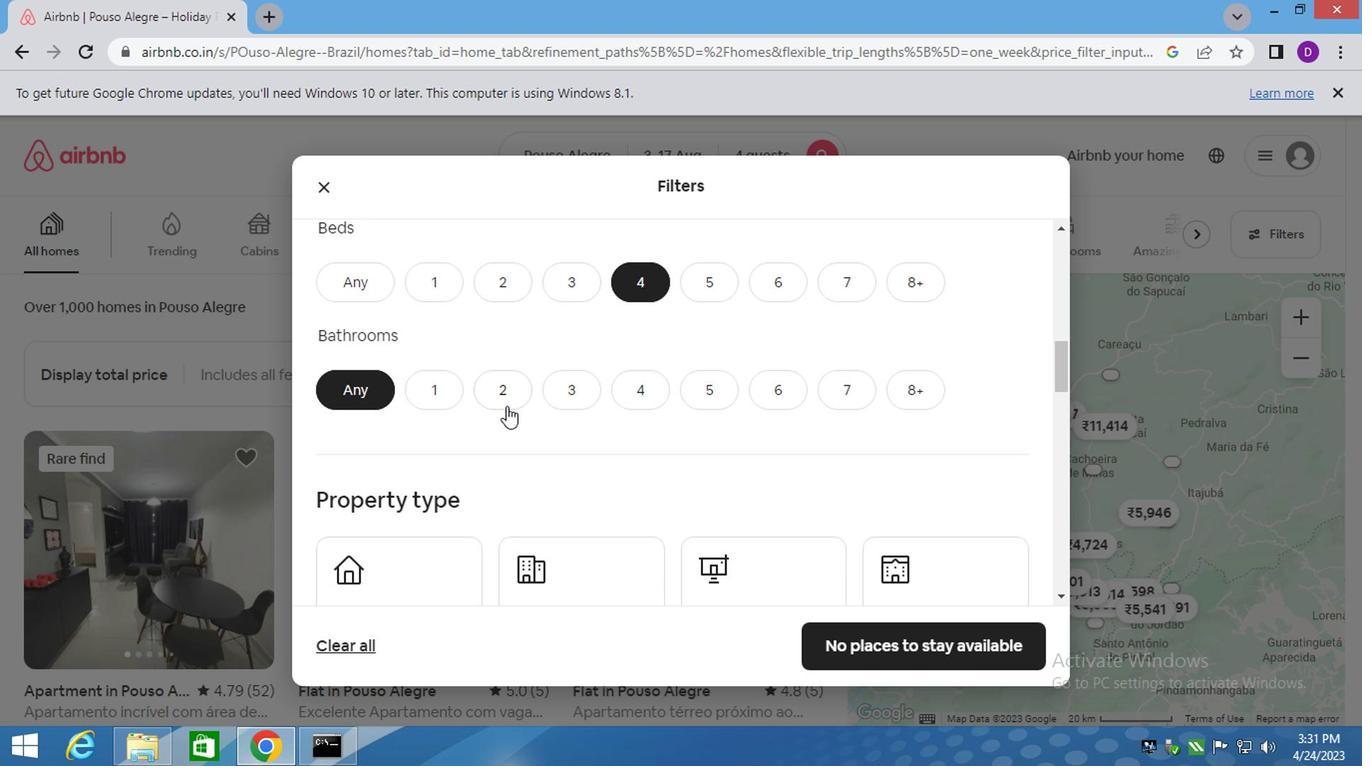 
Action: Mouse pressed left at (503, 405)
Screenshot: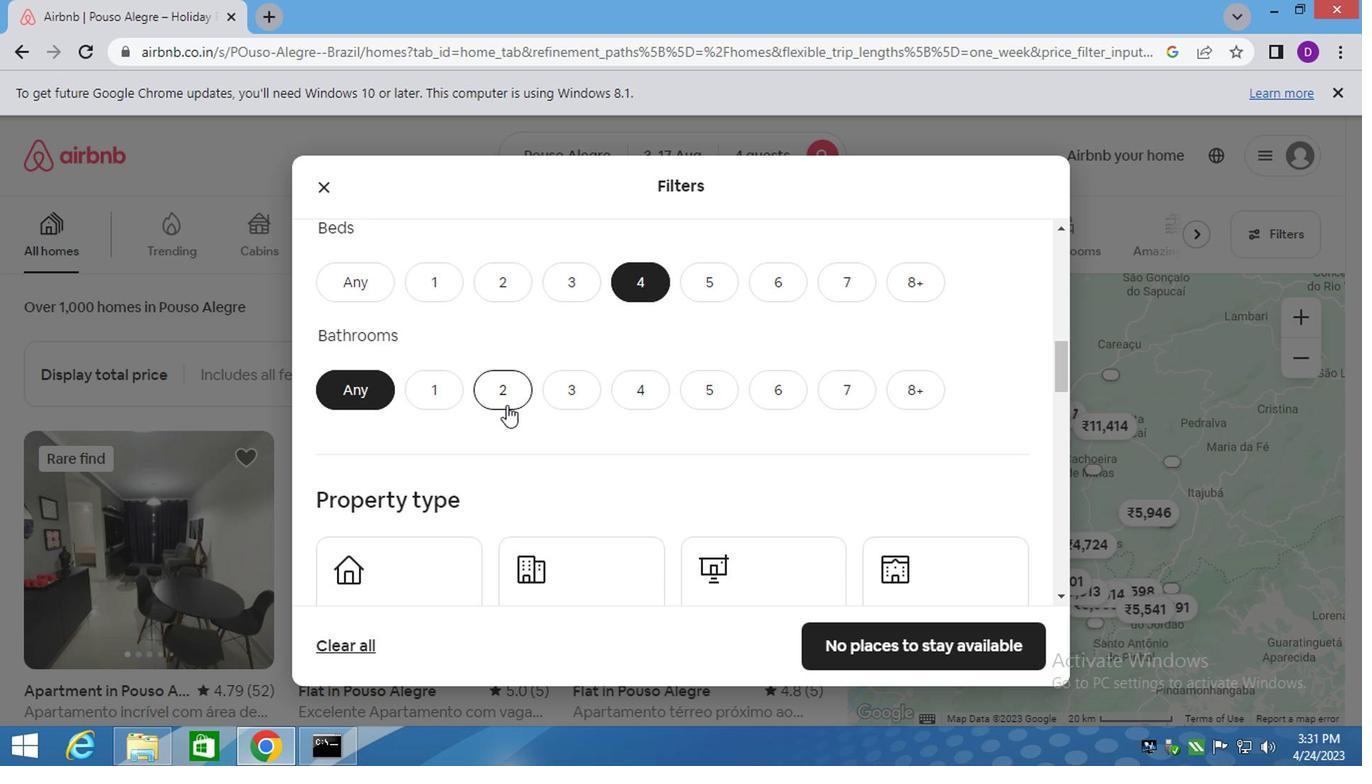 
Action: Mouse scrolled (503, 404) with delta (0, -1)
Screenshot: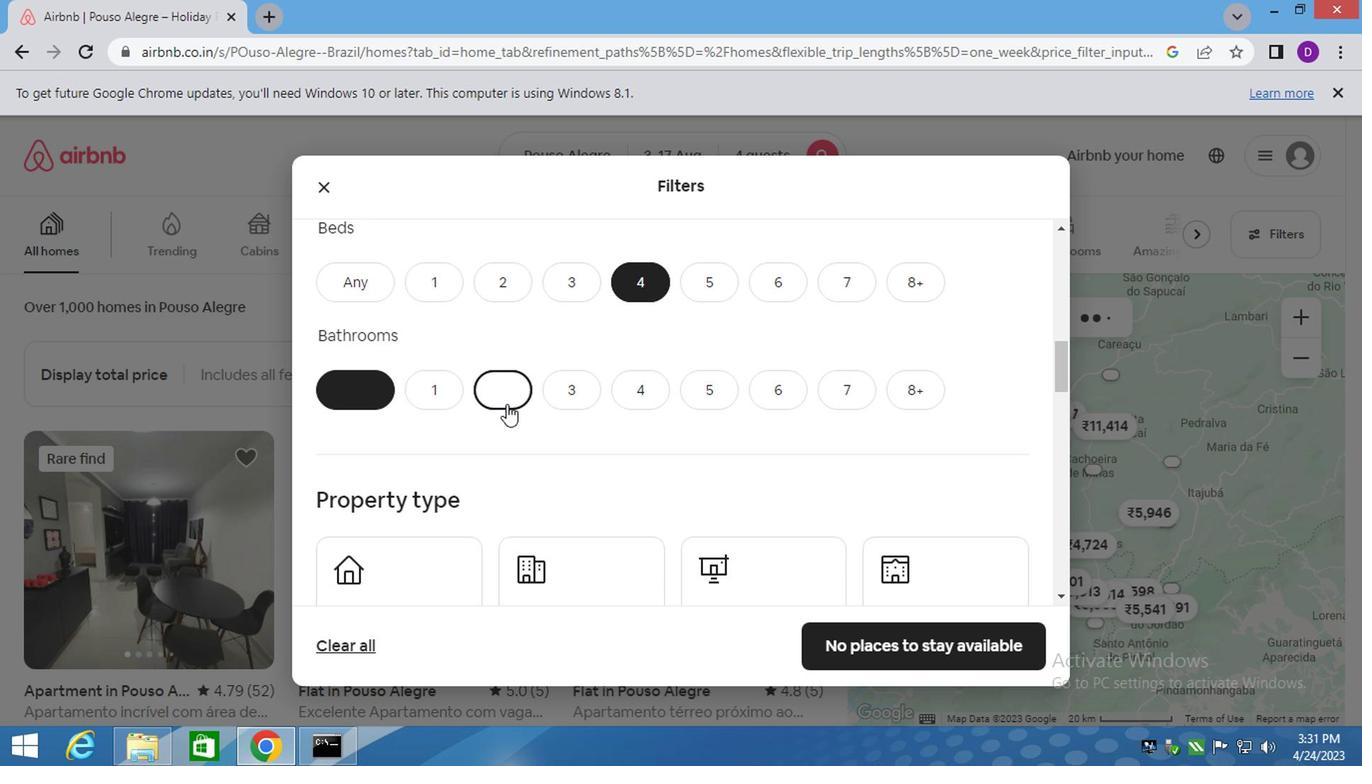 
Action: Mouse scrolled (503, 404) with delta (0, -1)
Screenshot: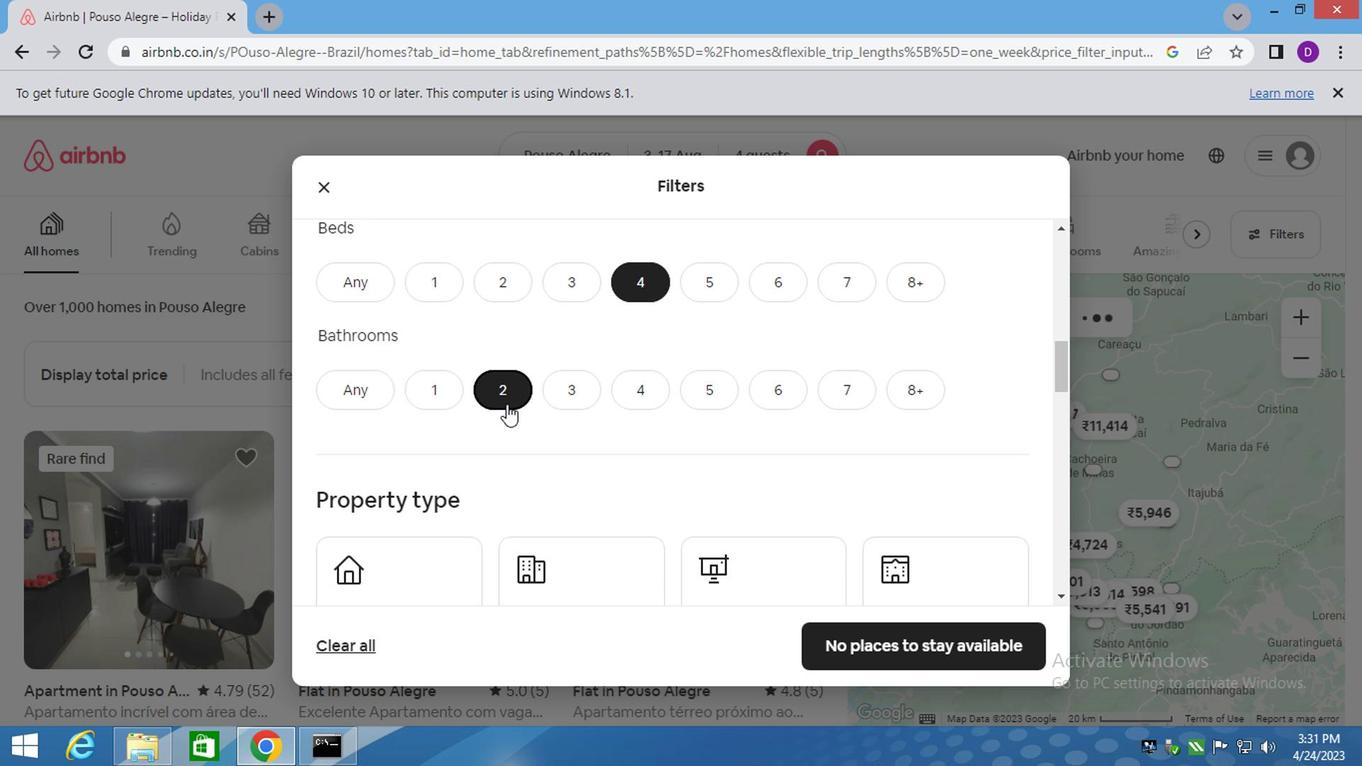 
Action: Mouse moved to (417, 418)
Screenshot: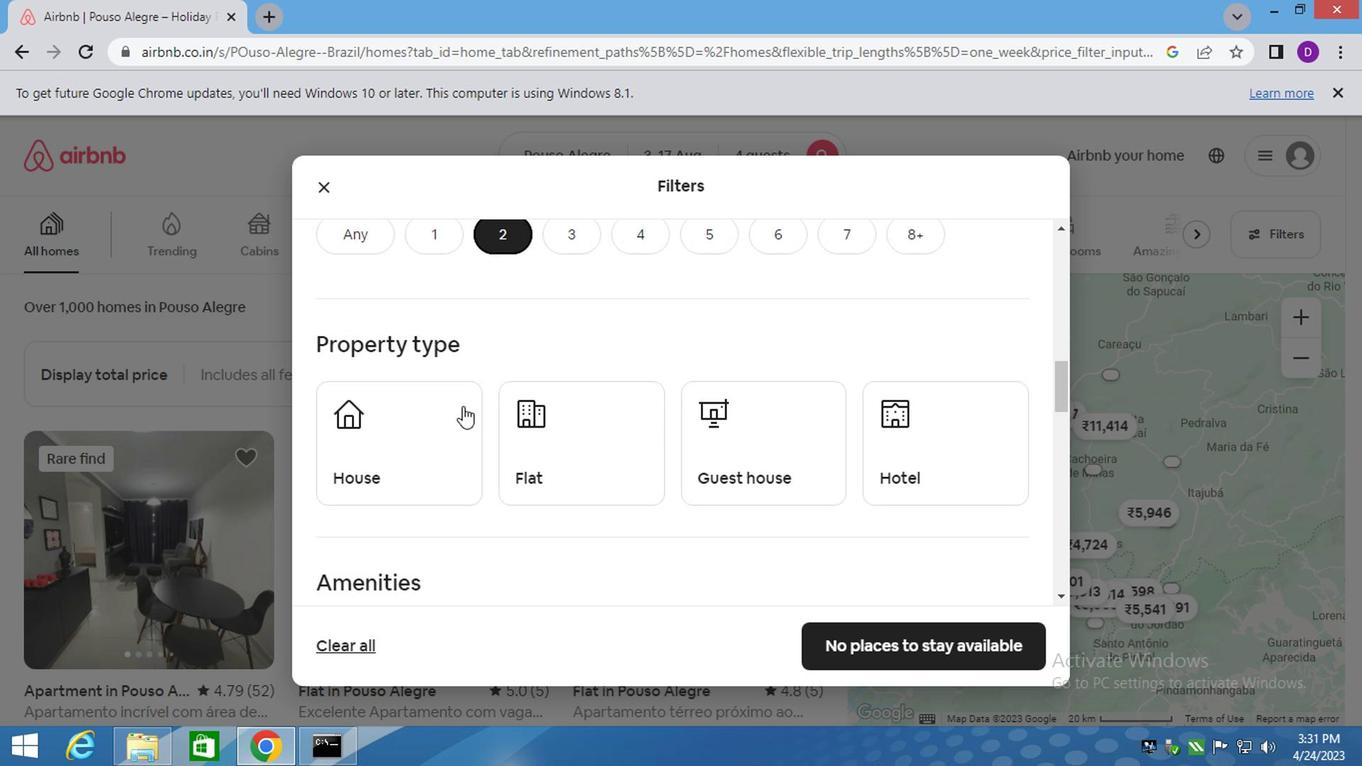 
Action: Mouse pressed left at (417, 418)
Screenshot: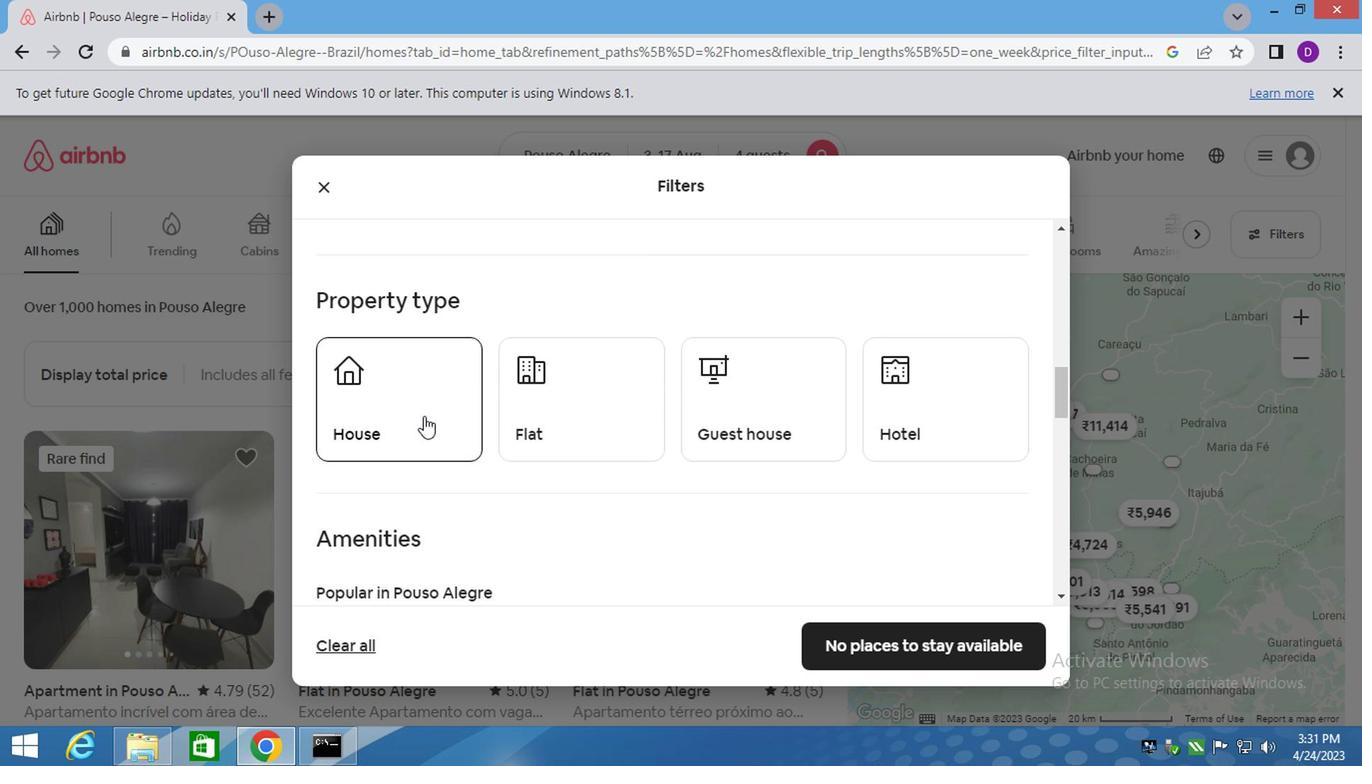 
Action: Mouse moved to (550, 426)
Screenshot: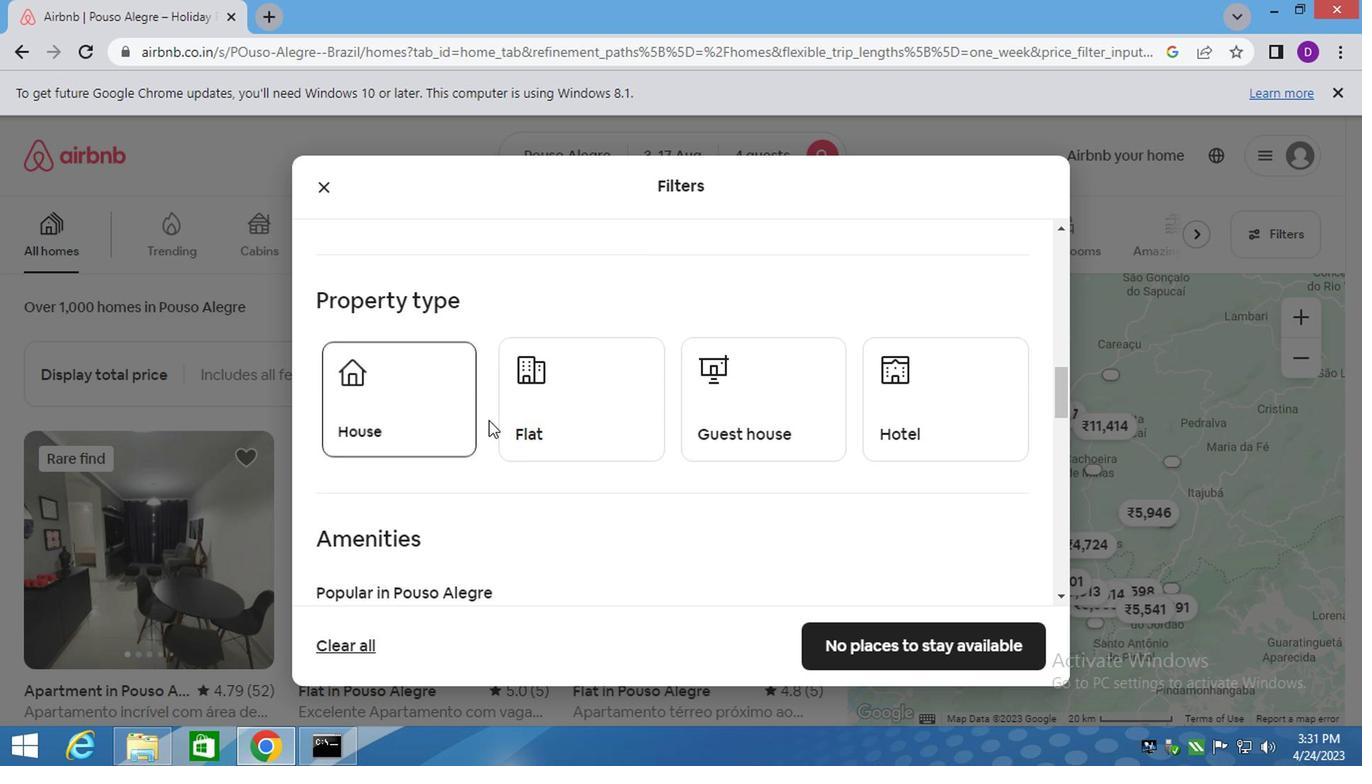
Action: Mouse pressed left at (550, 426)
Screenshot: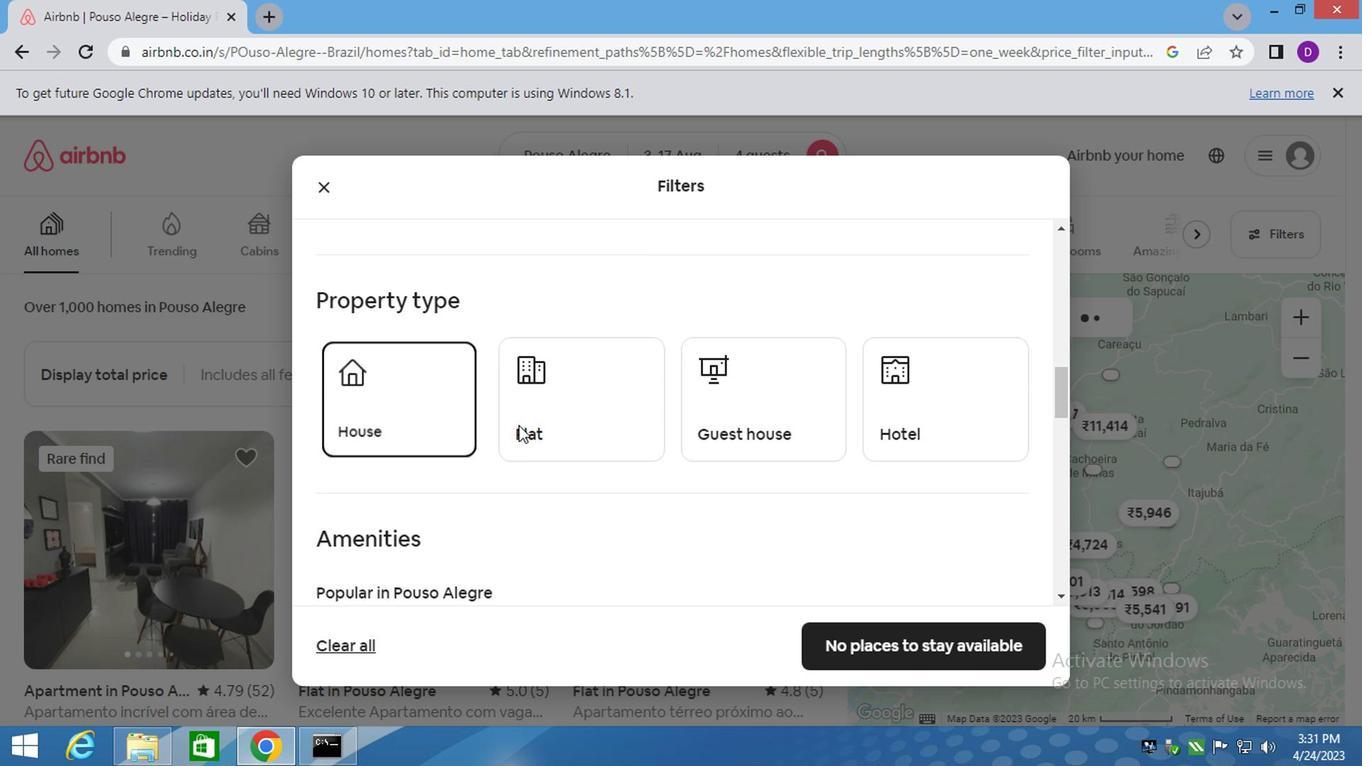 
Action: Mouse moved to (753, 435)
Screenshot: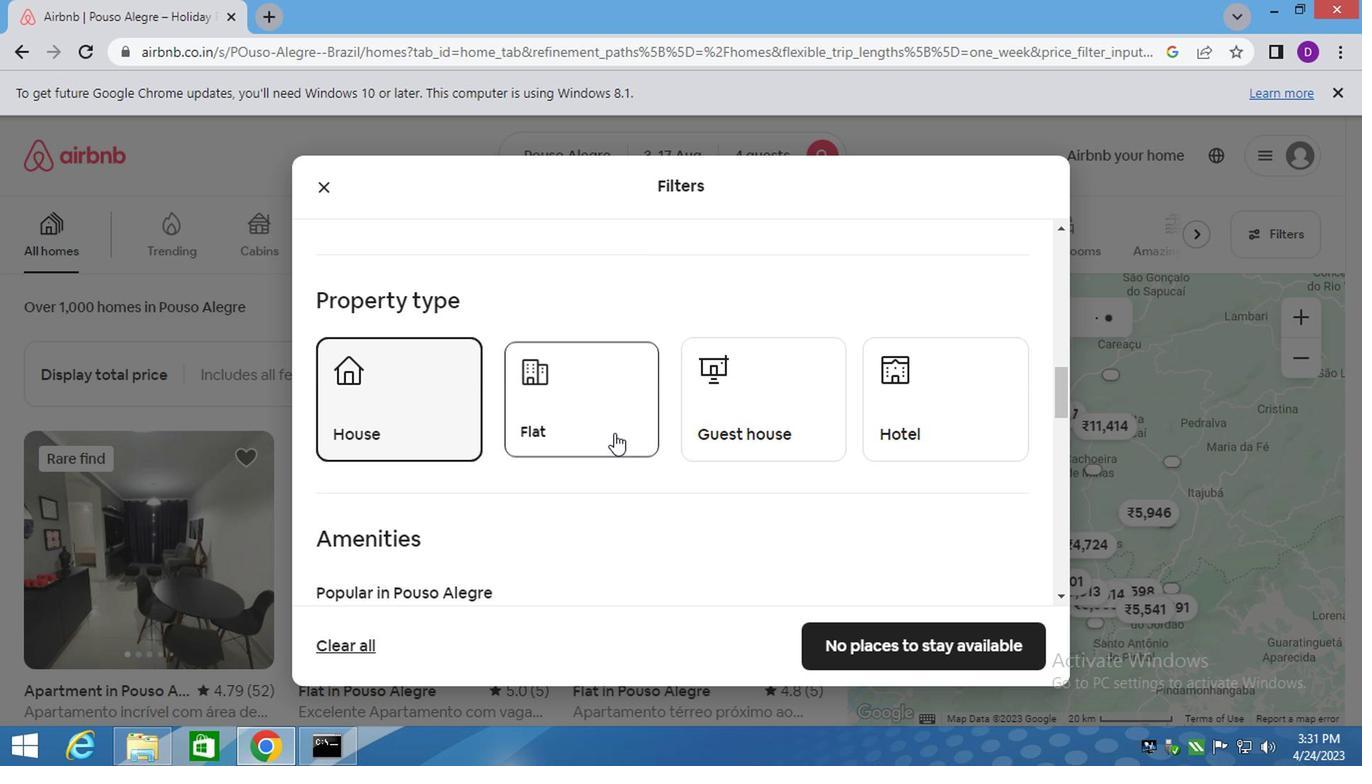 
Action: Mouse pressed left at (753, 435)
Screenshot: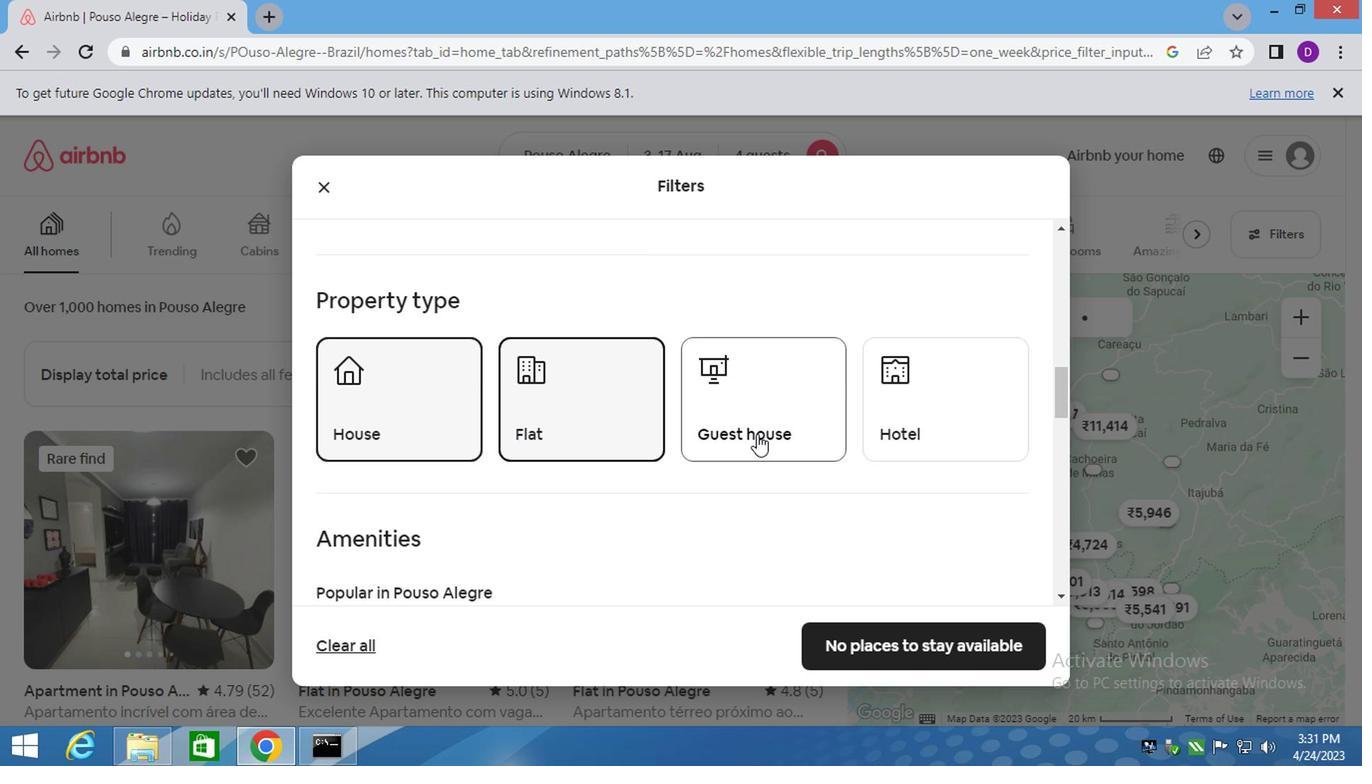 
Action: Mouse scrolled (753, 435) with delta (0, 0)
Screenshot: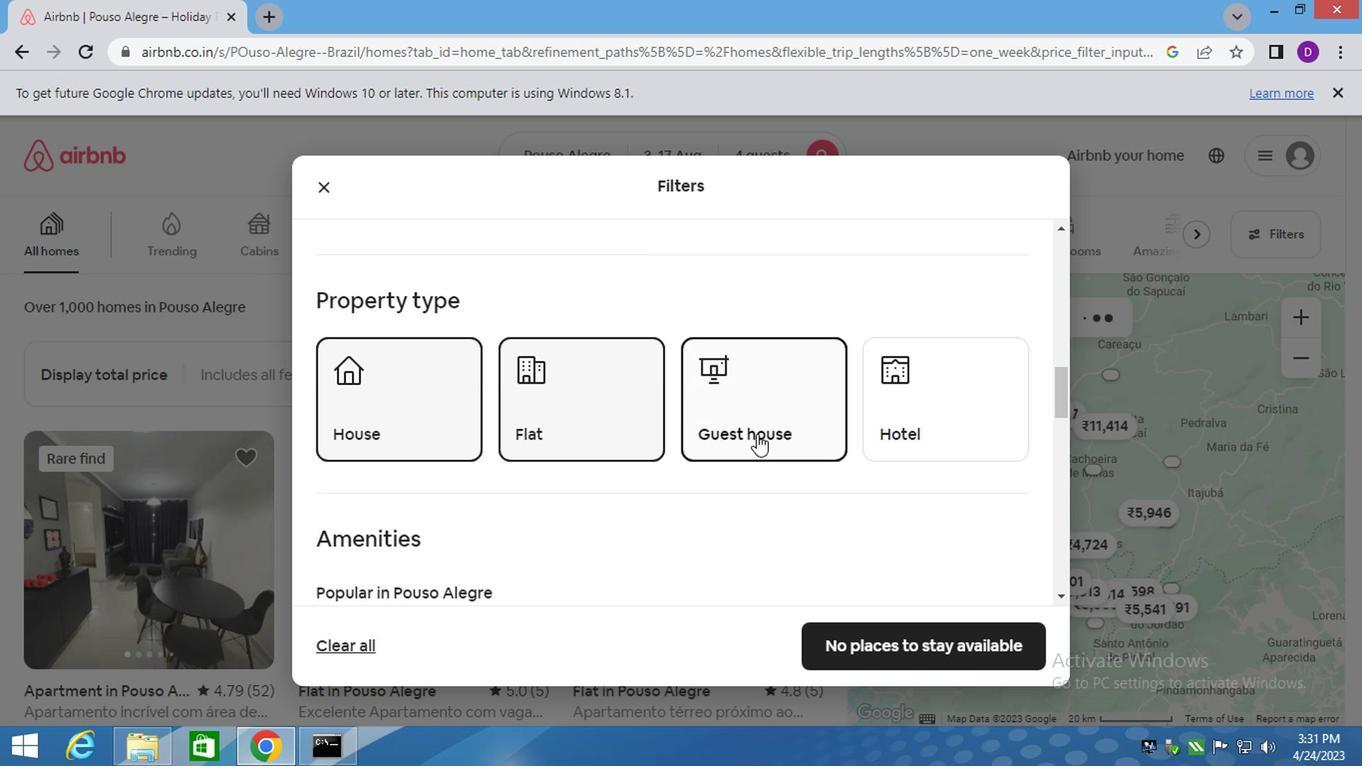 
Action: Mouse scrolled (753, 435) with delta (0, 0)
Screenshot: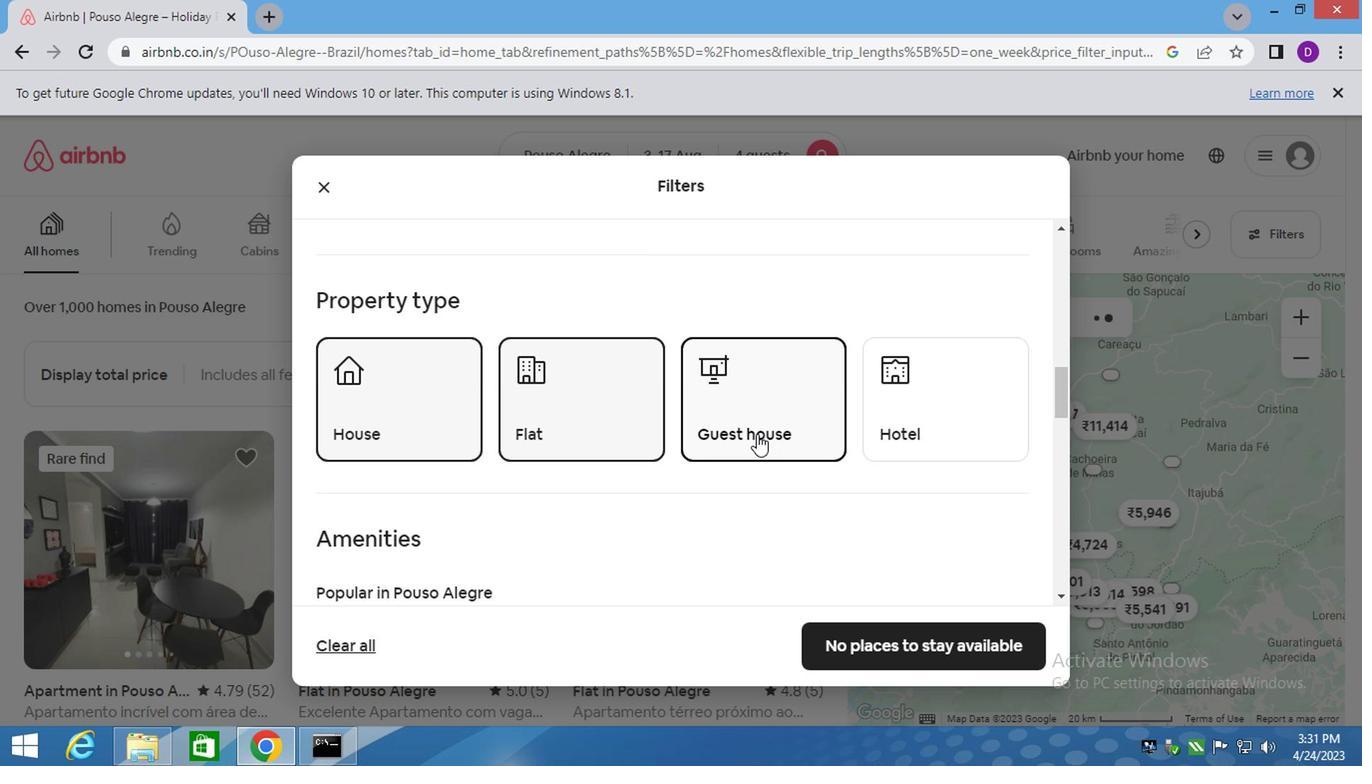 
Action: Mouse moved to (905, 457)
Screenshot: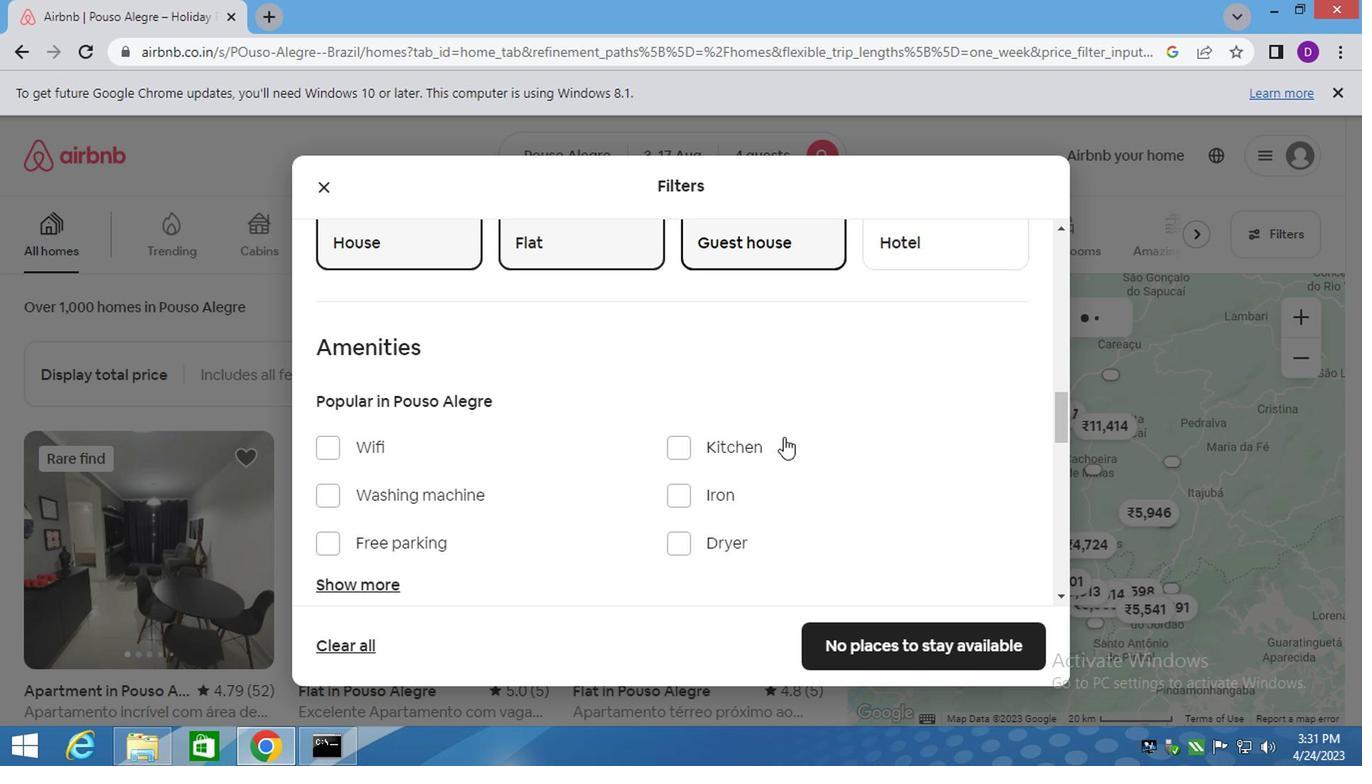 
Action: Mouse scrolled (905, 455) with delta (0, -1)
Screenshot: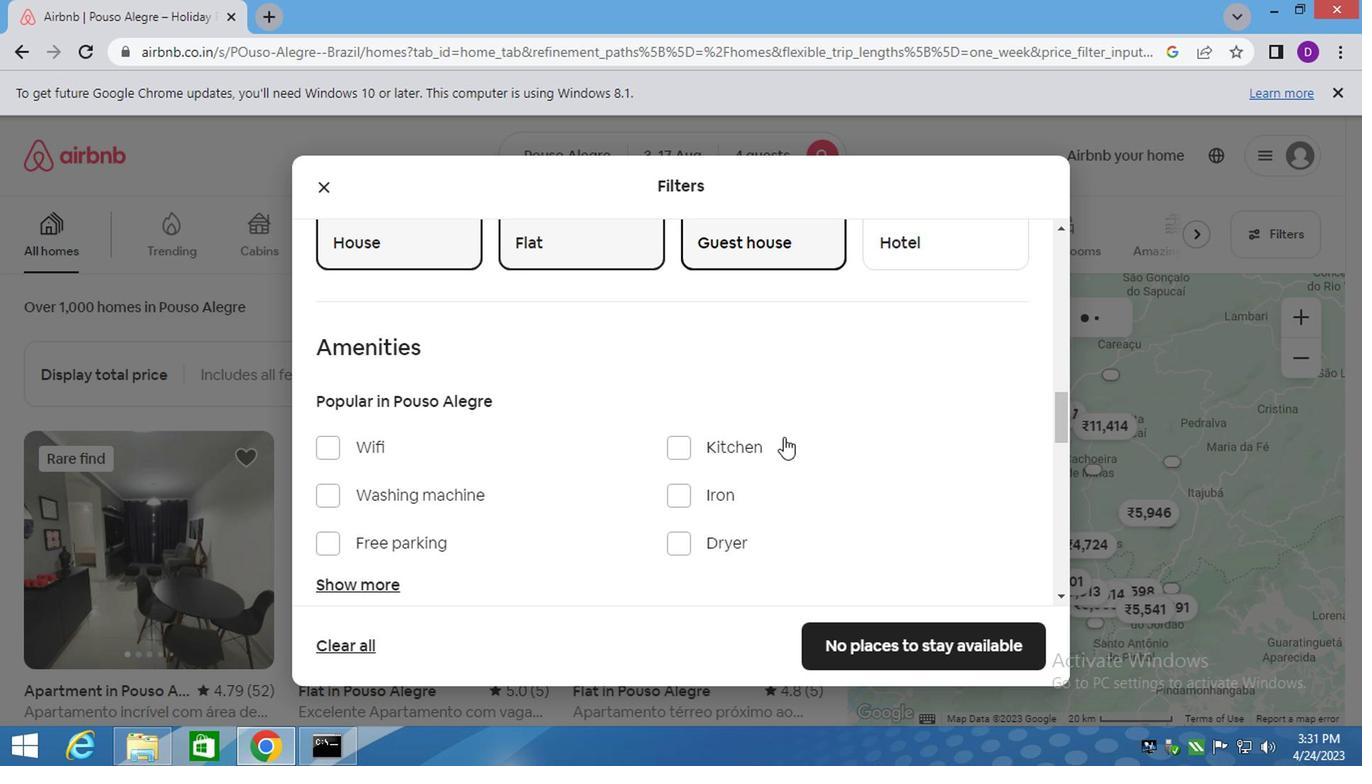 
Action: Mouse moved to (906, 457)
Screenshot: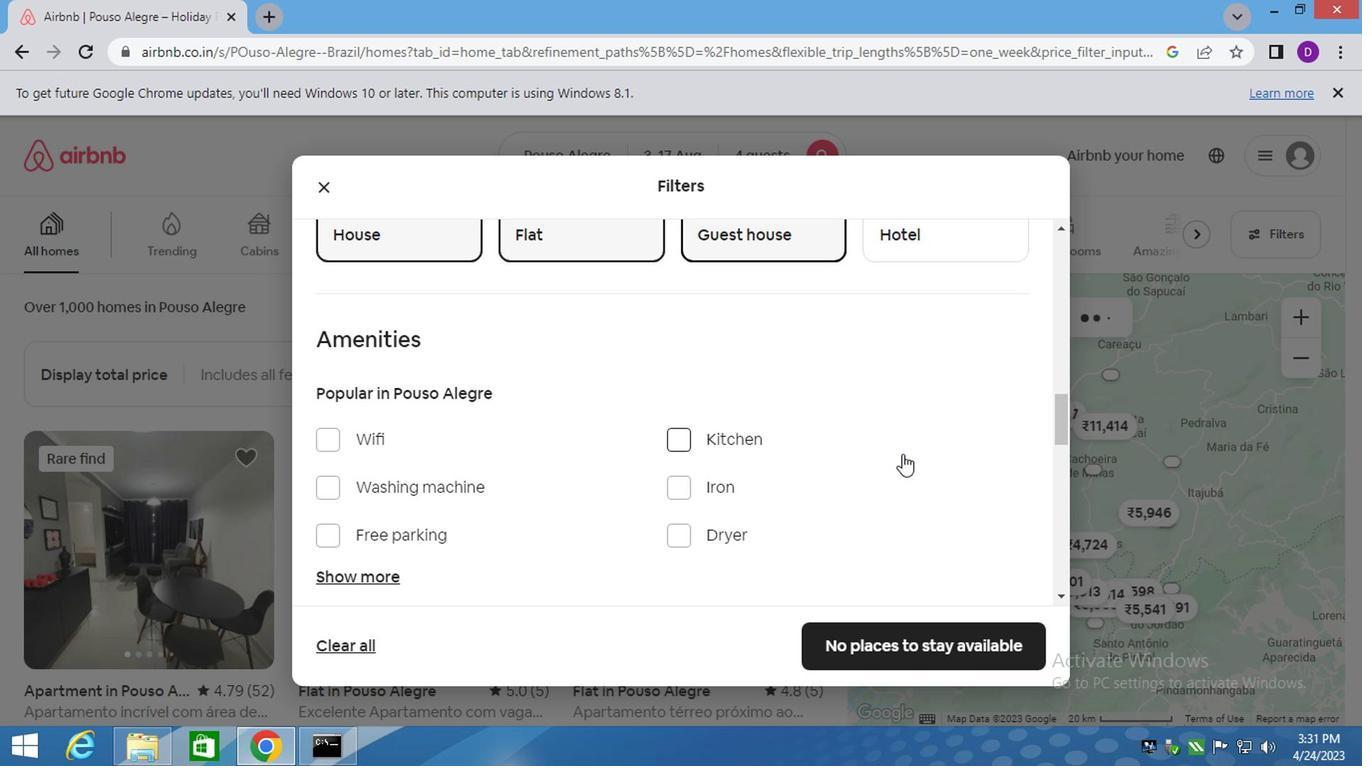 
Action: Mouse scrolled (906, 457) with delta (0, 0)
Screenshot: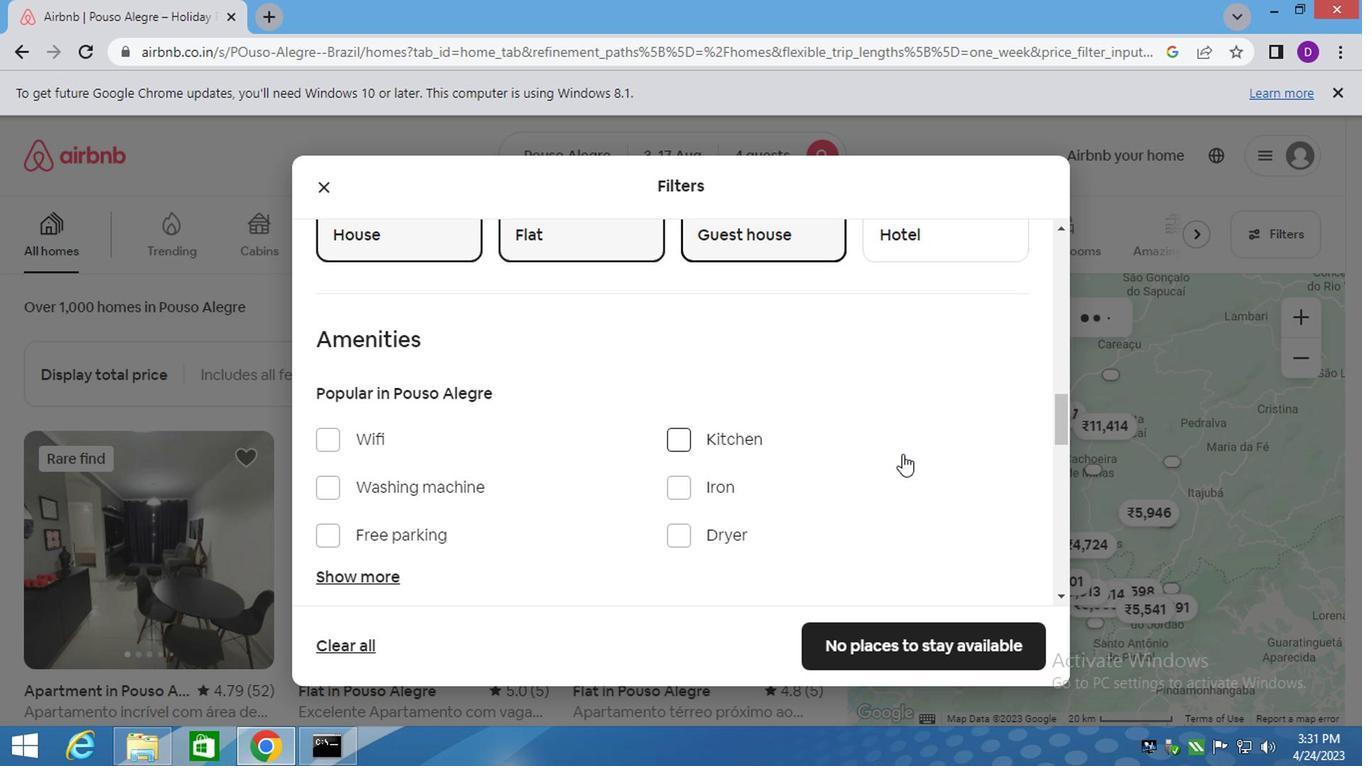 
Action: Mouse moved to (1004, 482)
Screenshot: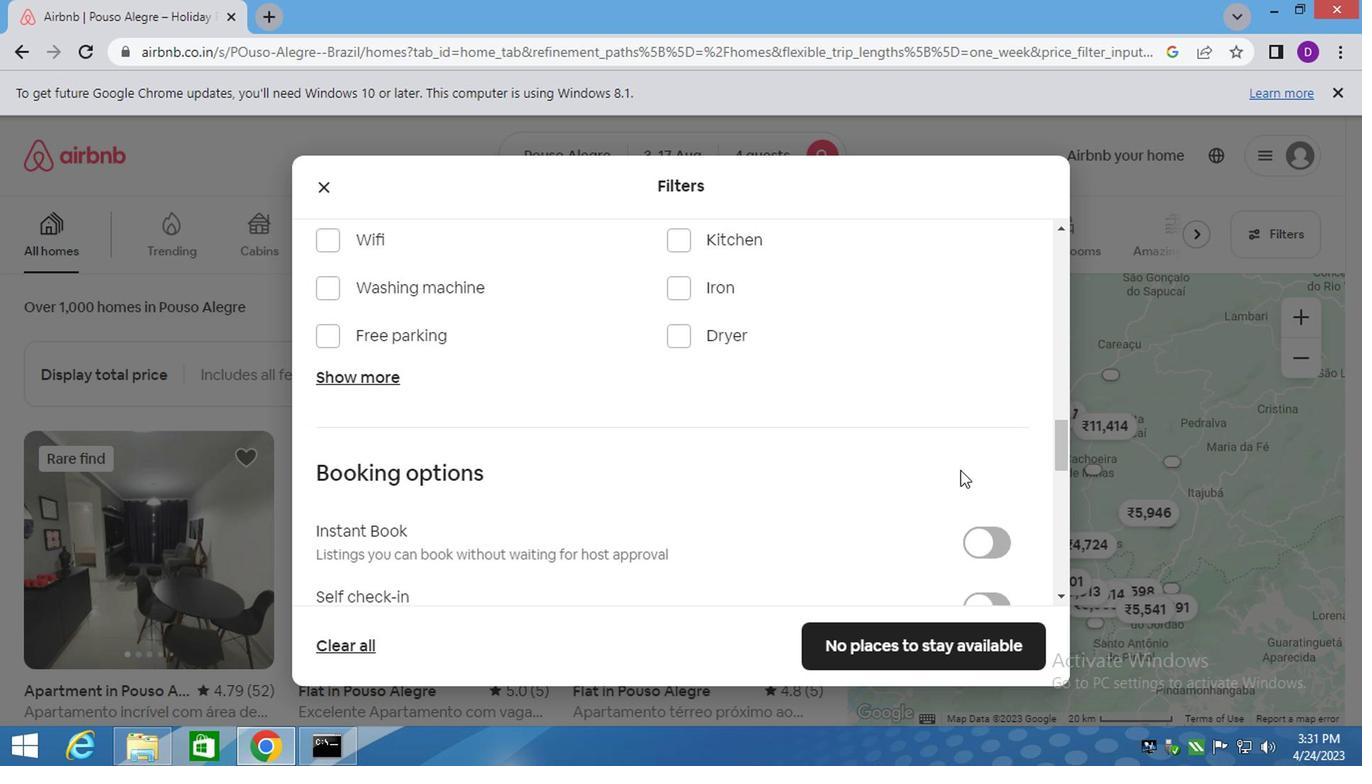 
Action: Mouse scrolled (1004, 481) with delta (0, 0)
Screenshot: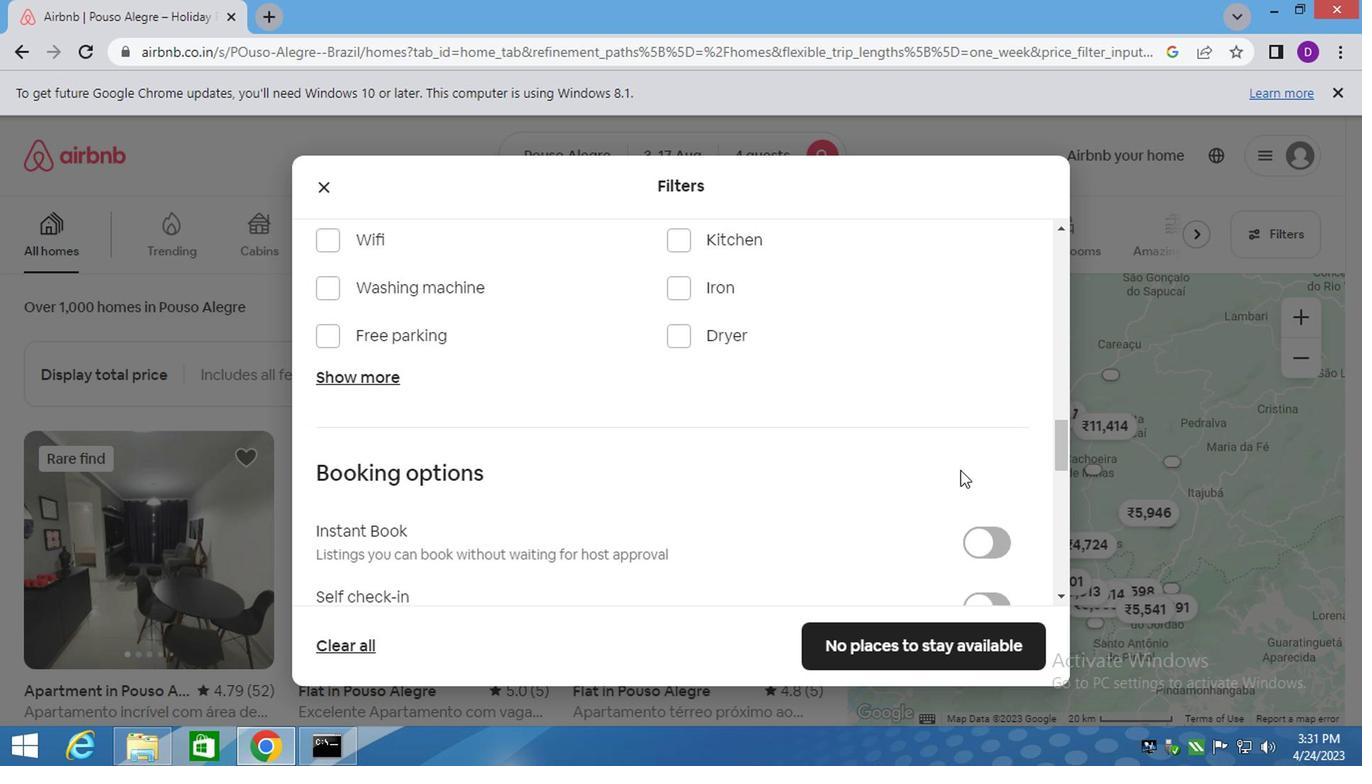 
Action: Mouse scrolled (1004, 481) with delta (0, 0)
Screenshot: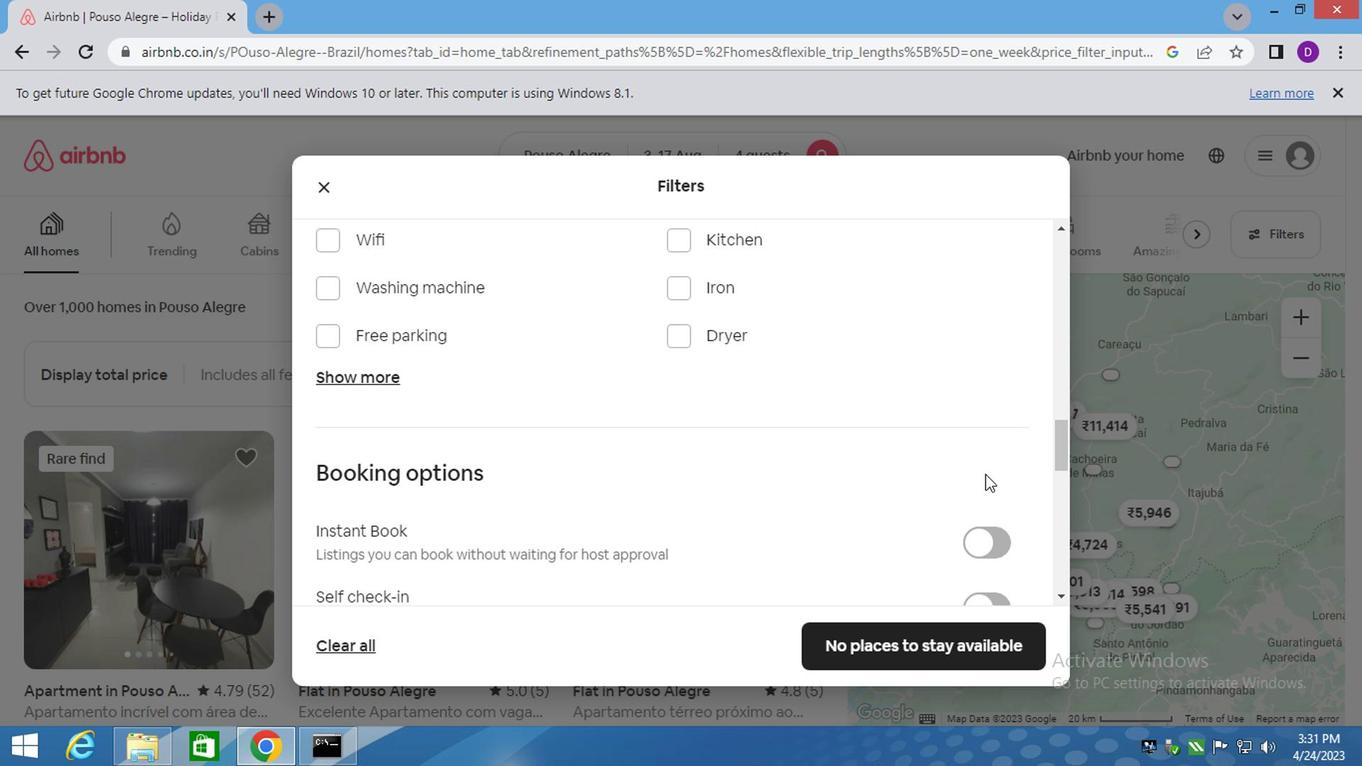 
Action: Mouse moved to (997, 417)
Screenshot: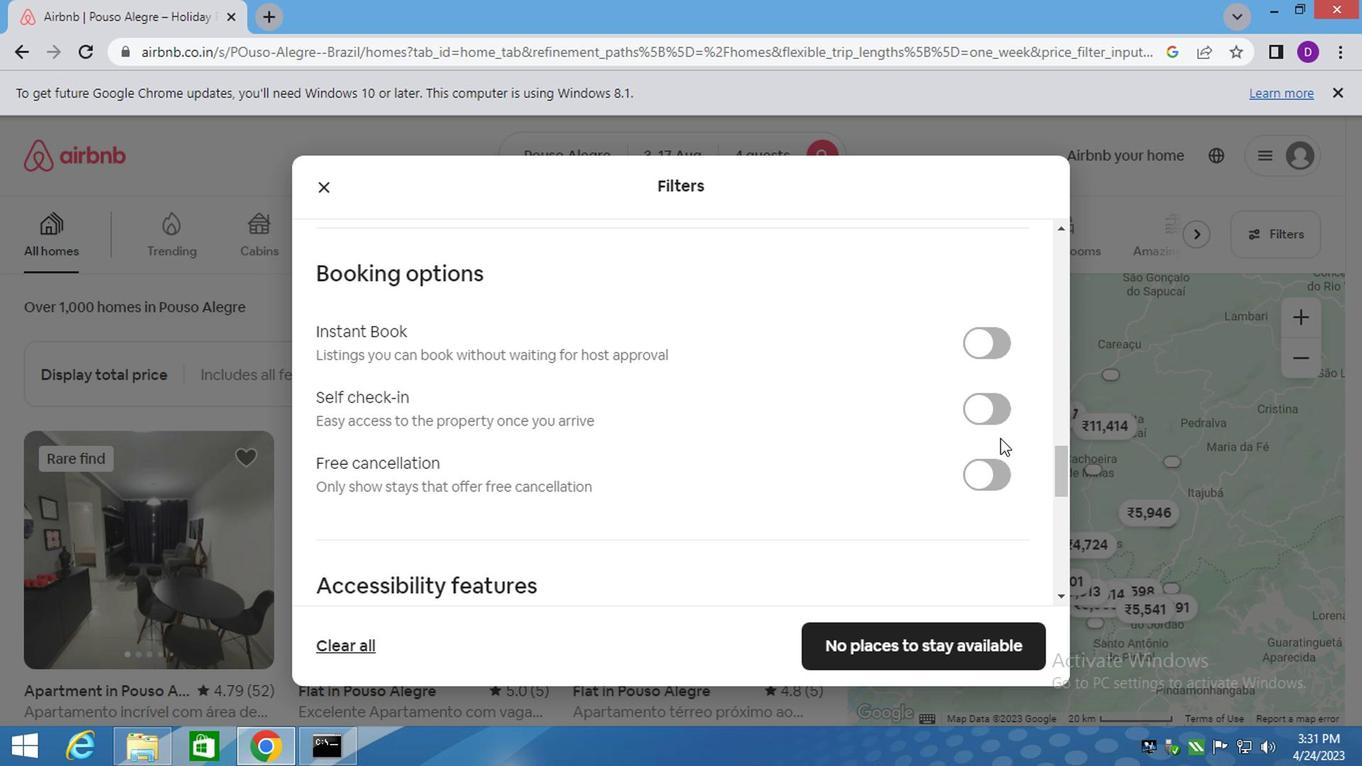 
Action: Mouse pressed left at (997, 417)
Screenshot: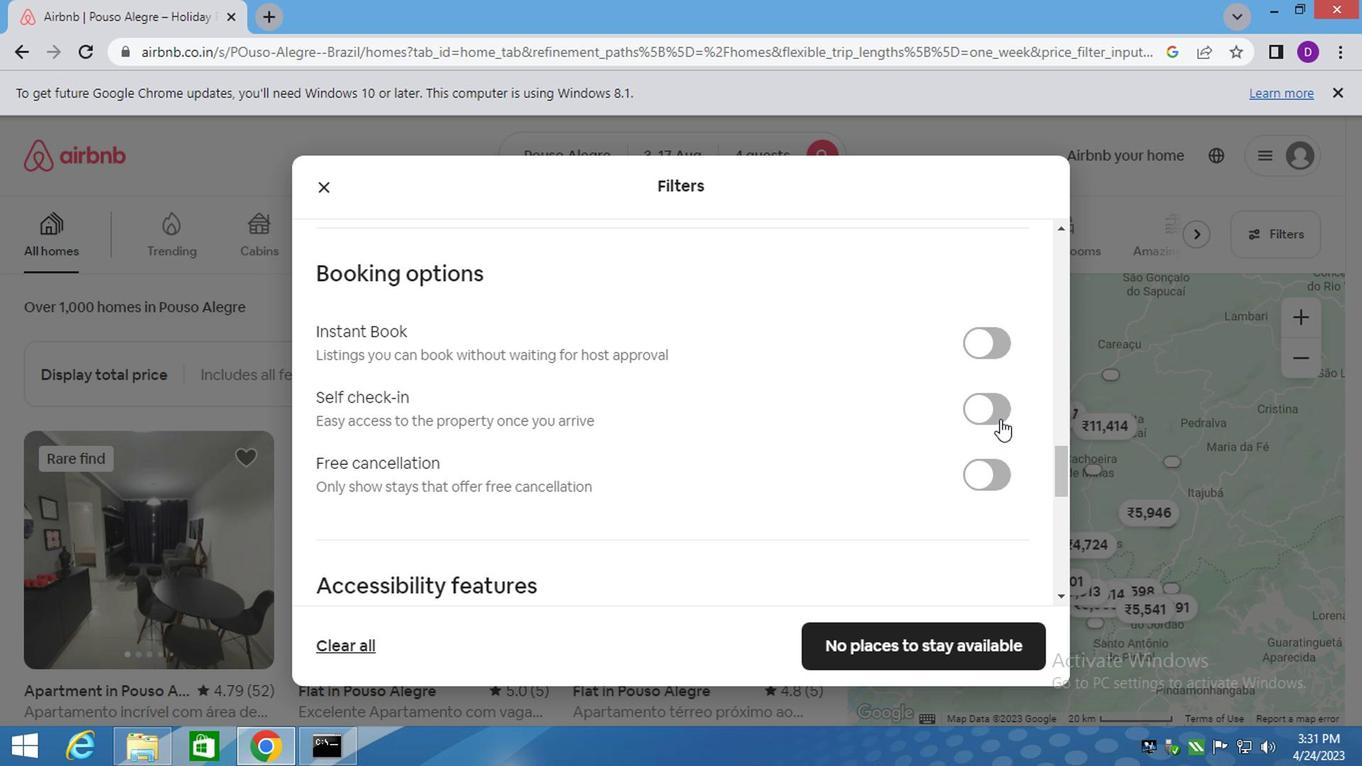 
Action: Mouse moved to (784, 525)
Screenshot: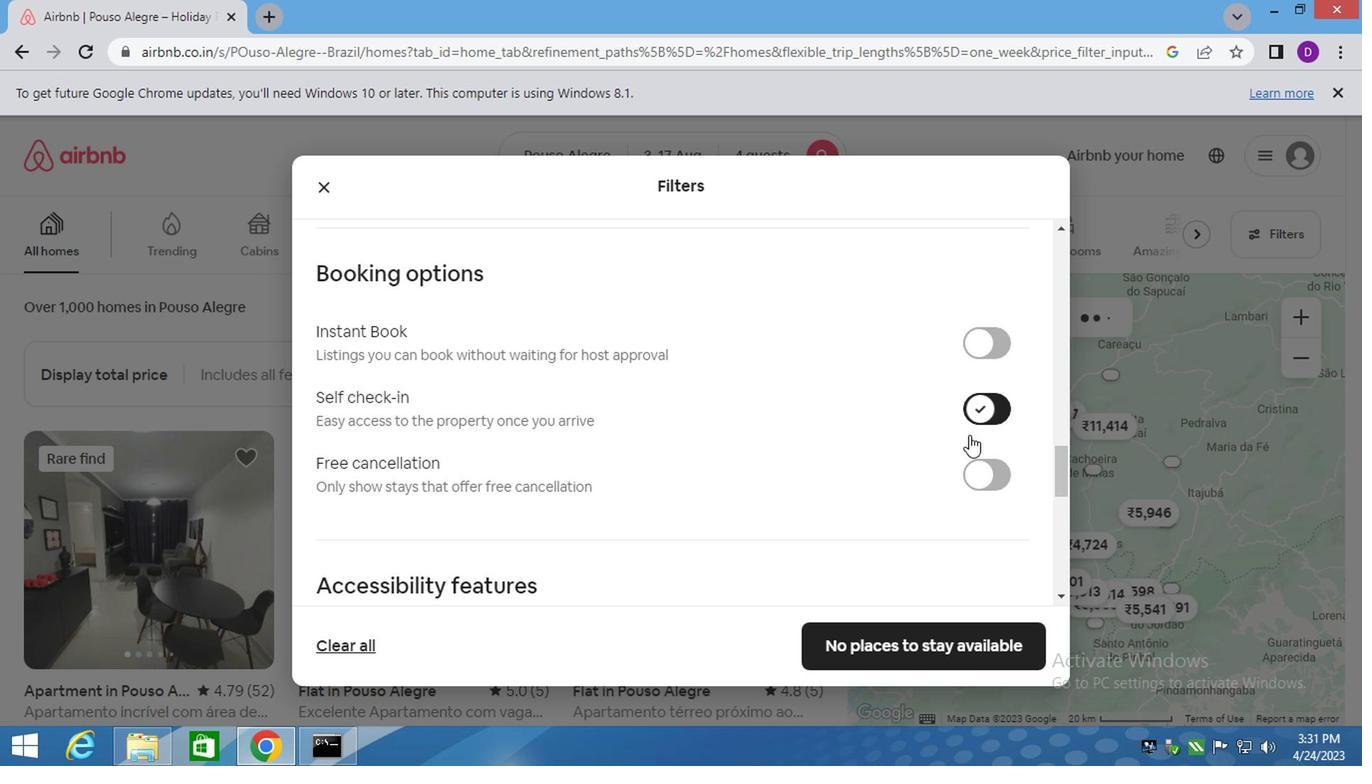 
Action: Mouse scrolled (809, 515) with delta (0, 0)
Screenshot: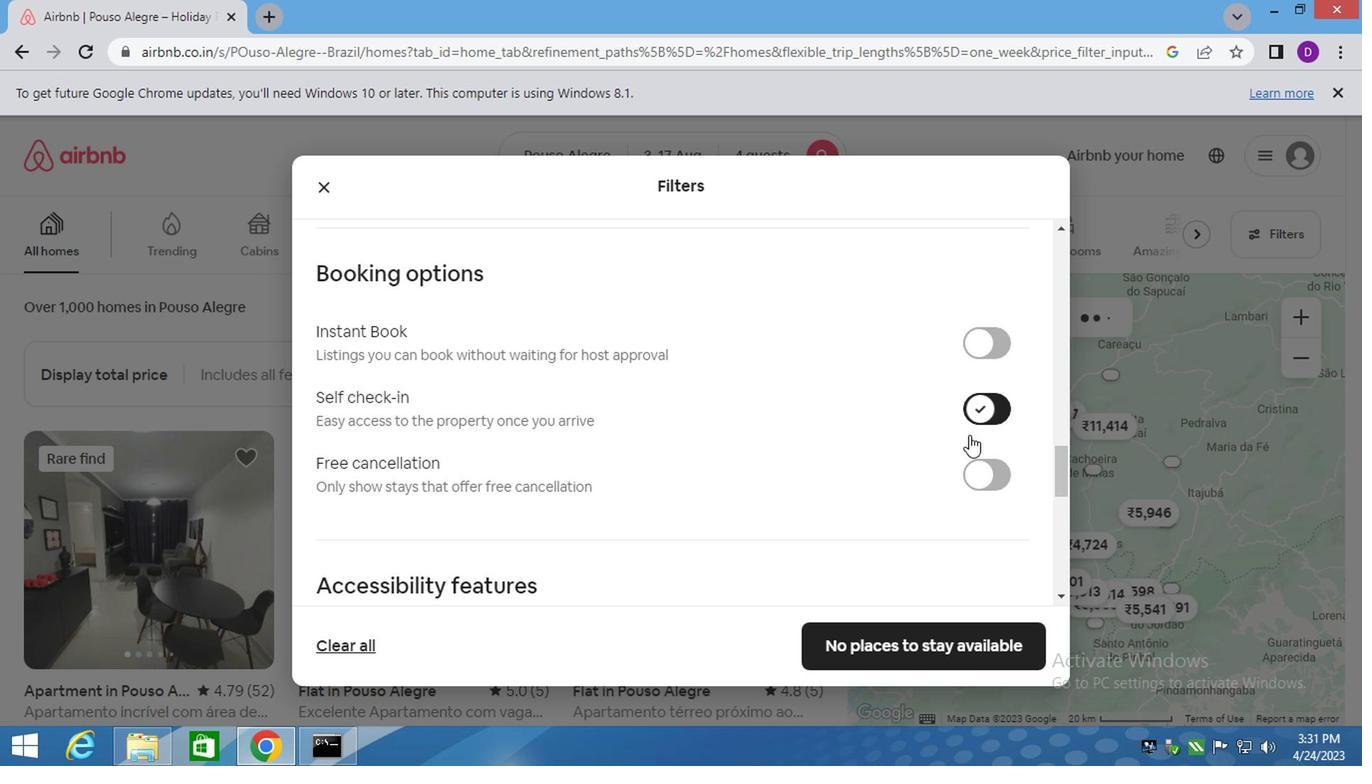 
Action: Mouse moved to (748, 533)
Screenshot: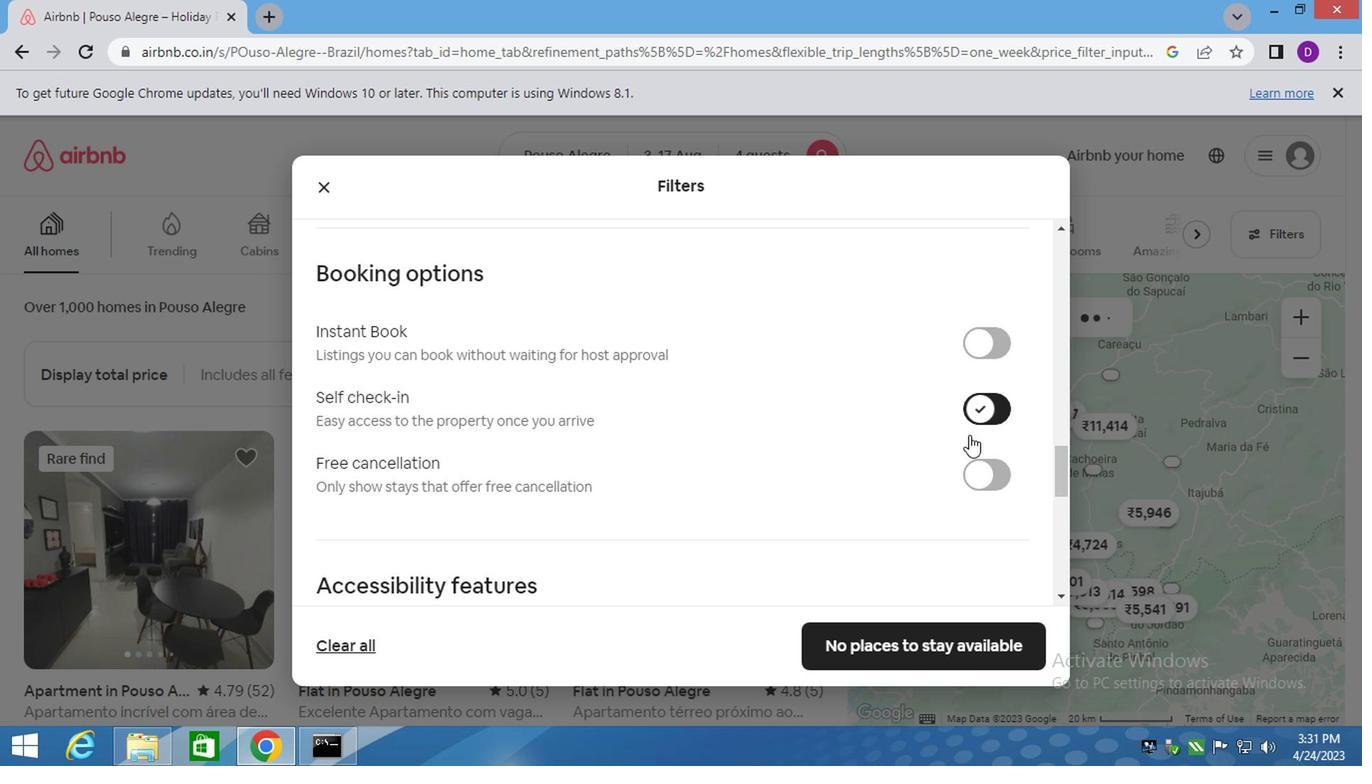 
Action: Mouse scrolled (781, 525) with delta (0, 0)
Screenshot: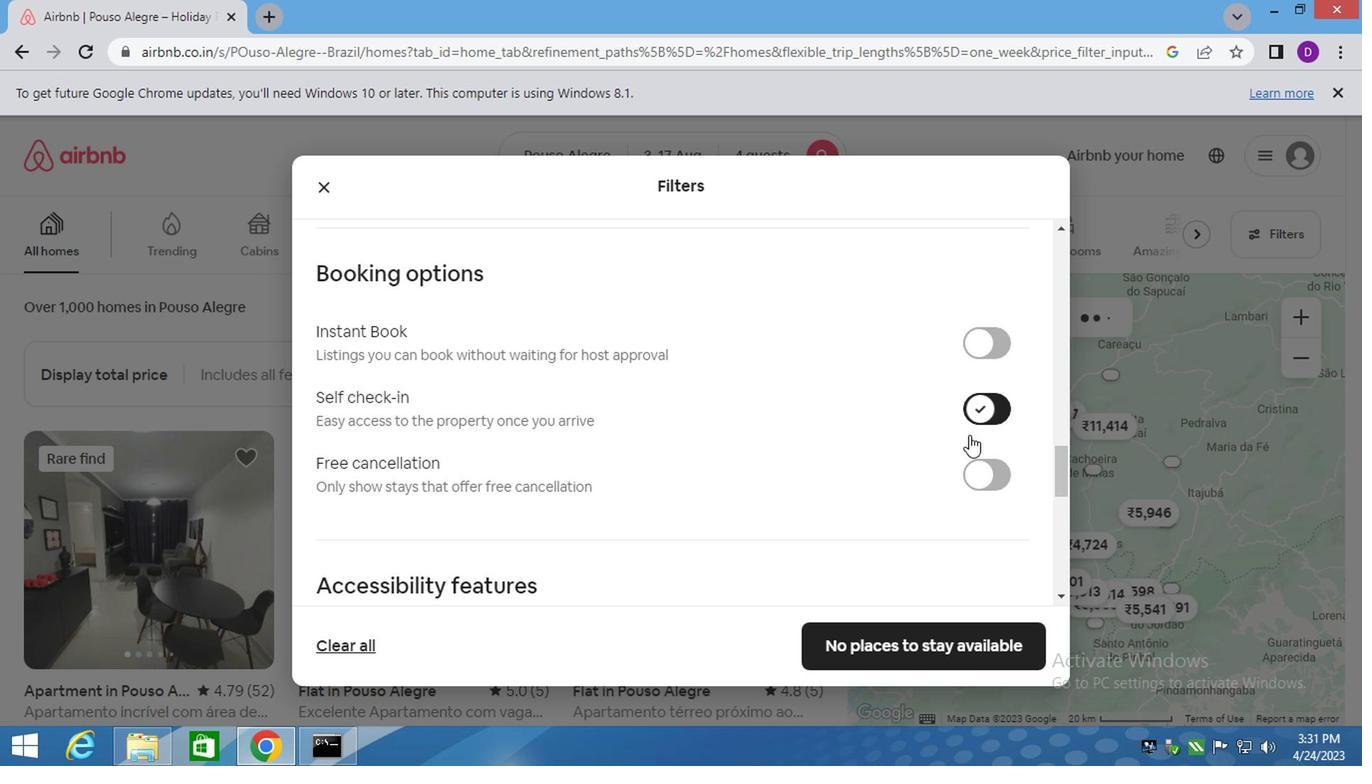 
Action: Mouse moved to (744, 533)
Screenshot: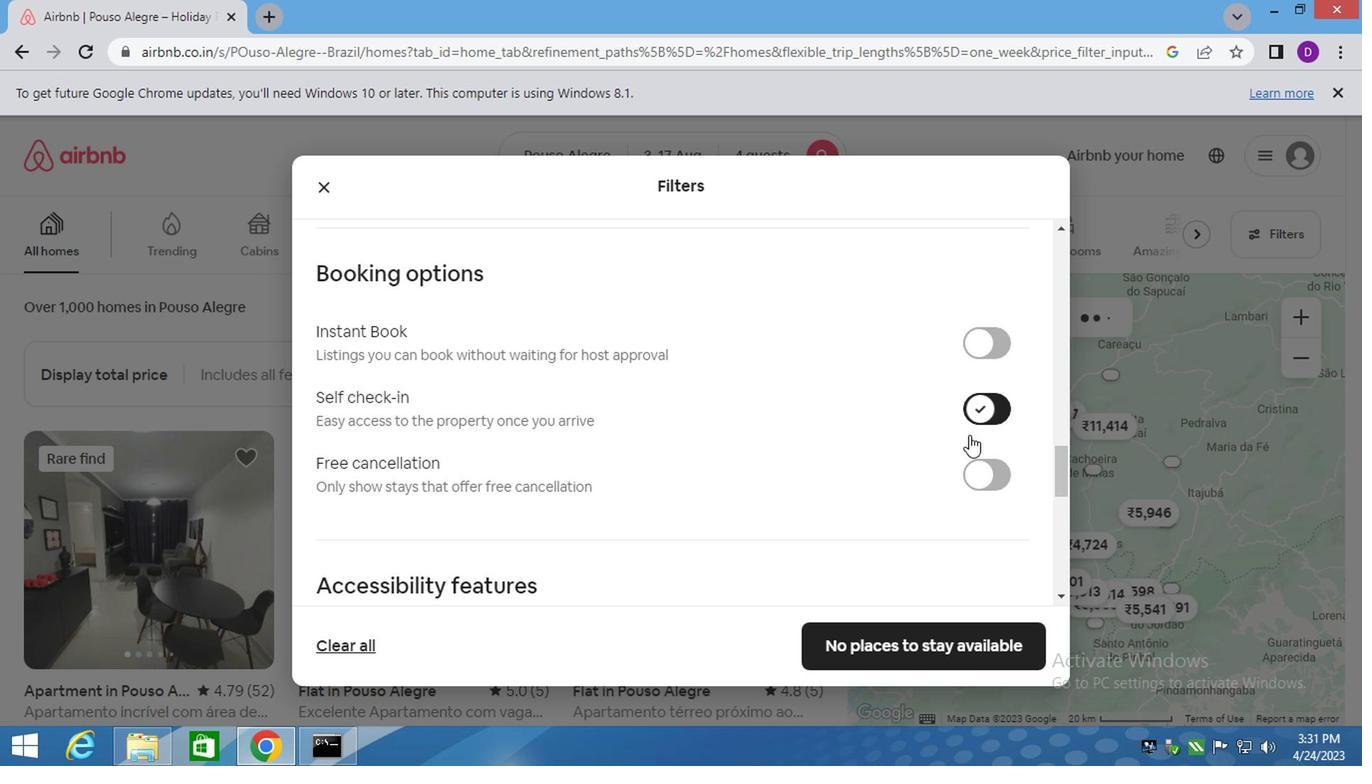 
Action: Mouse scrolled (765, 530) with delta (0, 0)
Screenshot: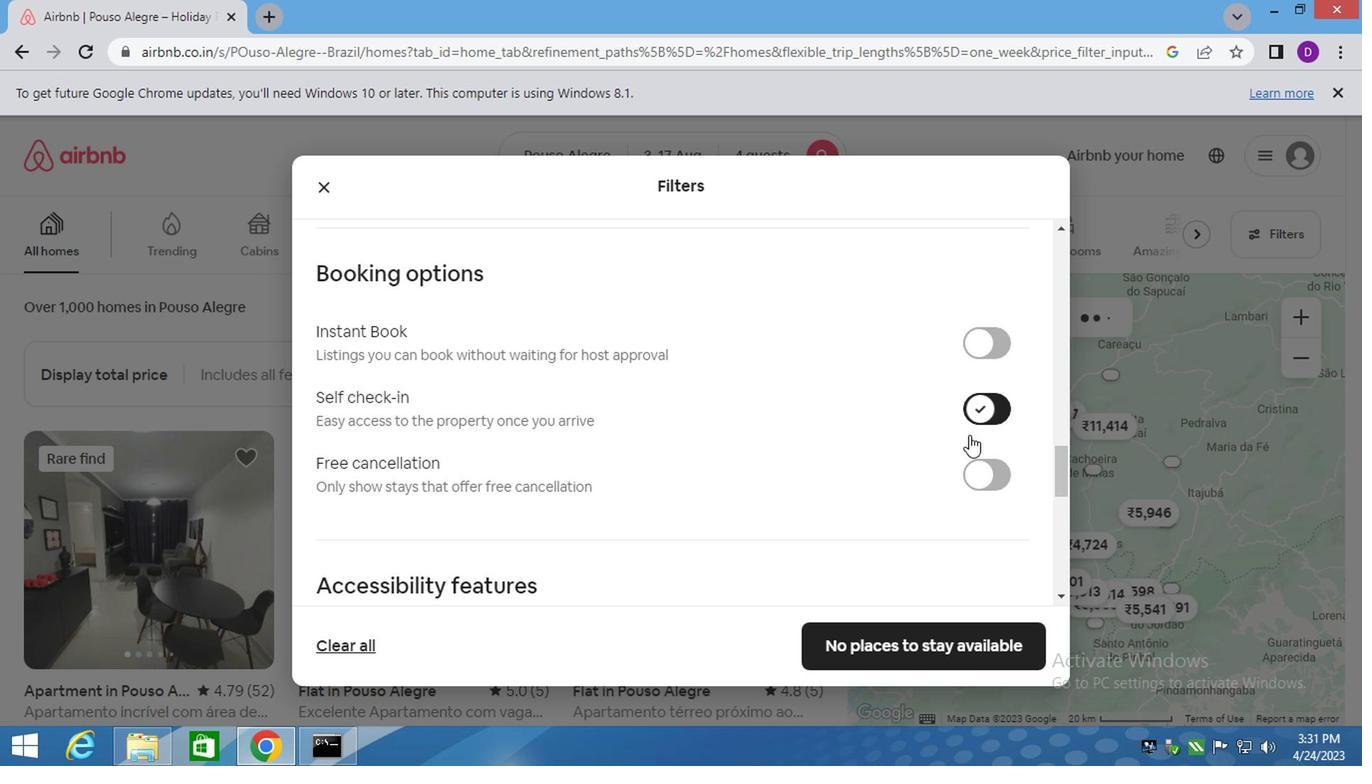 
Action: Mouse moved to (726, 535)
Screenshot: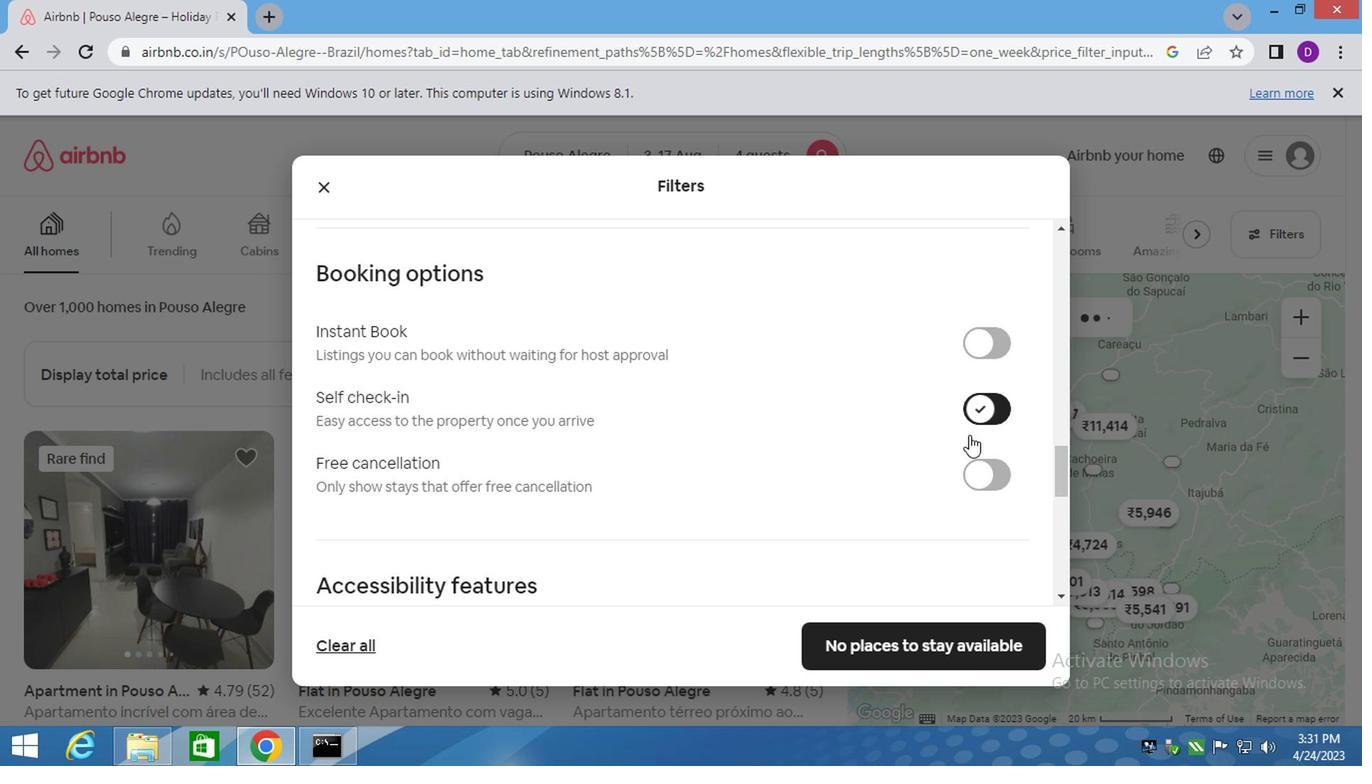 
Action: Mouse scrolled (744, 532) with delta (0, 0)
Screenshot: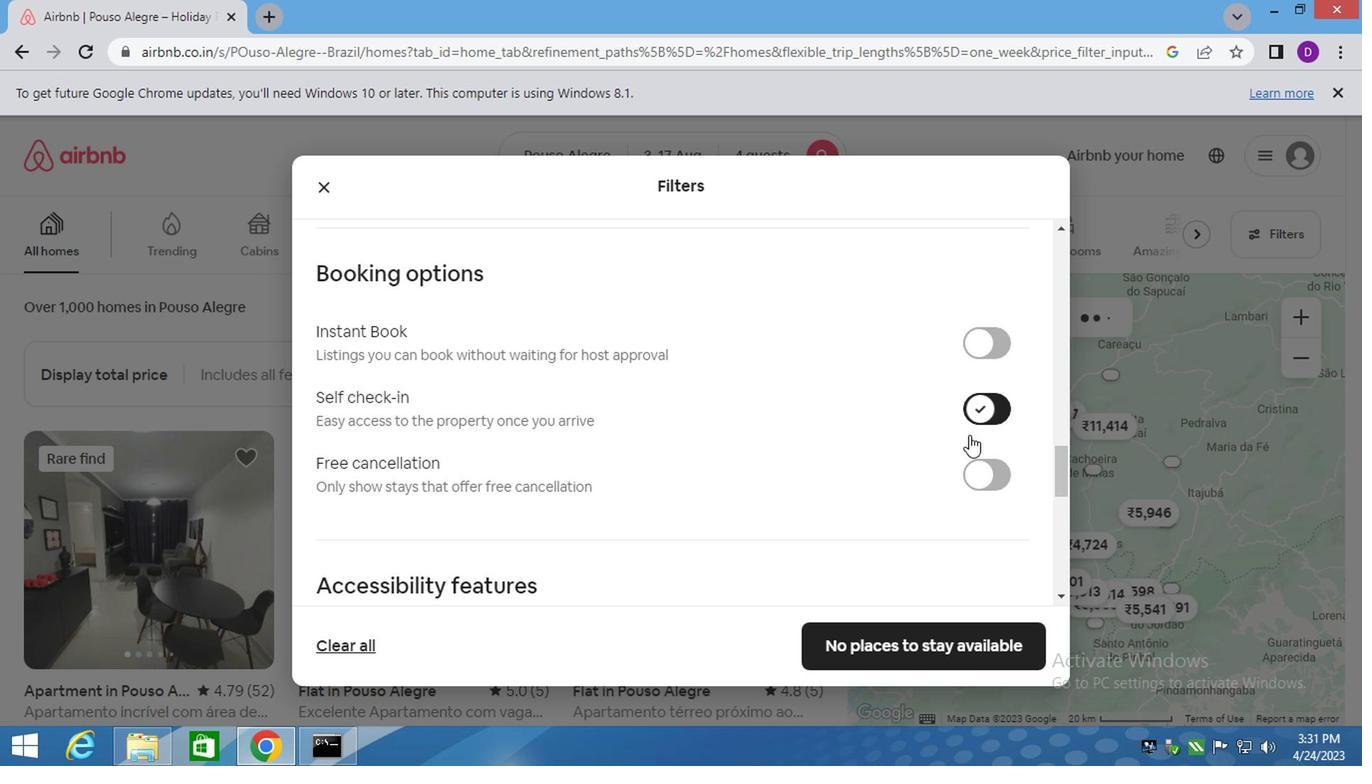
Action: Mouse moved to (721, 535)
Screenshot: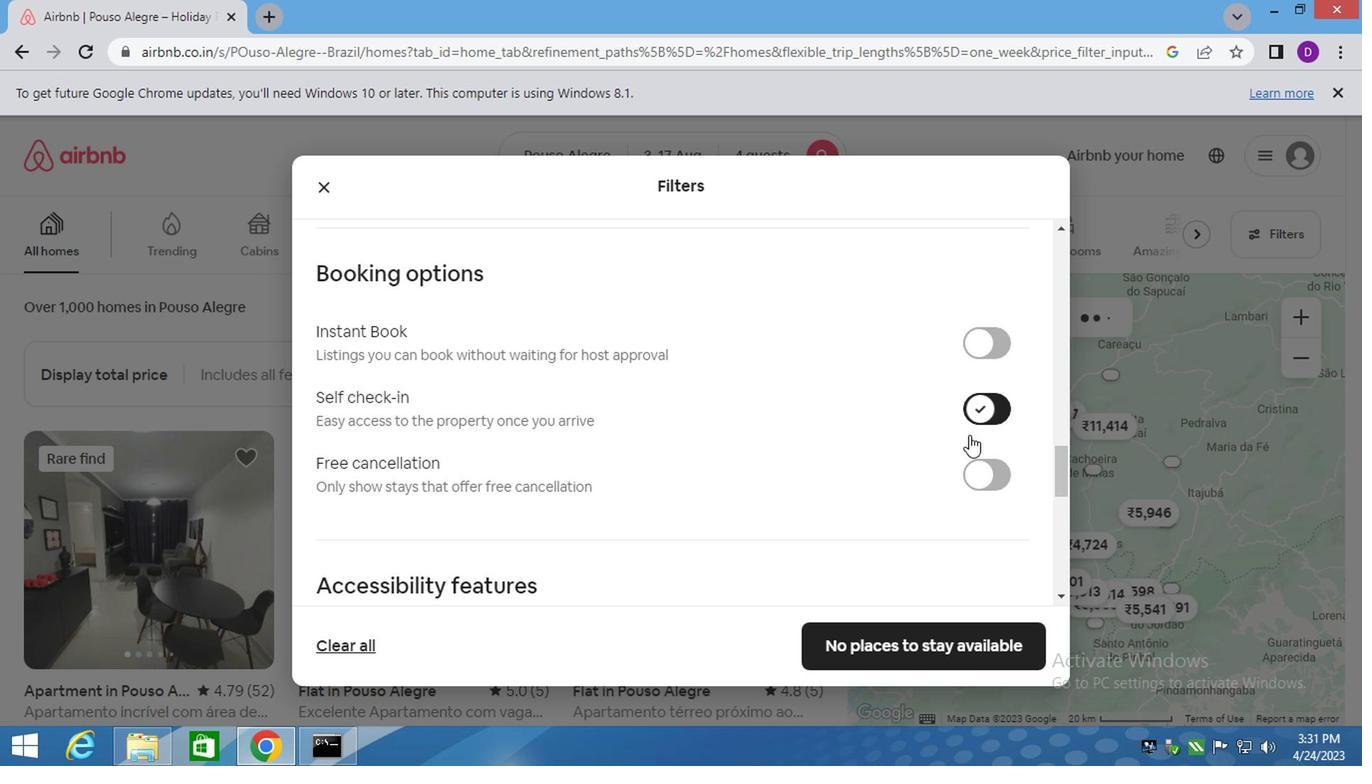 
Action: Mouse scrolled (721, 533) with delta (0, -1)
Screenshot: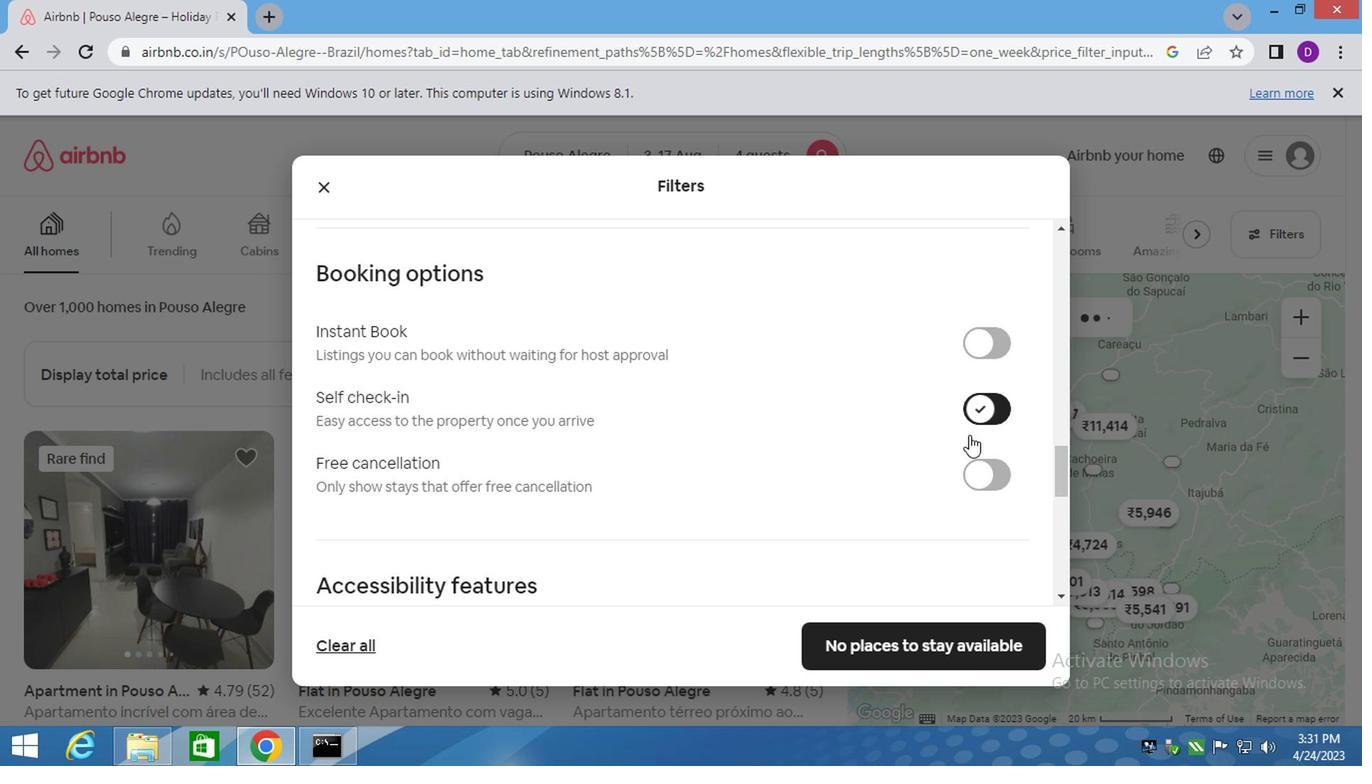 
Action: Mouse moved to (577, 533)
Screenshot: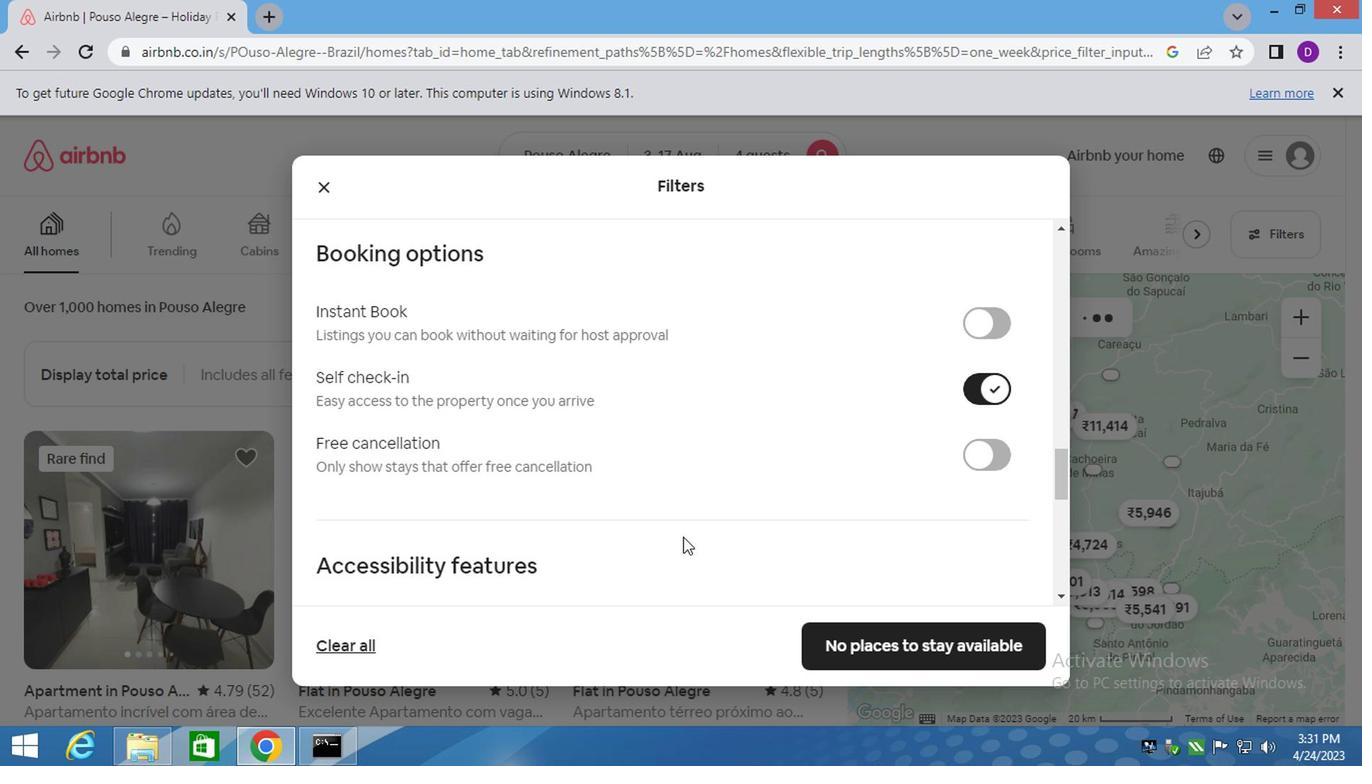 
Action: Mouse scrolled (577, 532) with delta (0, 0)
Screenshot: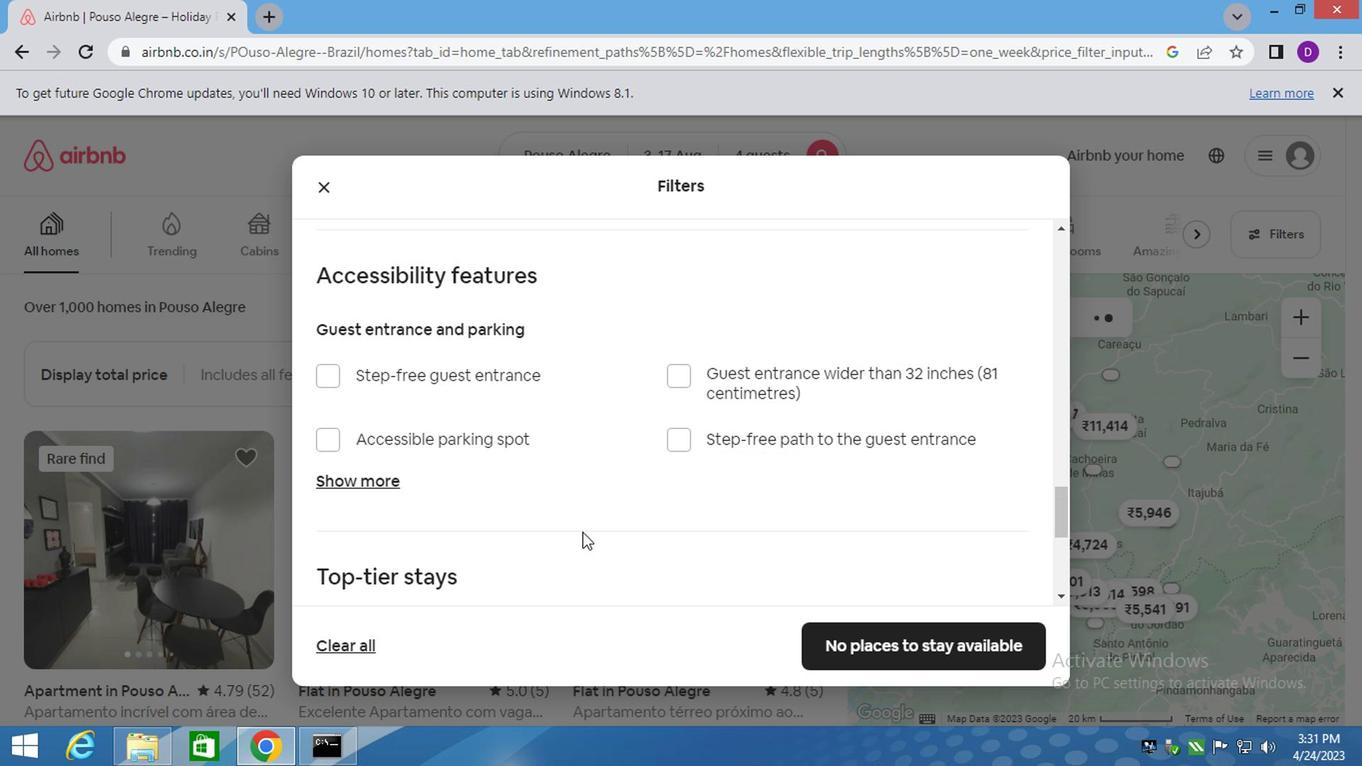 
Action: Mouse scrolled (577, 532) with delta (0, 0)
Screenshot: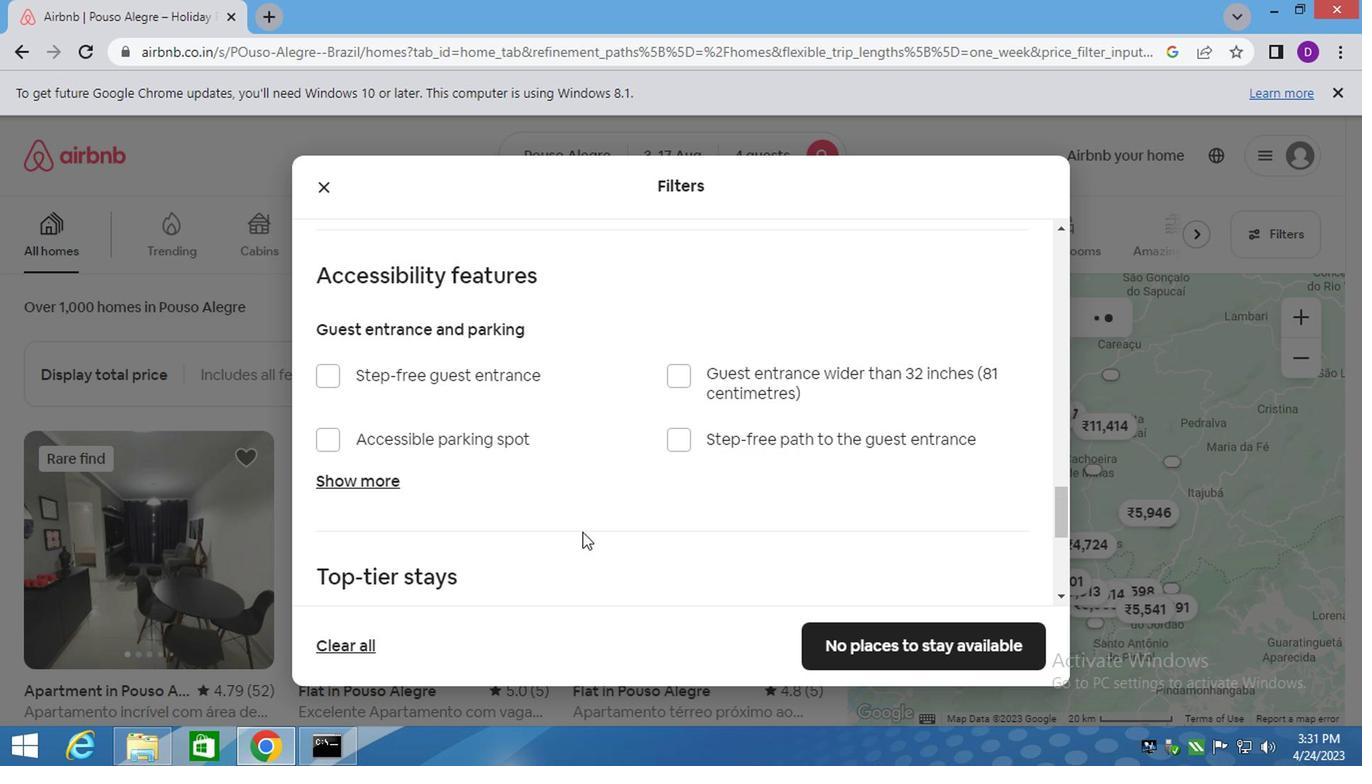 
Action: Mouse scrolled (577, 532) with delta (0, 0)
Screenshot: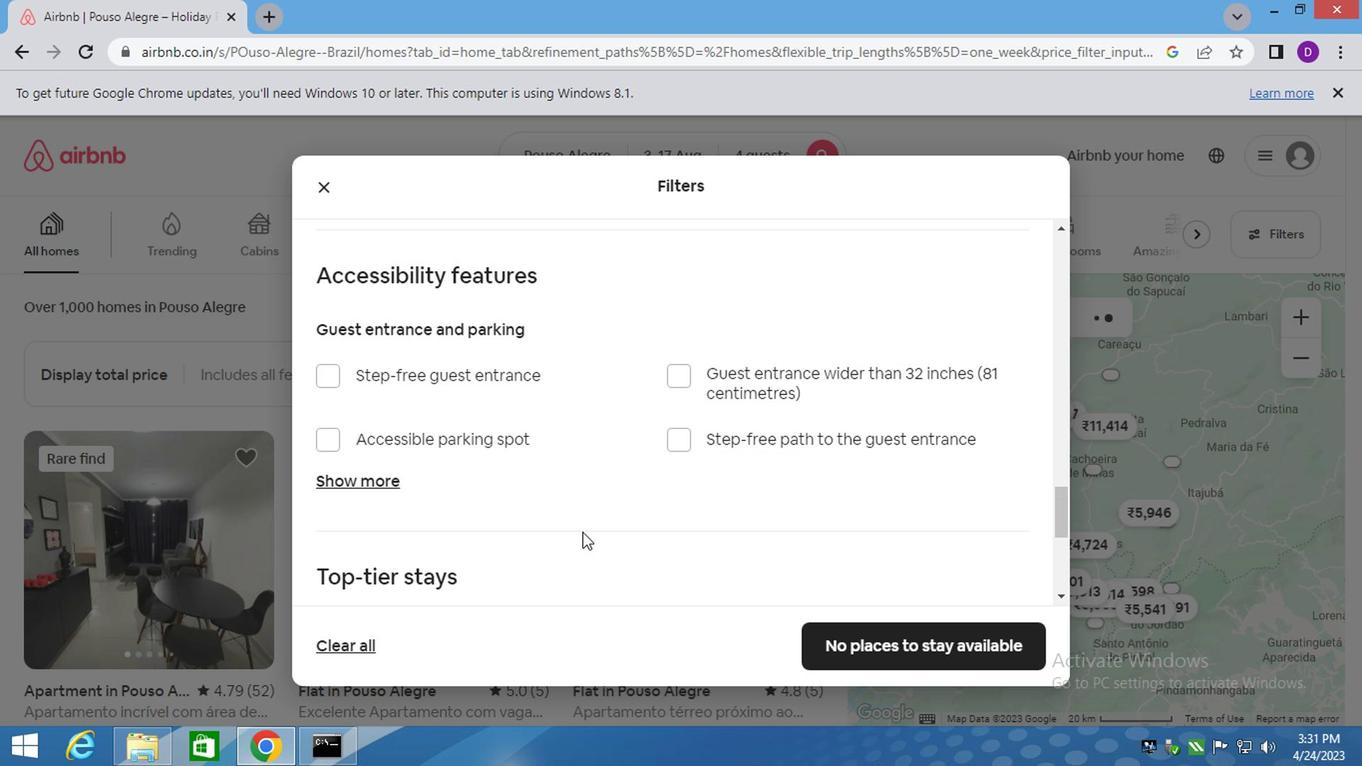 
Action: Mouse scrolled (577, 532) with delta (0, 0)
Screenshot: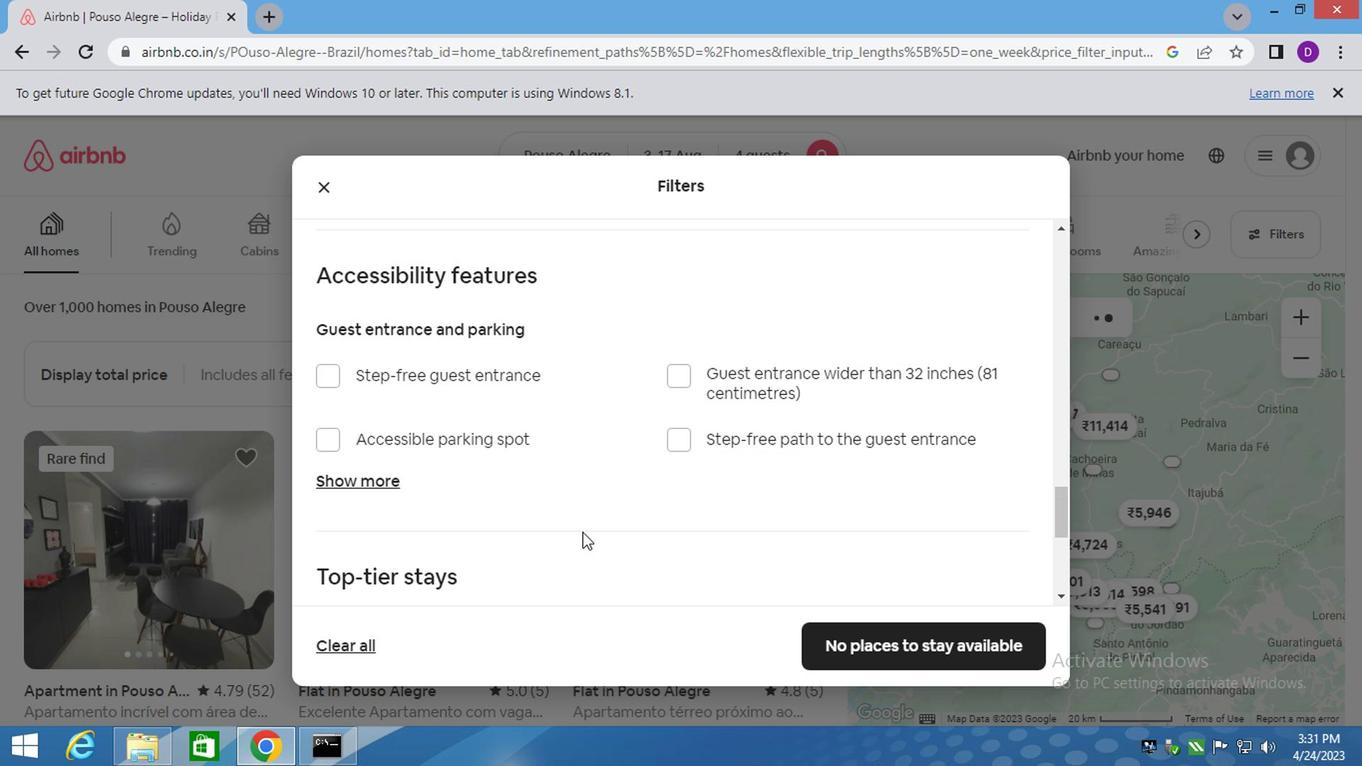 
Action: Mouse moved to (577, 533)
Screenshot: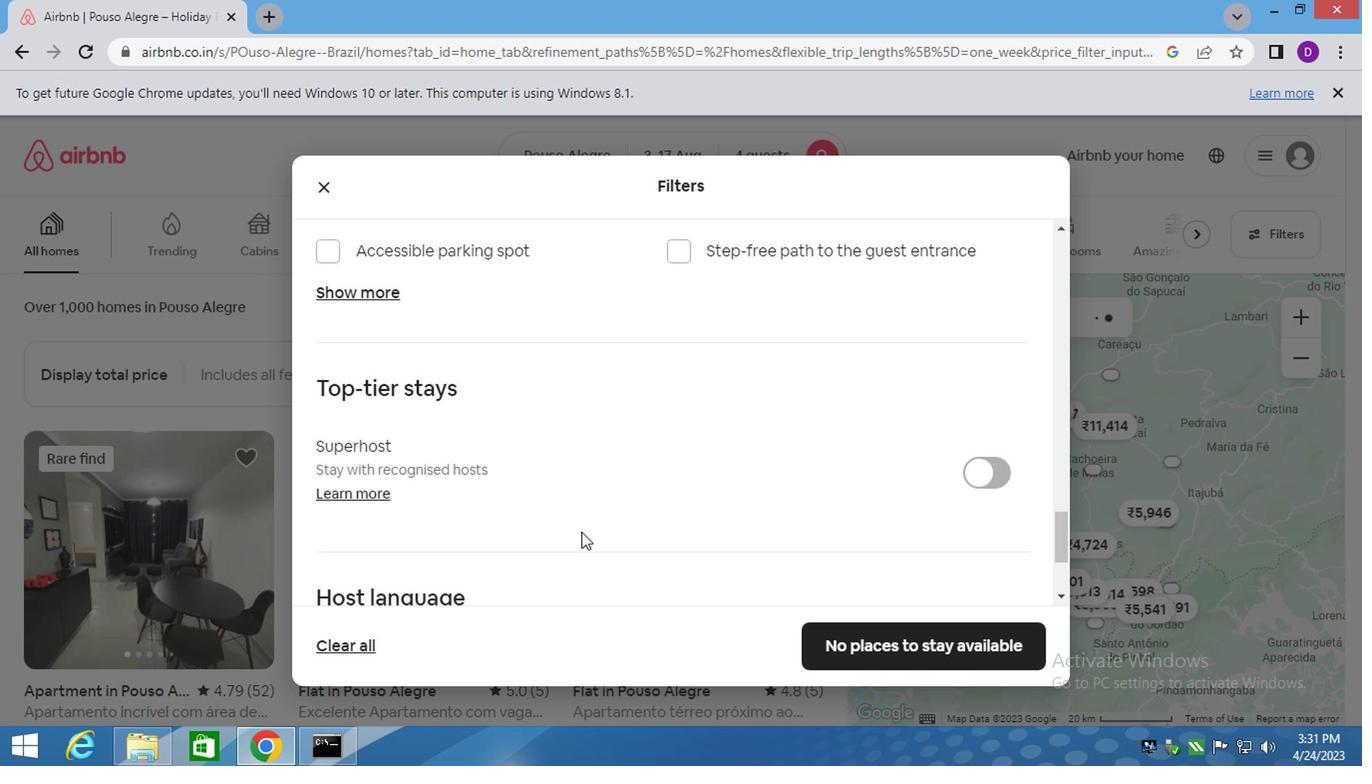 
Action: Mouse scrolled (577, 532) with delta (0, 0)
Screenshot: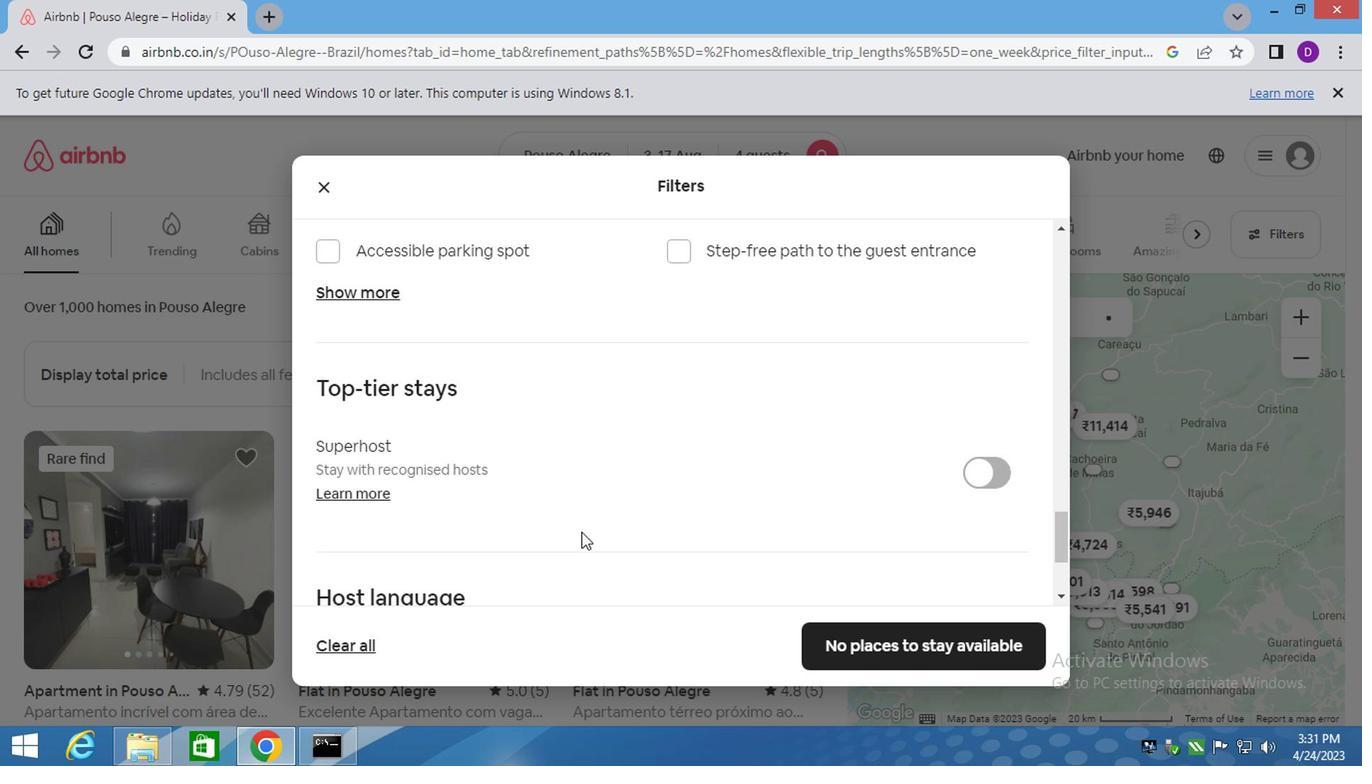 
Action: Mouse moved to (542, 514)
Screenshot: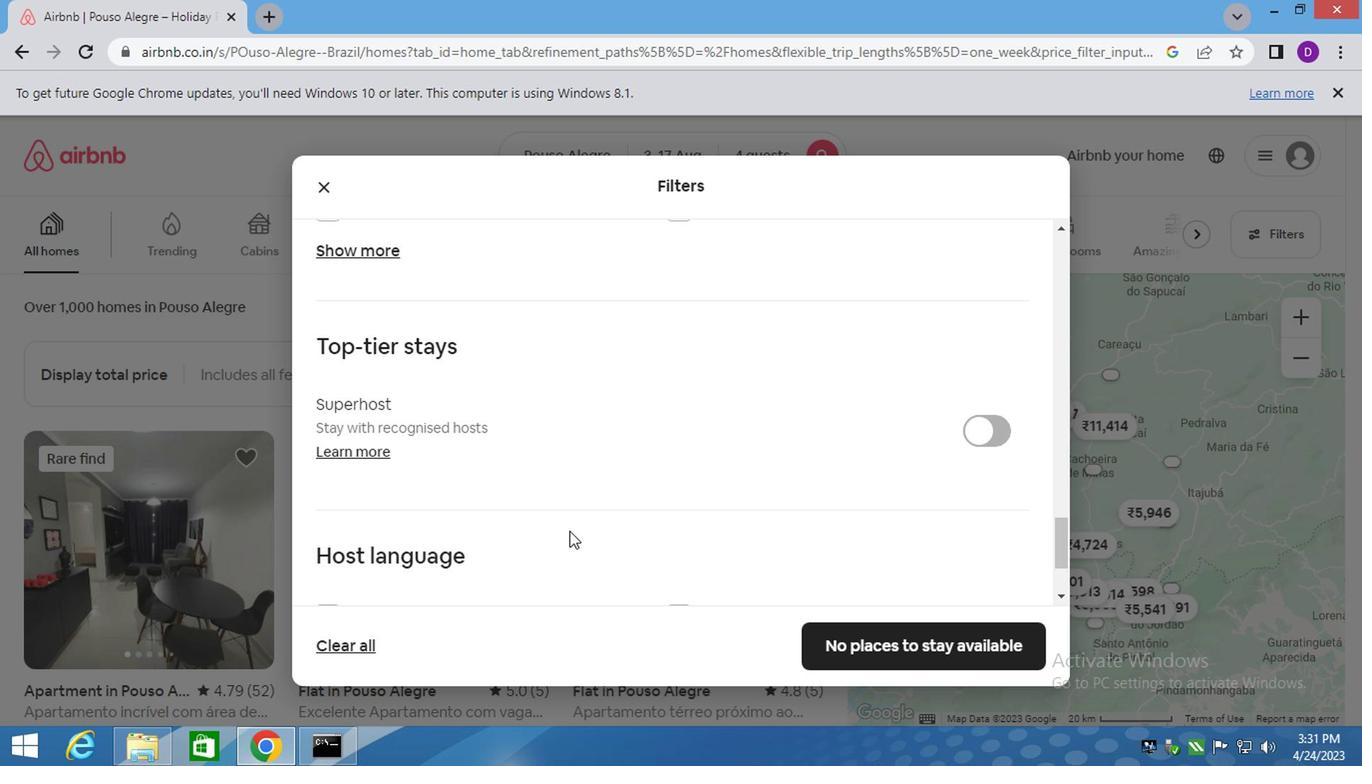 
Action: Mouse scrolled (542, 513) with delta (0, 0)
Screenshot: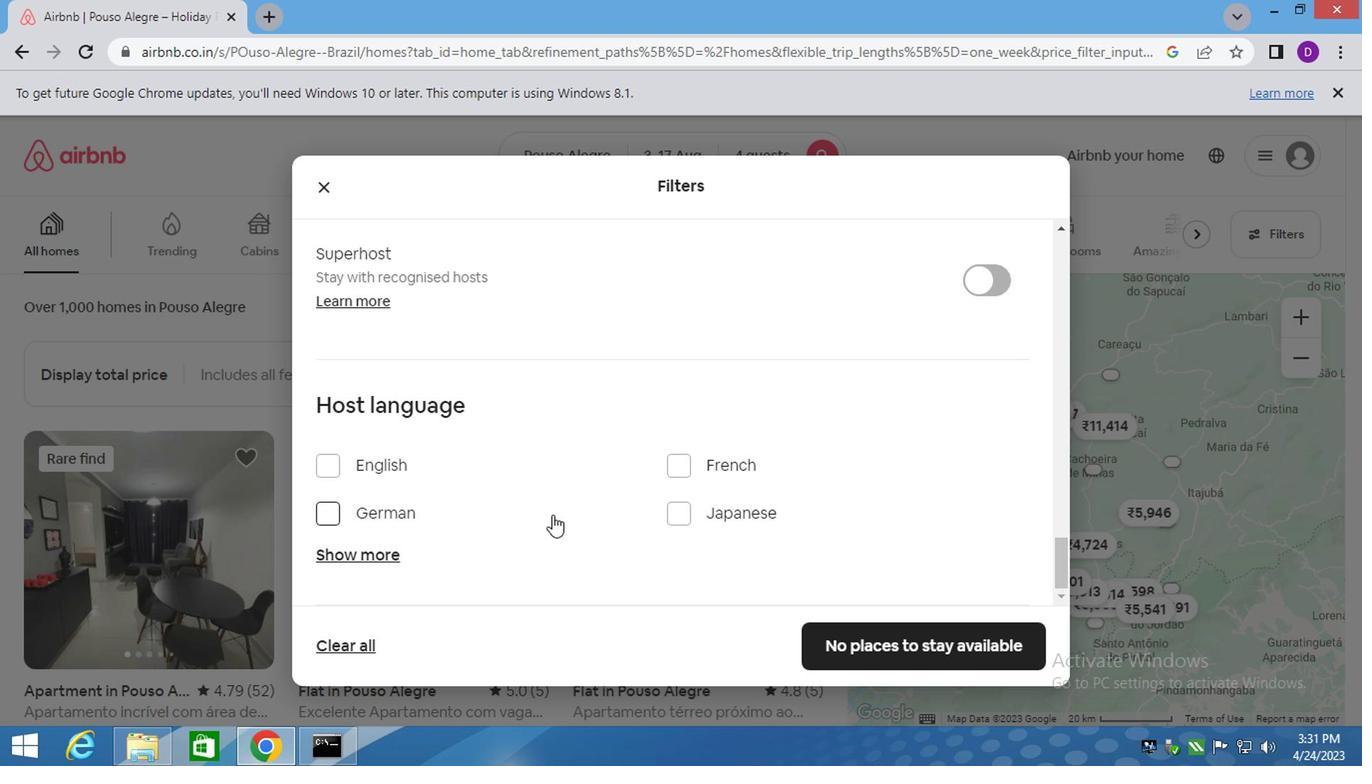 
Action: Mouse scrolled (542, 513) with delta (0, 0)
Screenshot: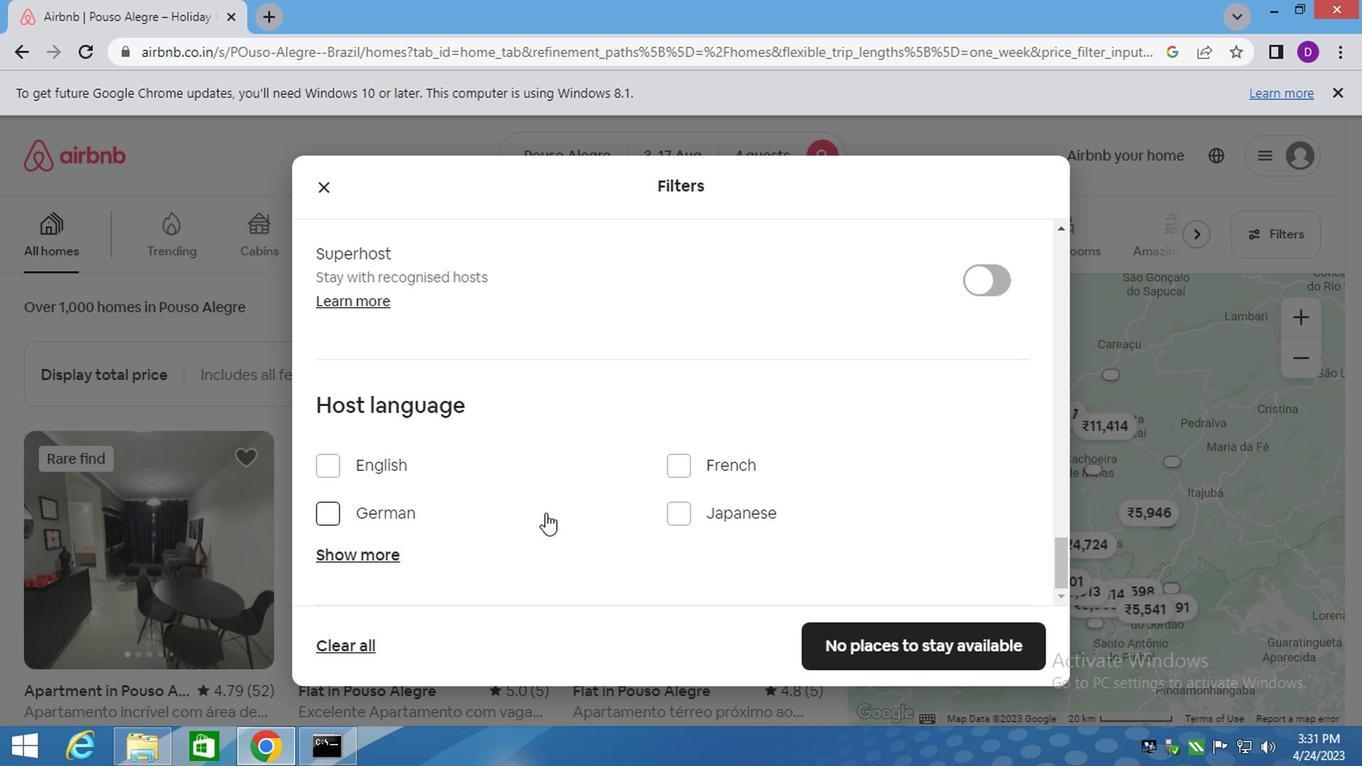 
Action: Mouse scrolled (542, 513) with delta (0, 0)
Screenshot: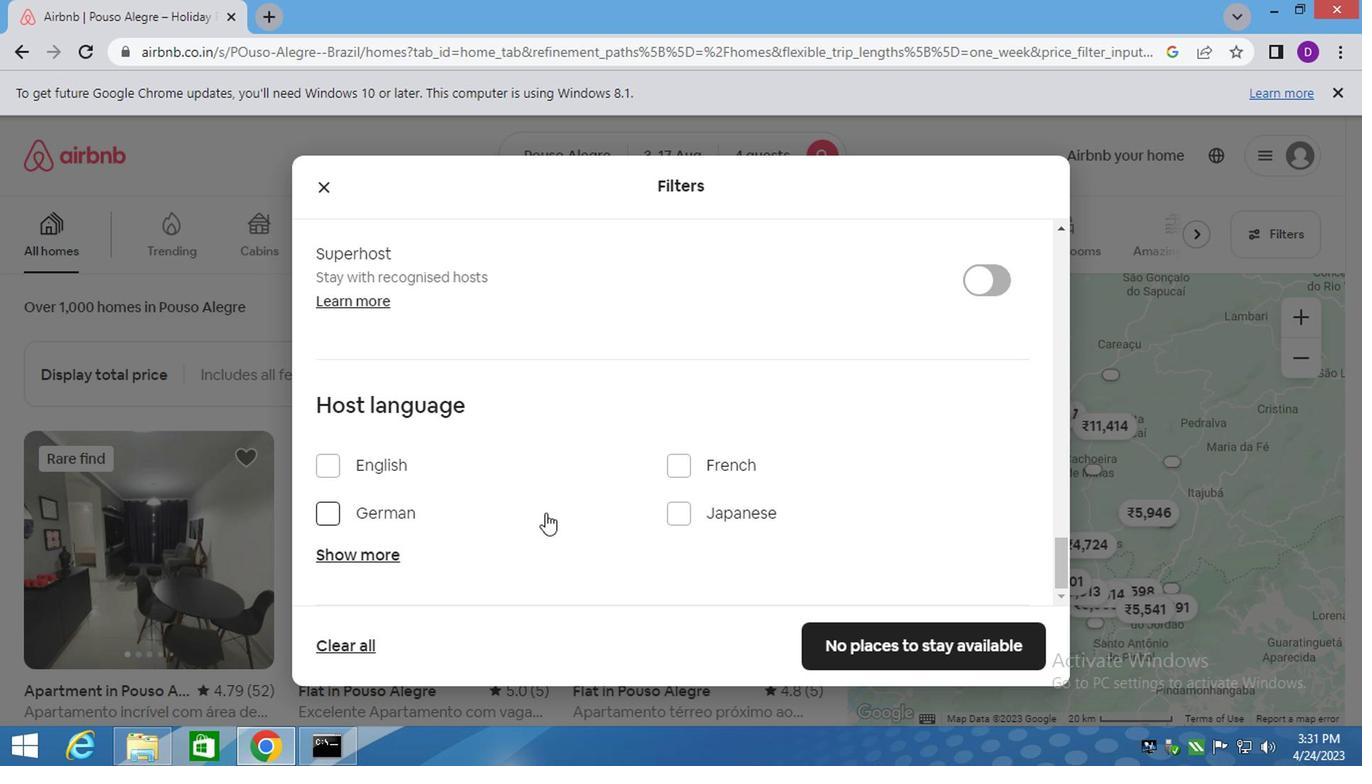 
Action: Mouse moved to (393, 558)
Screenshot: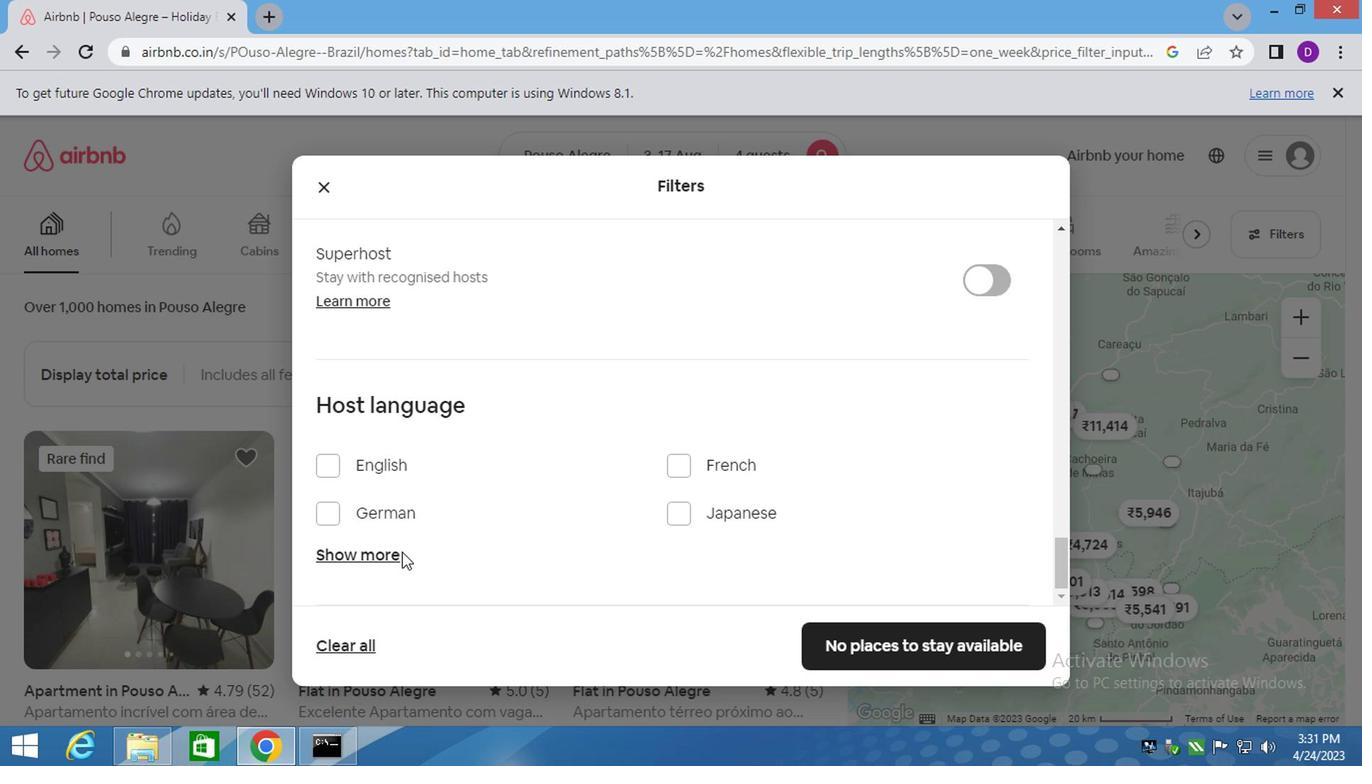 
Action: Mouse pressed left at (393, 558)
Screenshot: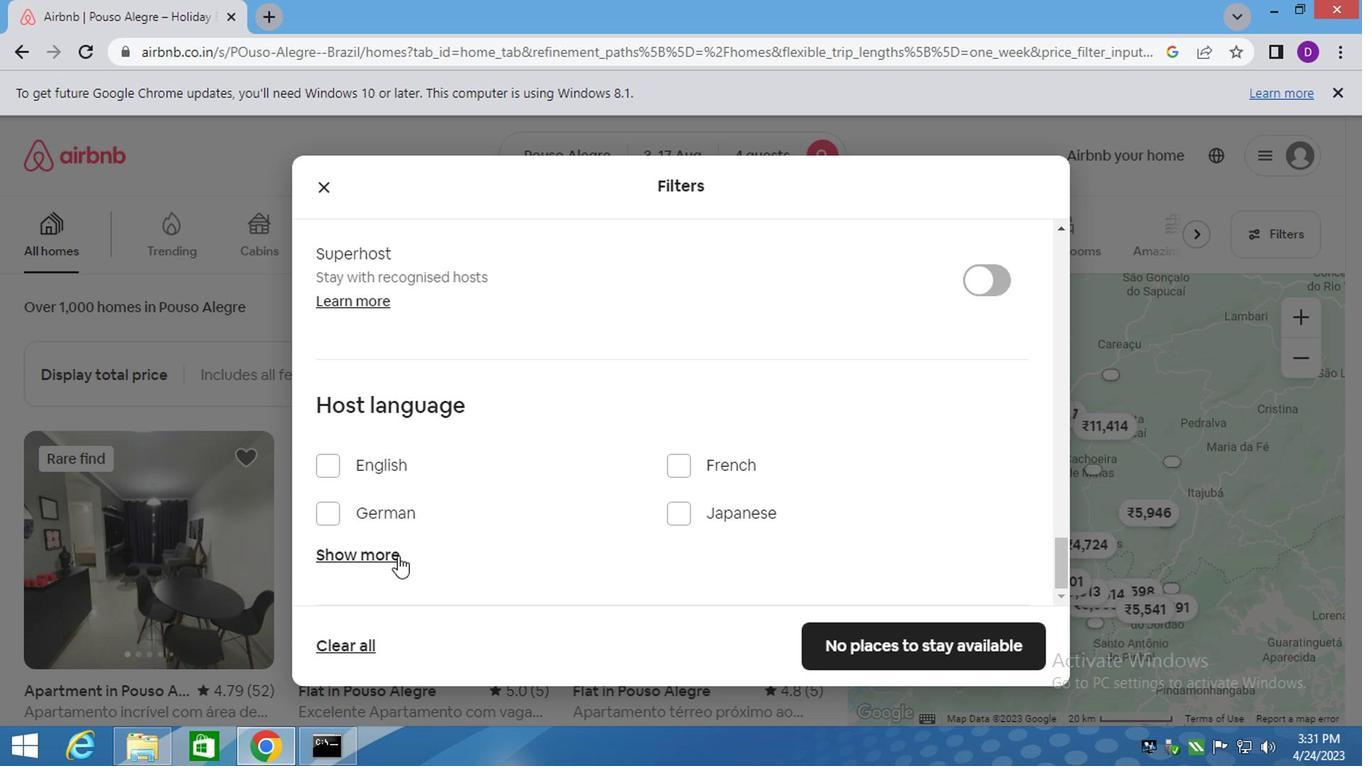 
Action: Mouse scrolled (393, 557) with delta (0, 0)
Screenshot: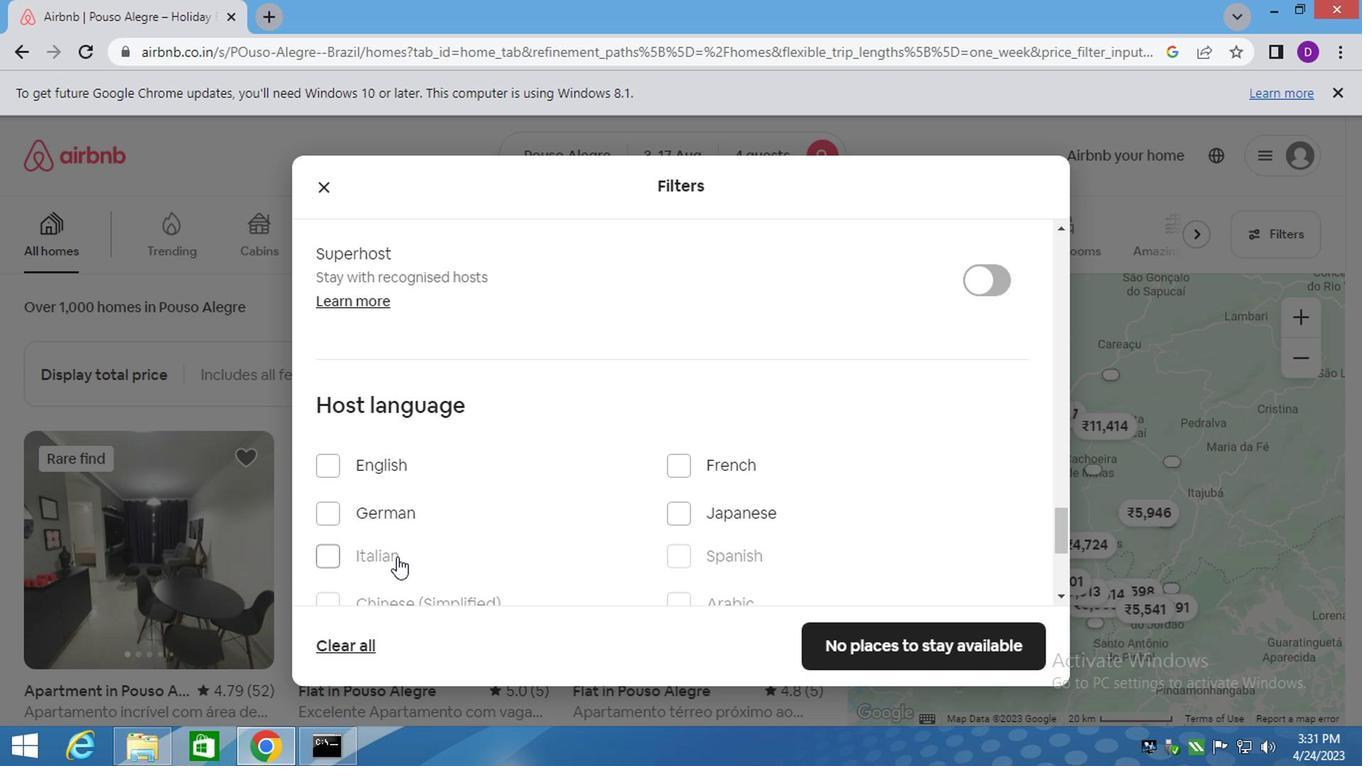 
Action: Mouse moved to (718, 458)
Screenshot: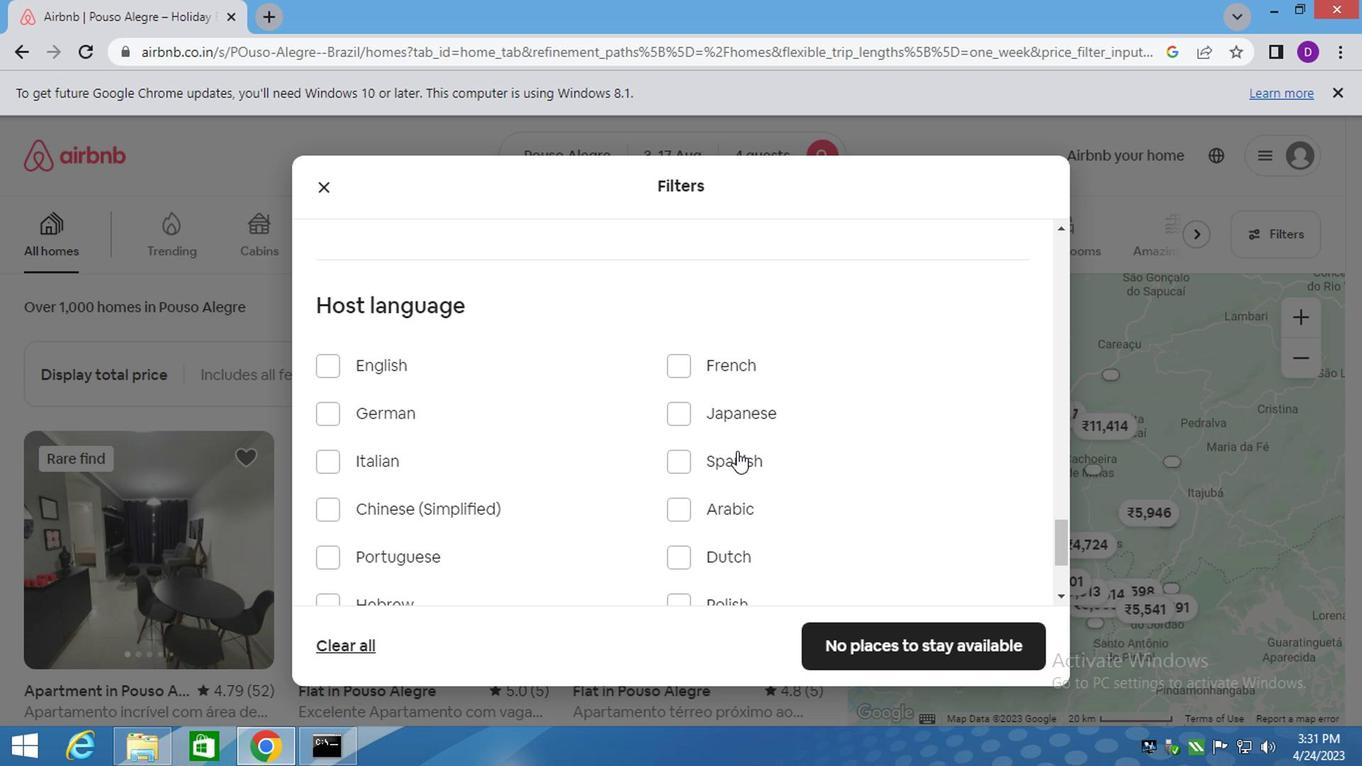 
Action: Mouse pressed left at (718, 458)
Screenshot: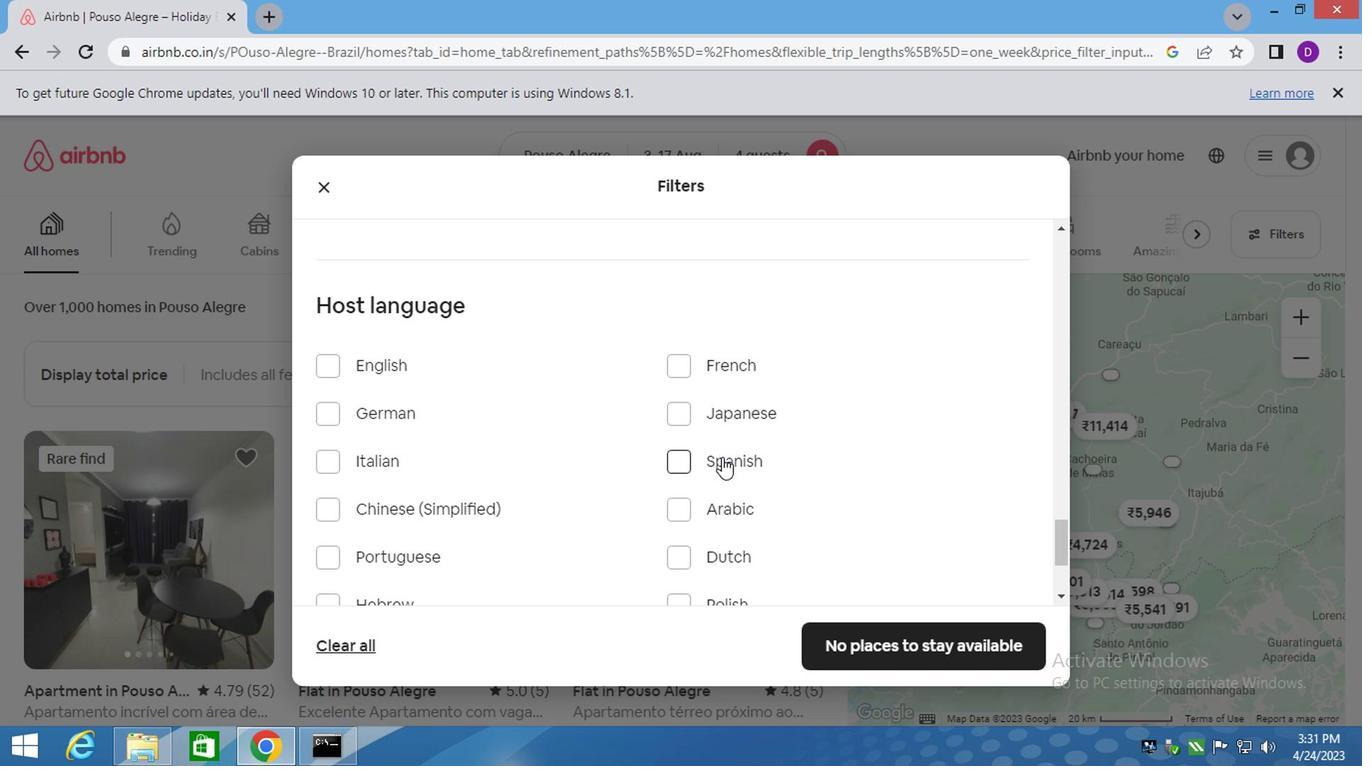 
Action: Mouse moved to (867, 640)
Screenshot: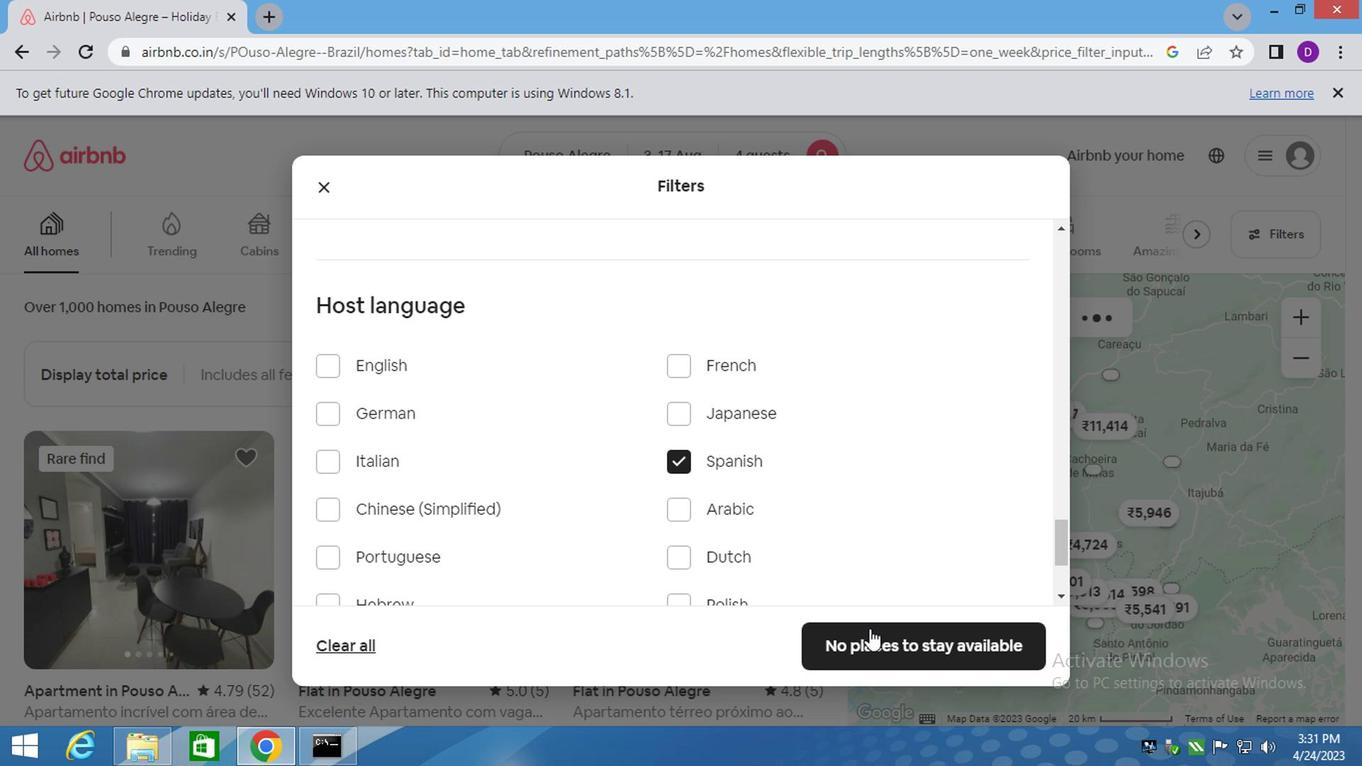 
Action: Mouse pressed left at (867, 640)
Screenshot: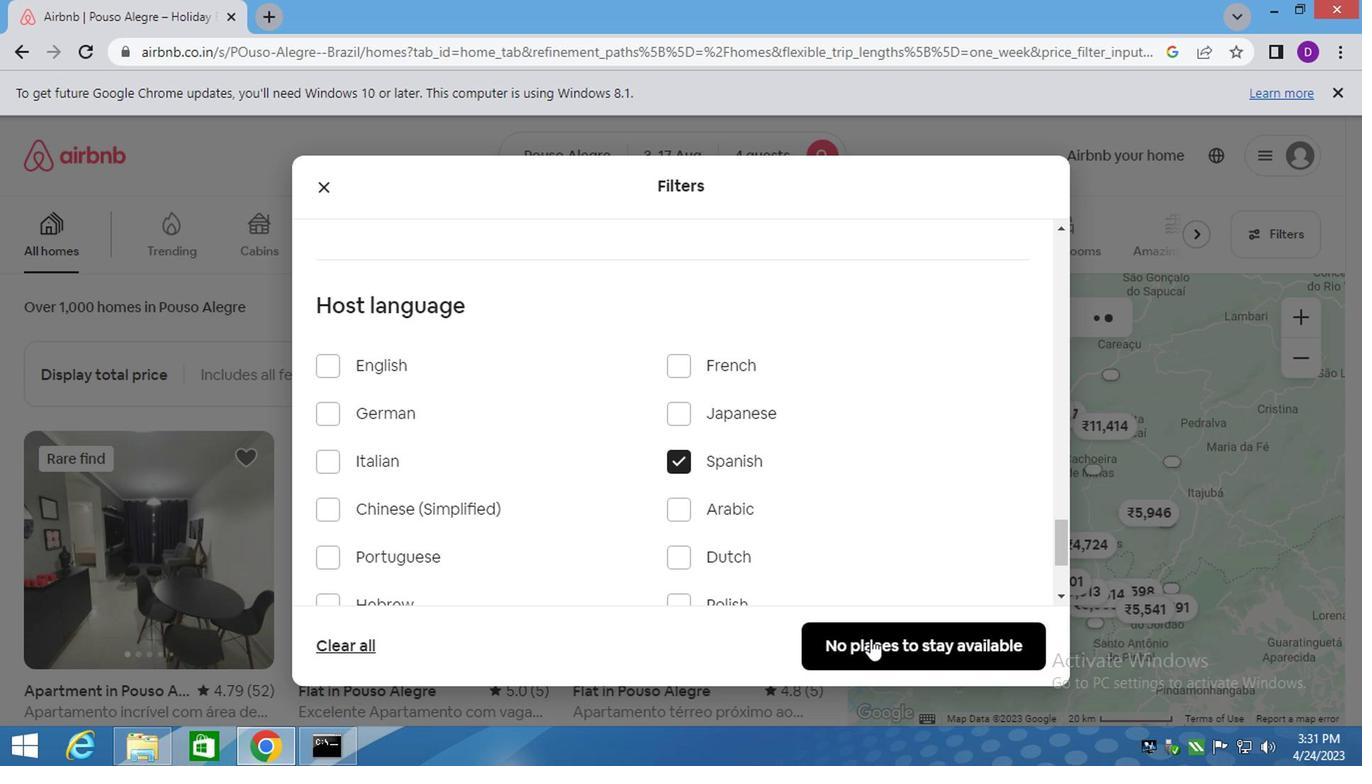 
Action: Mouse moved to (877, 628)
Screenshot: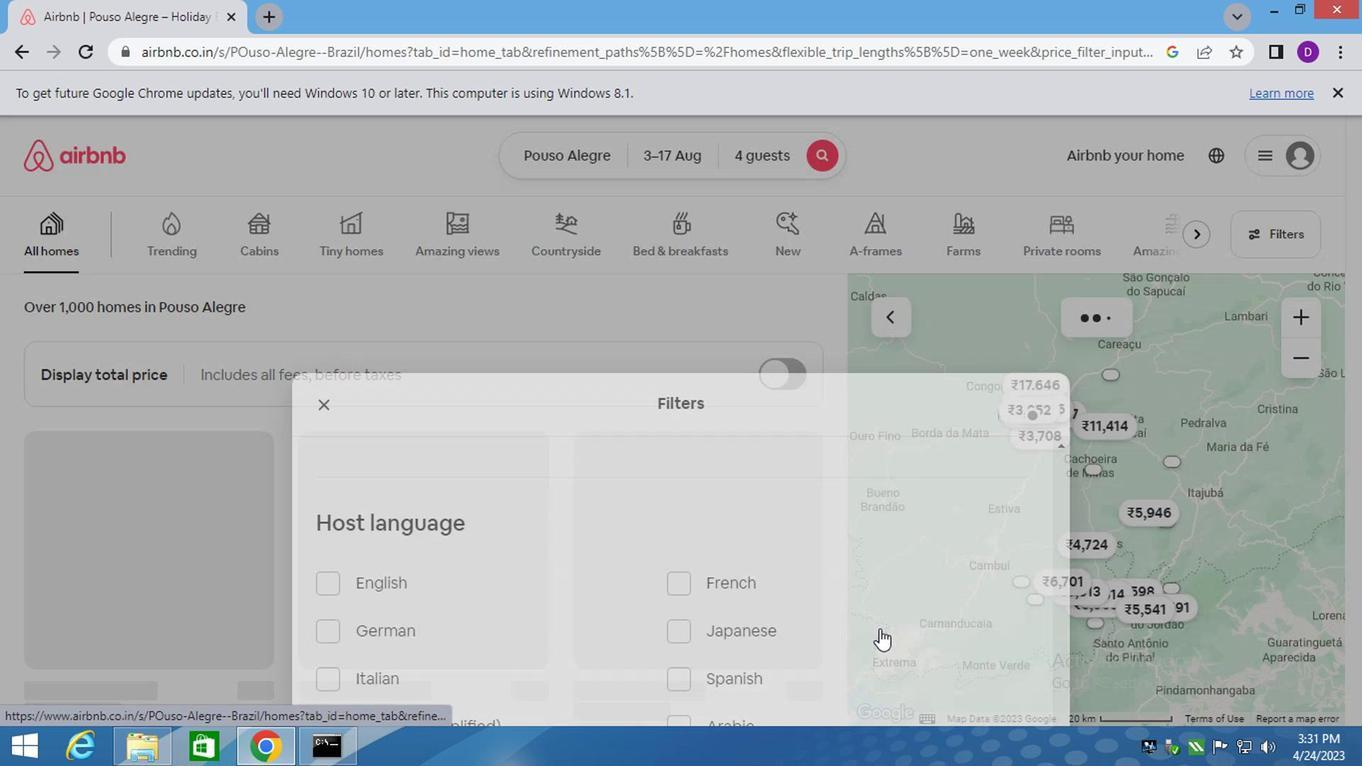 
